 Task: Look for space in Qarshi, Uzbekistan from 10th July, 2023 to 15th July, 2023 for 7 adults in price range Rs.10000 to Rs.15000. Place can be entire place or shared room with 4 bedrooms having 7 beds and 4 bathrooms. Property type can be house, flat, guest house. Amenities needed are: wifi, TV, free parkinig on premises, gym, breakfast. Booking option can be shelf check-in. Required host language is English.
Action: Mouse moved to (515, 123)
Screenshot: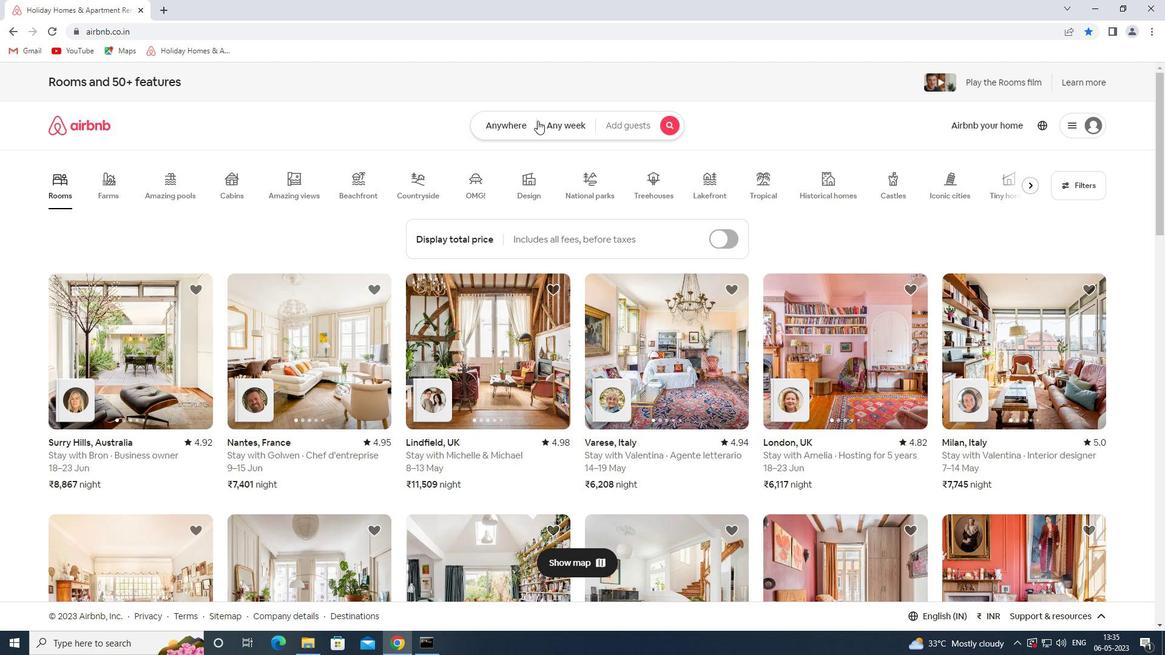 
Action: Mouse pressed left at (515, 123)
Screenshot: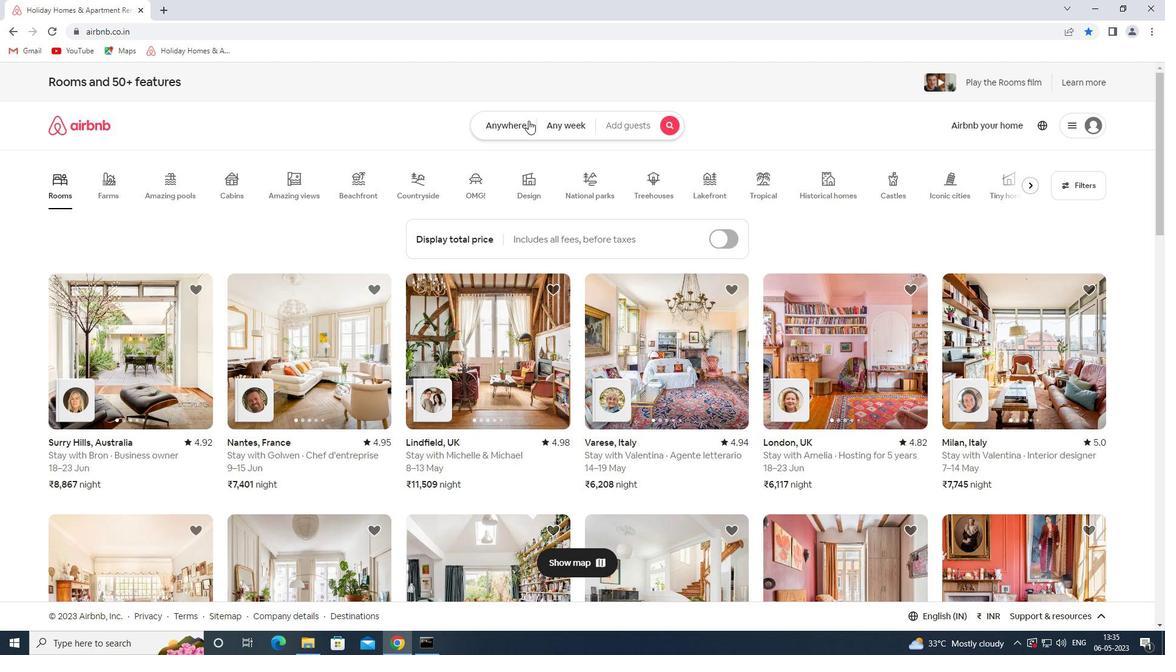 
Action: Mouse moved to (352, 180)
Screenshot: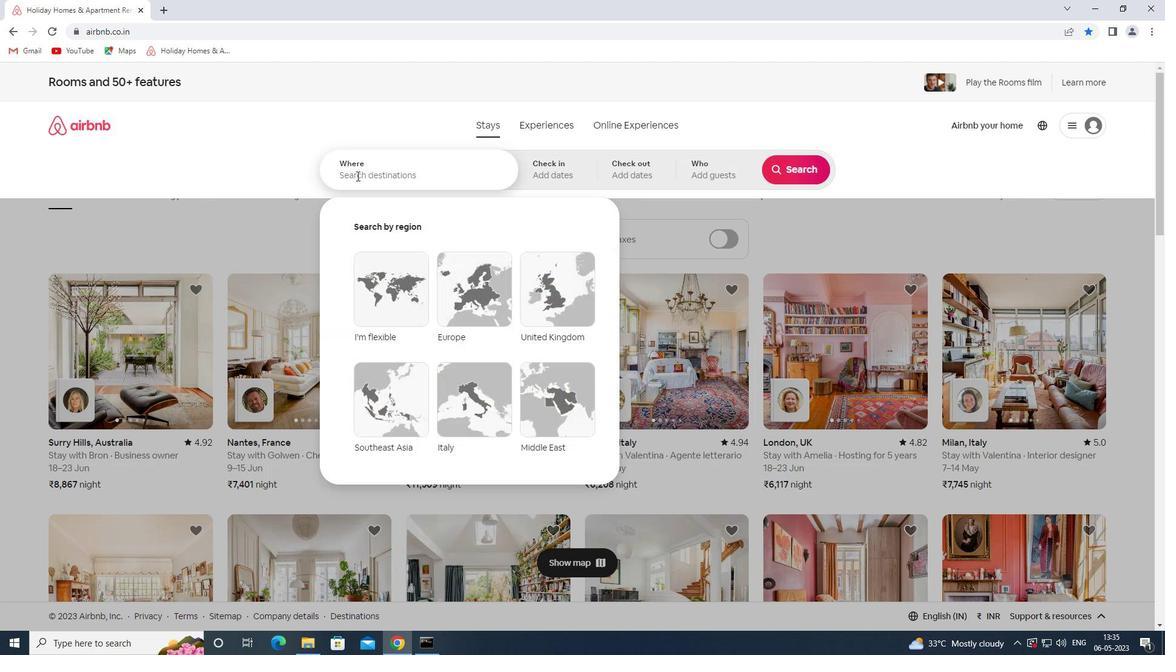 
Action: Mouse pressed left at (352, 180)
Screenshot: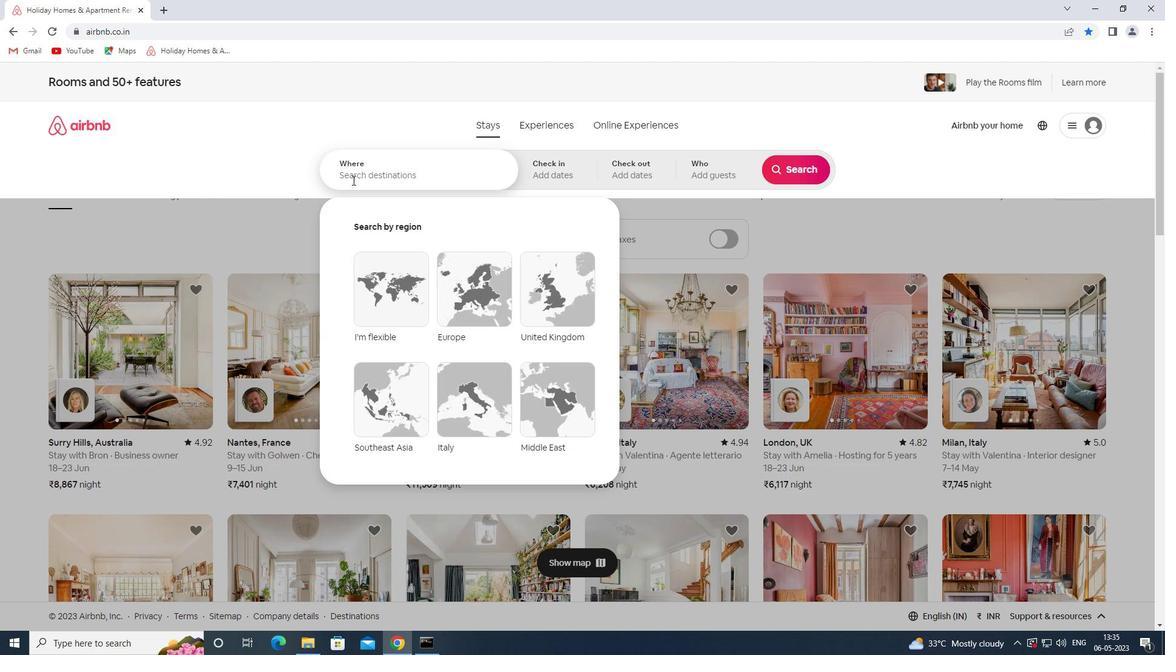 
Action: Mouse moved to (343, 183)
Screenshot: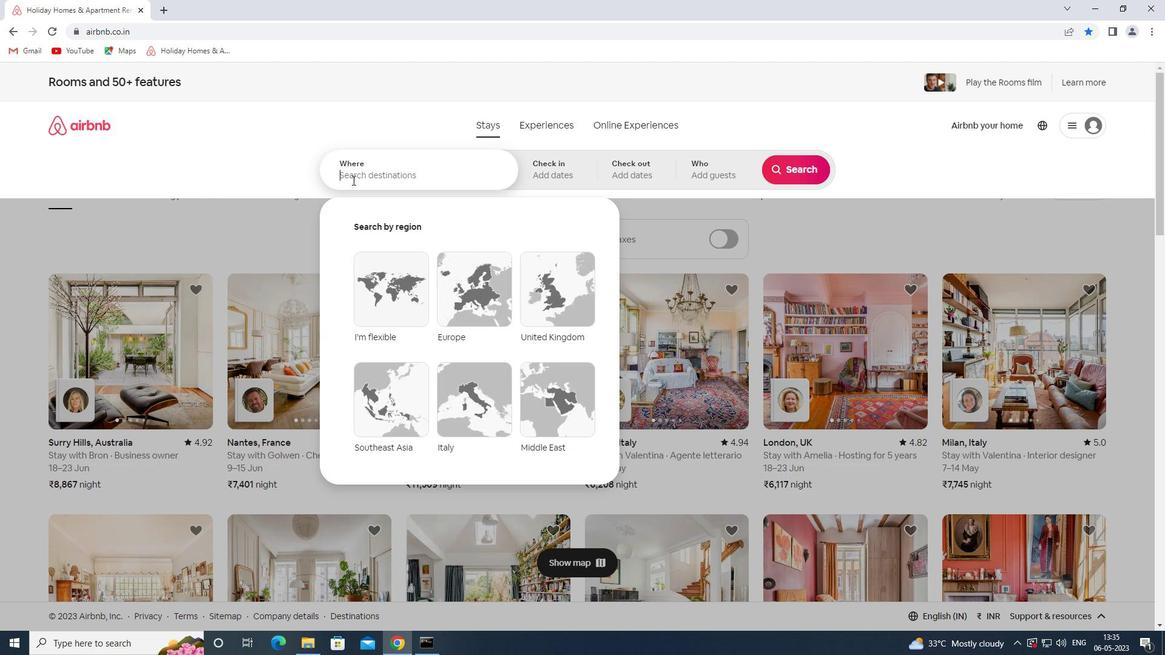 
Action: Key pressed qarshi<Key.space>
Screenshot: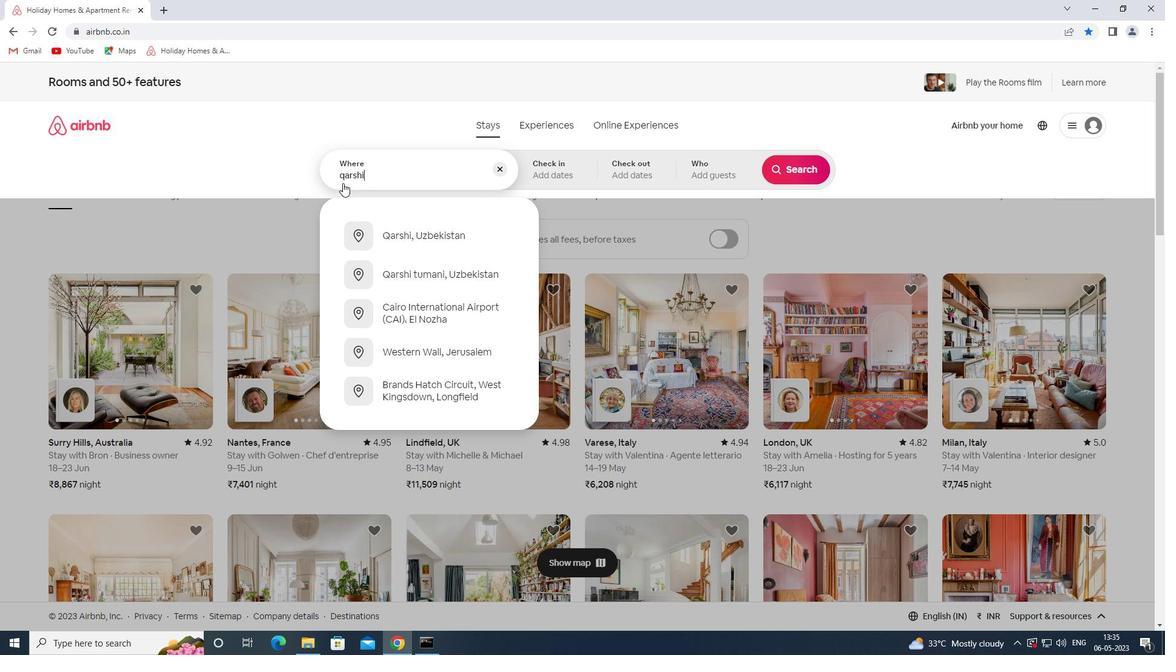 
Action: Mouse moved to (403, 231)
Screenshot: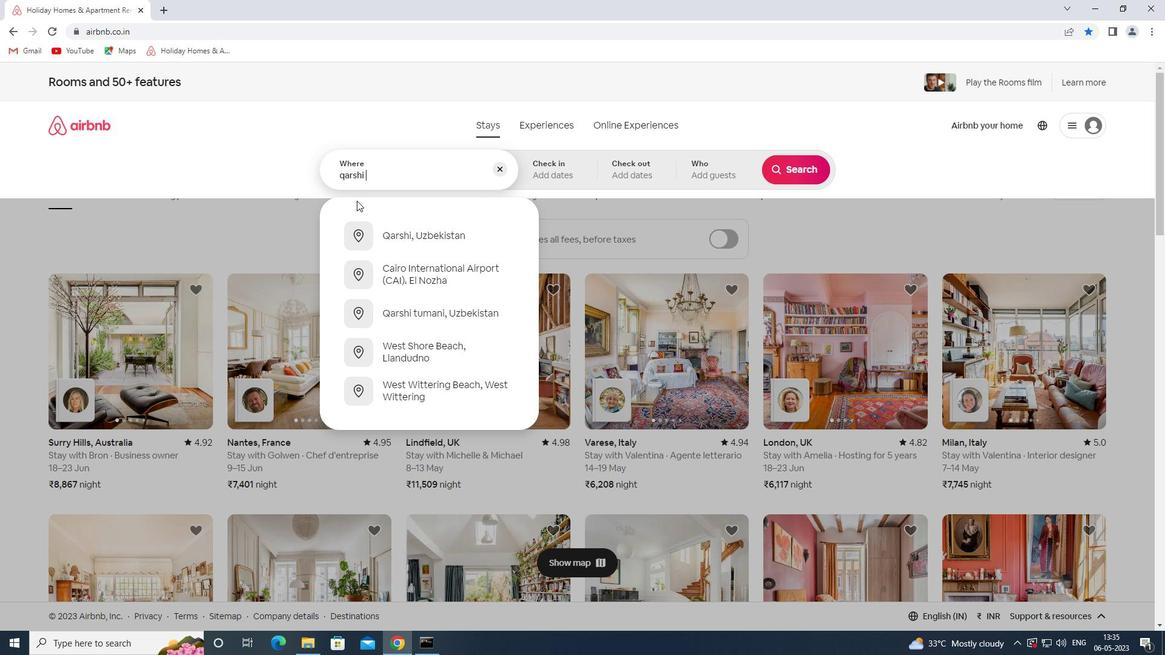 
Action: Mouse pressed left at (403, 231)
Screenshot: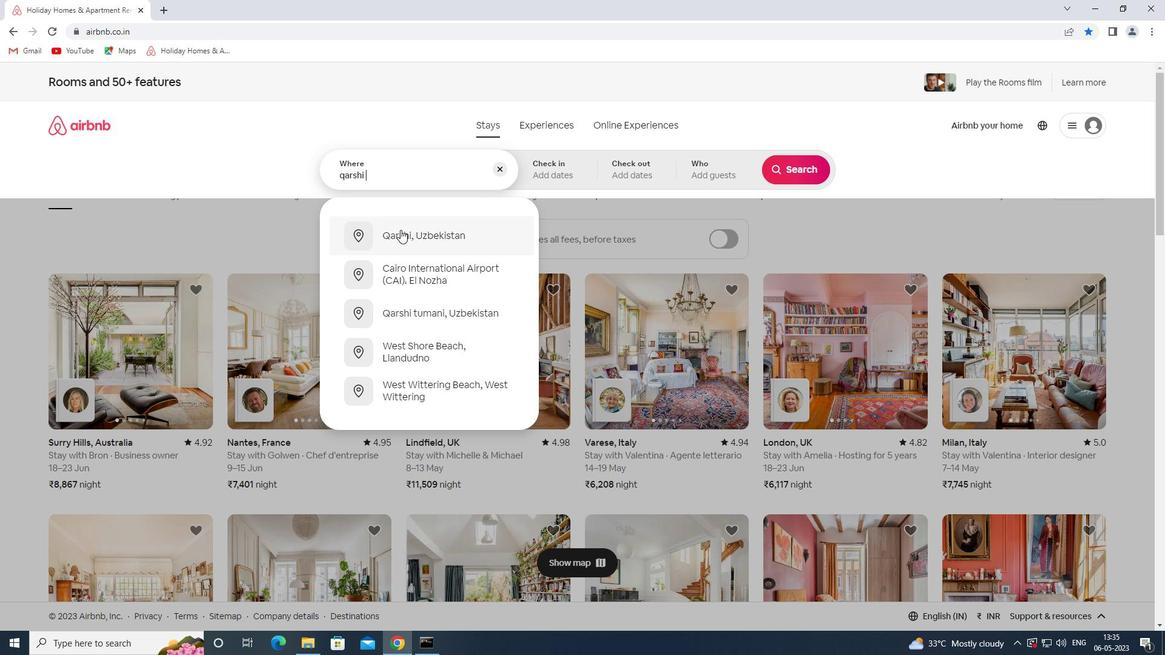 
Action: Mouse moved to (789, 270)
Screenshot: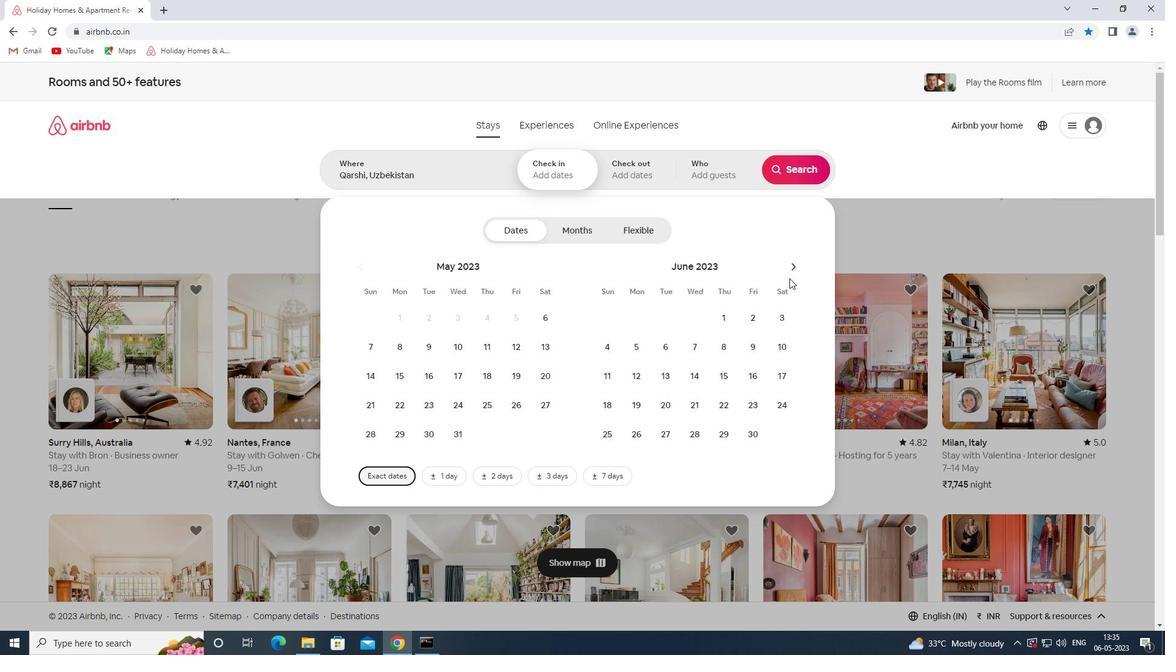 
Action: Mouse pressed left at (789, 270)
Screenshot: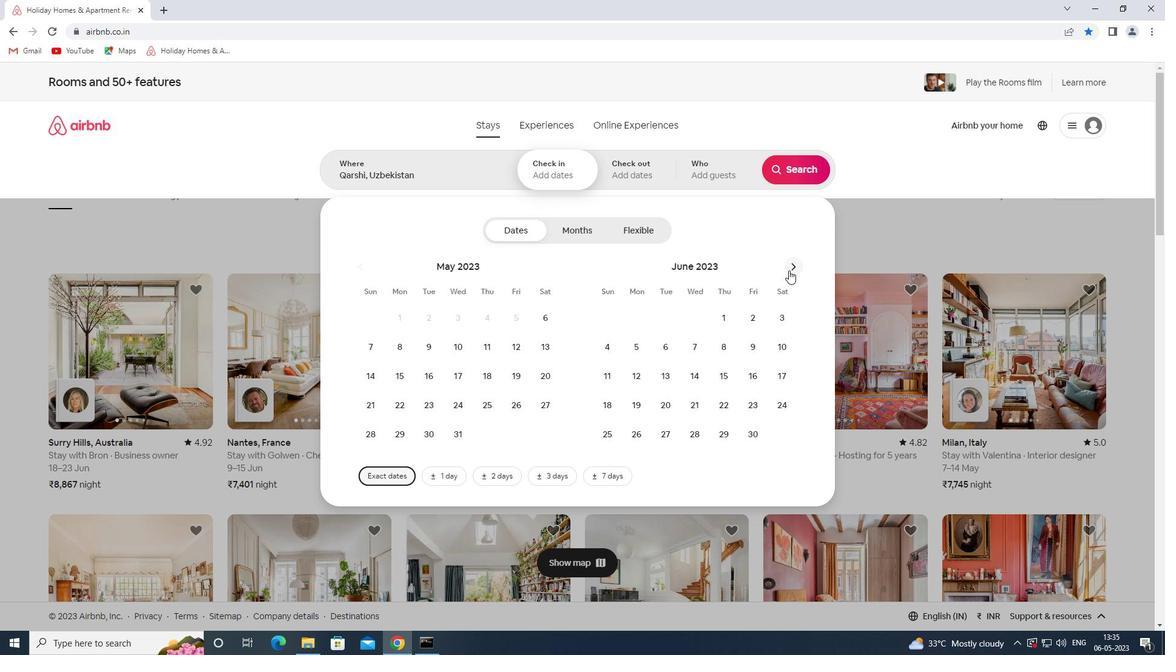 
Action: Mouse moved to (637, 378)
Screenshot: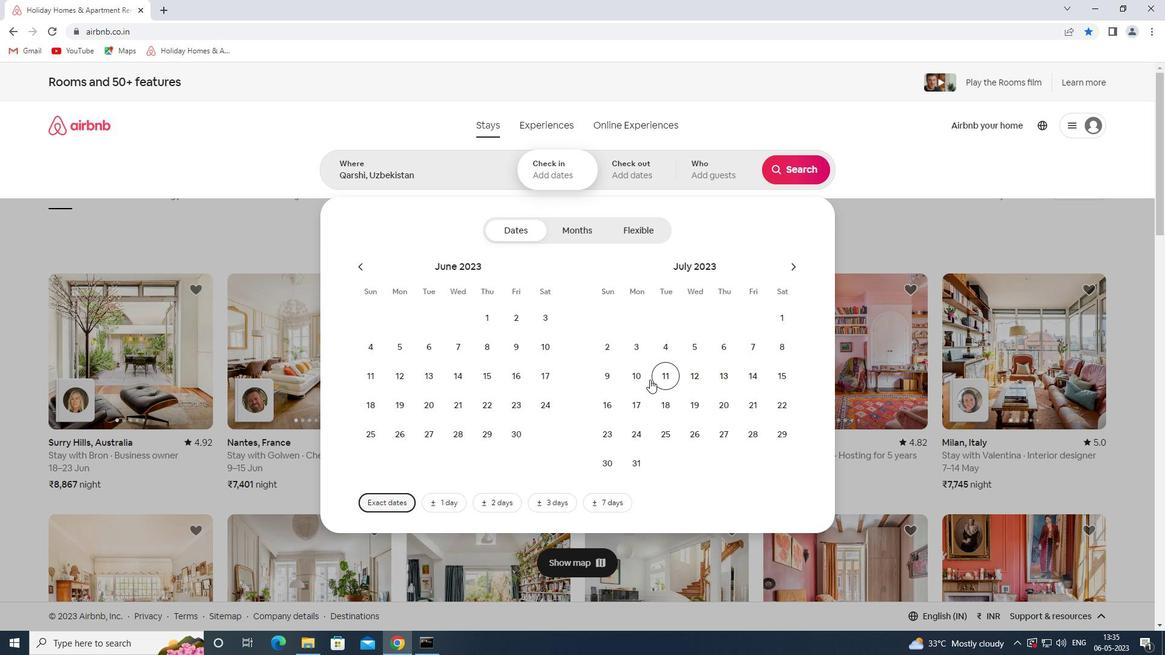 
Action: Mouse pressed left at (637, 378)
Screenshot: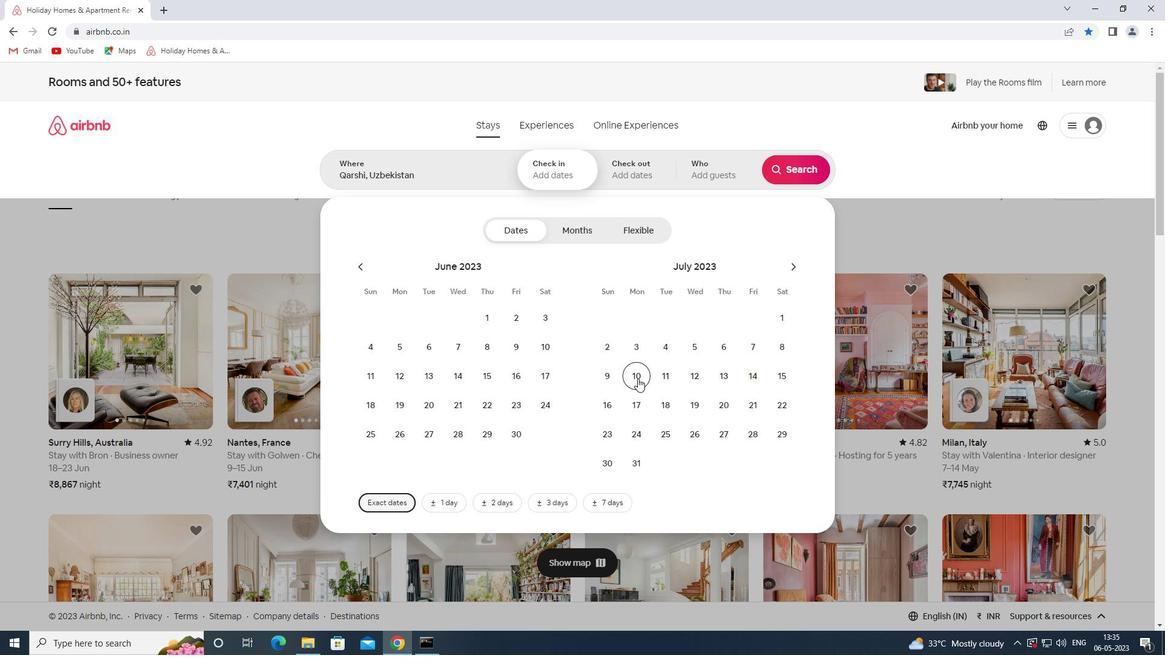 
Action: Mouse moved to (782, 380)
Screenshot: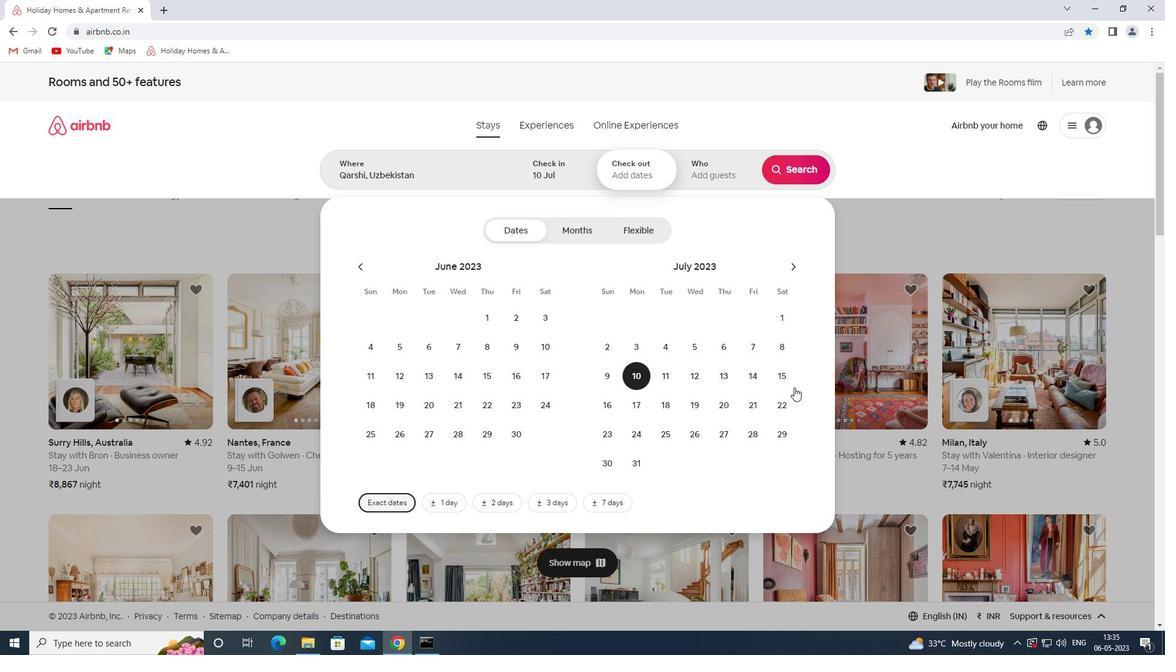 
Action: Mouse pressed left at (782, 380)
Screenshot: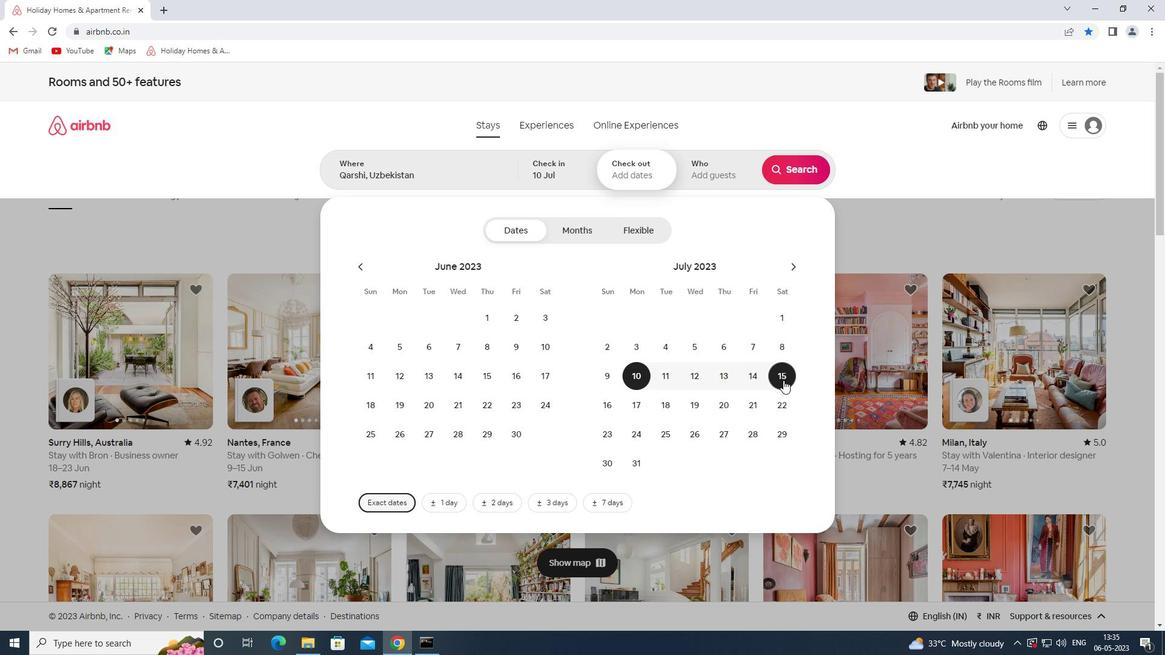 
Action: Mouse moved to (722, 184)
Screenshot: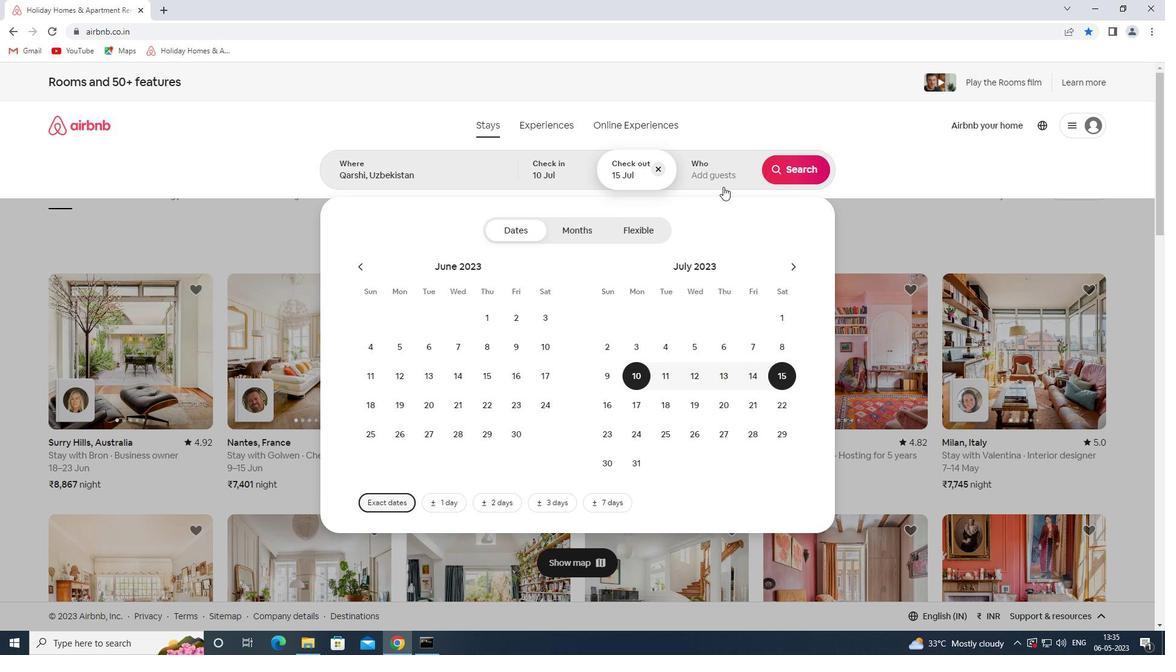 
Action: Mouse pressed left at (722, 184)
Screenshot: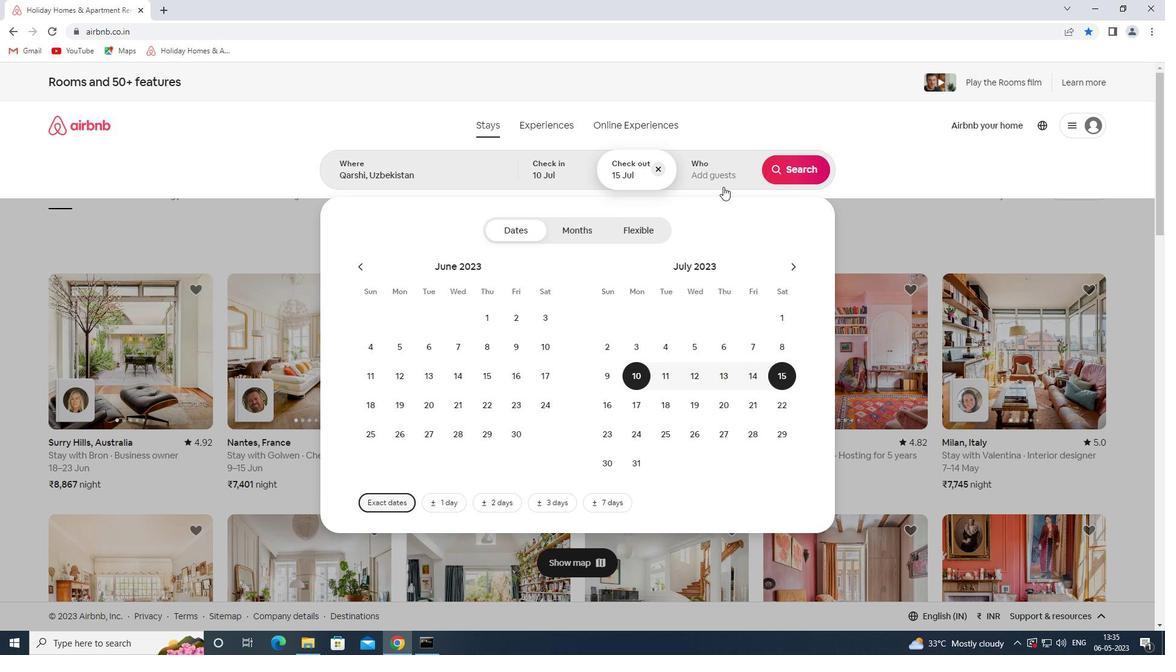 
Action: Mouse moved to (798, 234)
Screenshot: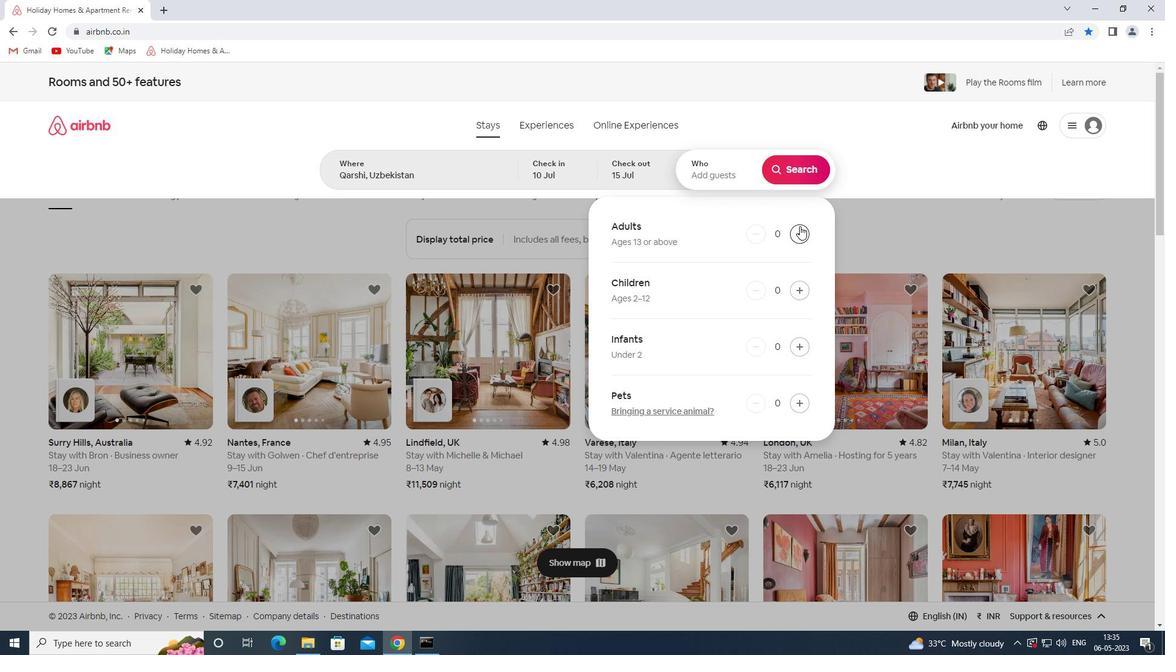 
Action: Mouse pressed left at (798, 234)
Screenshot: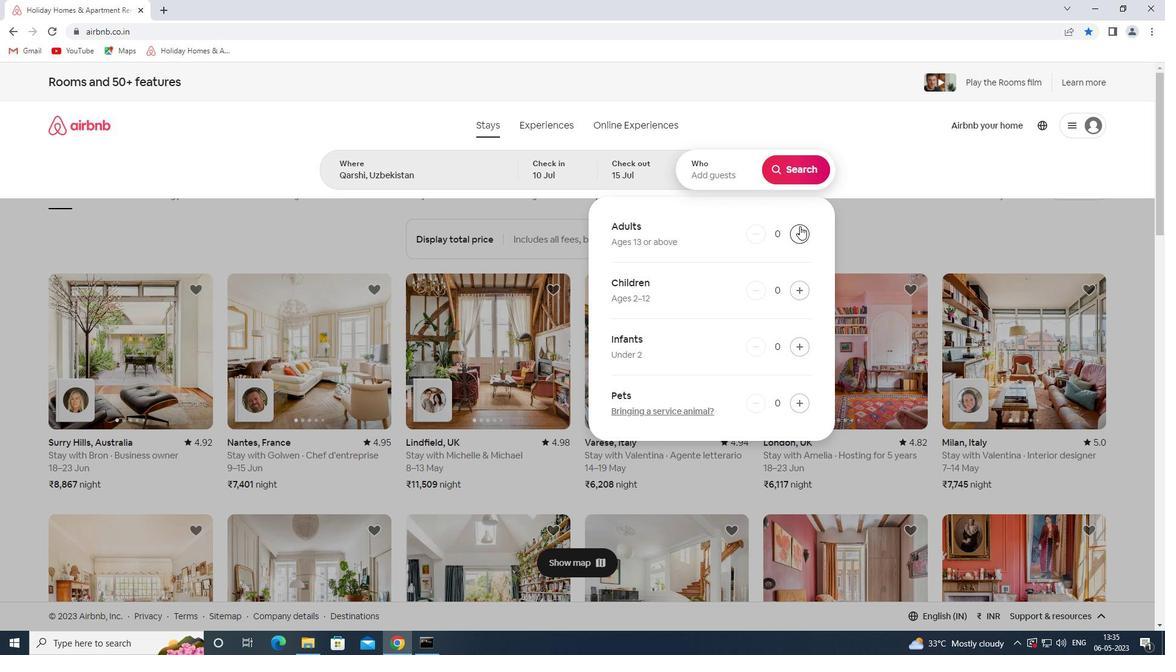 
Action: Mouse pressed left at (798, 234)
Screenshot: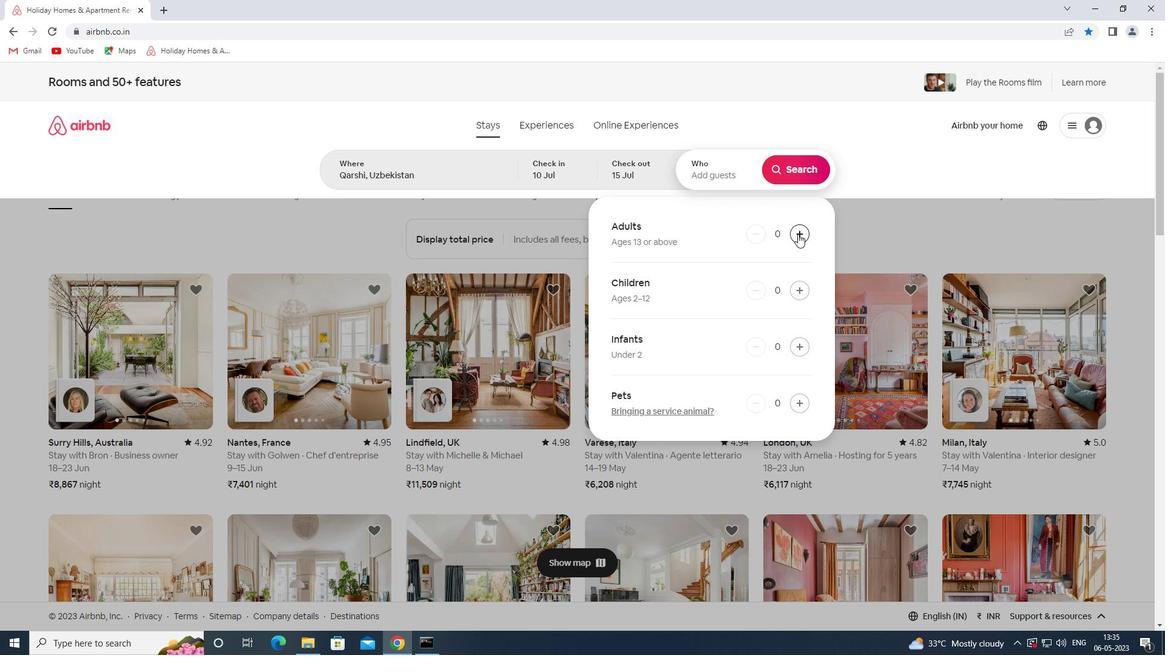 
Action: Mouse pressed left at (798, 234)
Screenshot: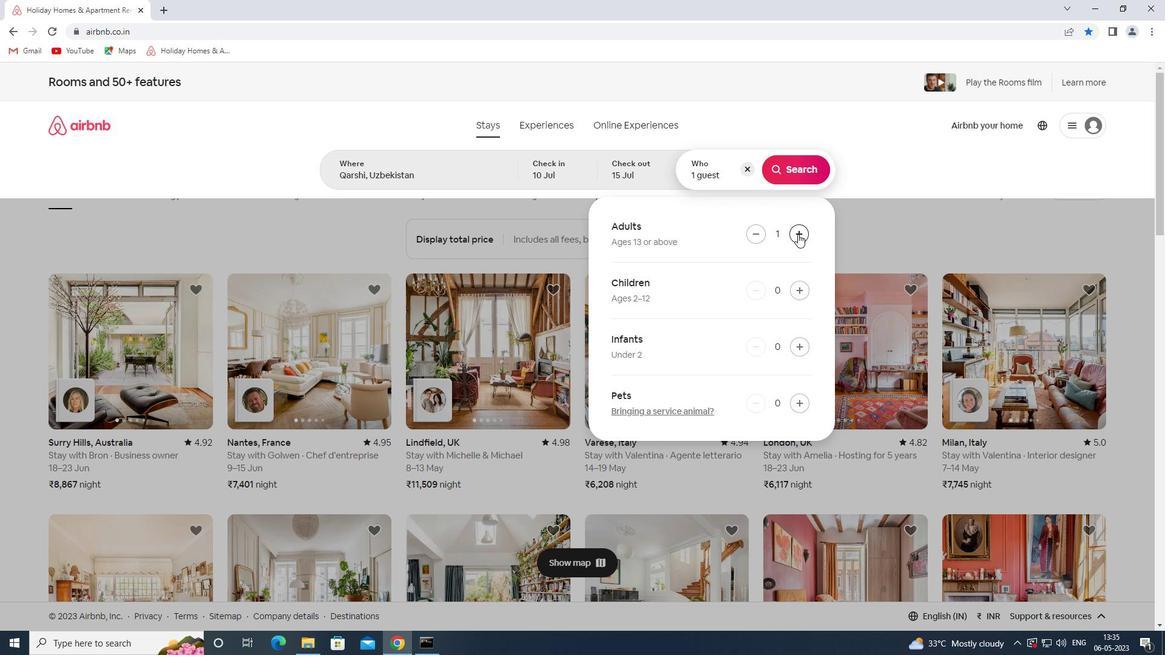 
Action: Mouse pressed left at (798, 234)
Screenshot: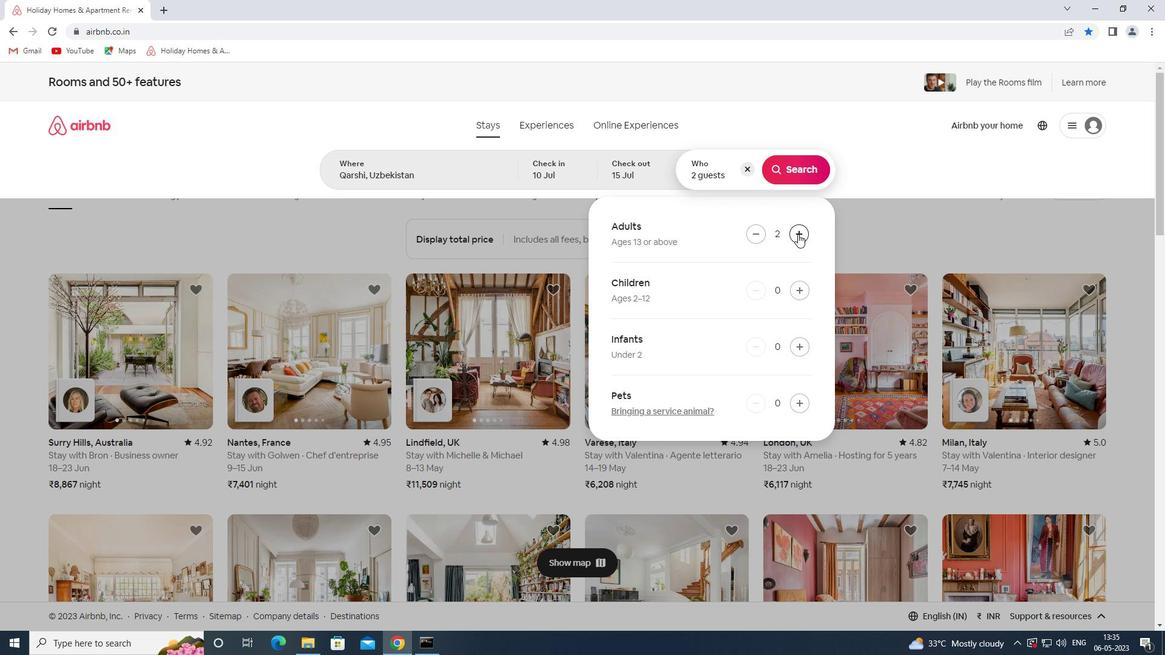 
Action: Mouse pressed left at (798, 234)
Screenshot: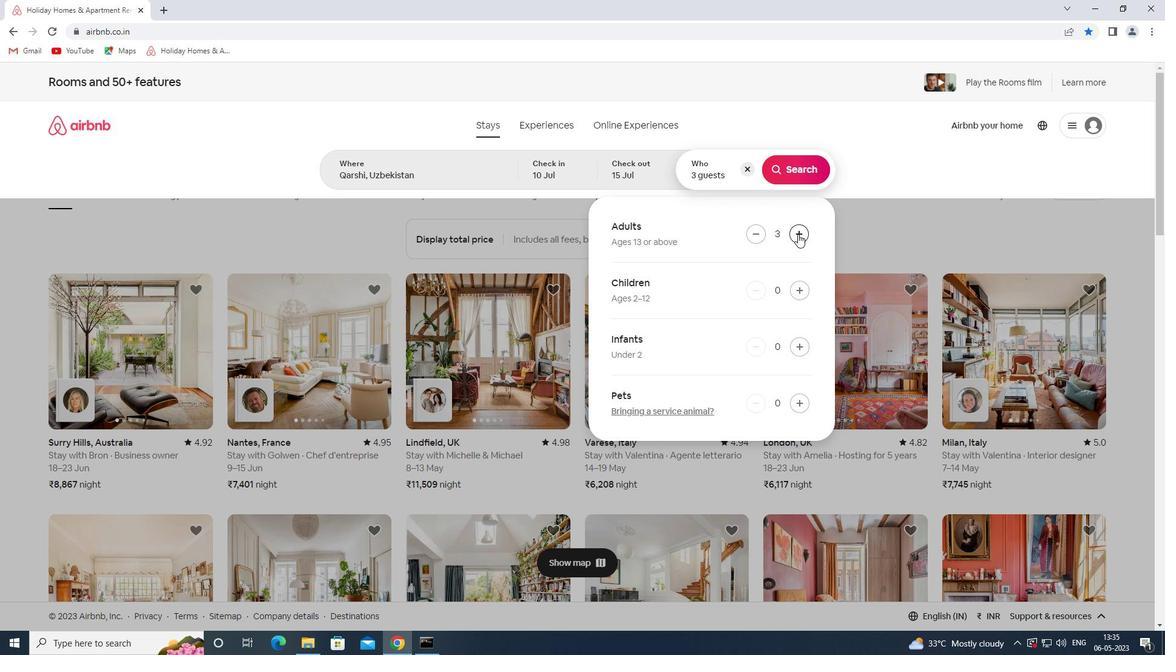 
Action: Mouse moved to (797, 235)
Screenshot: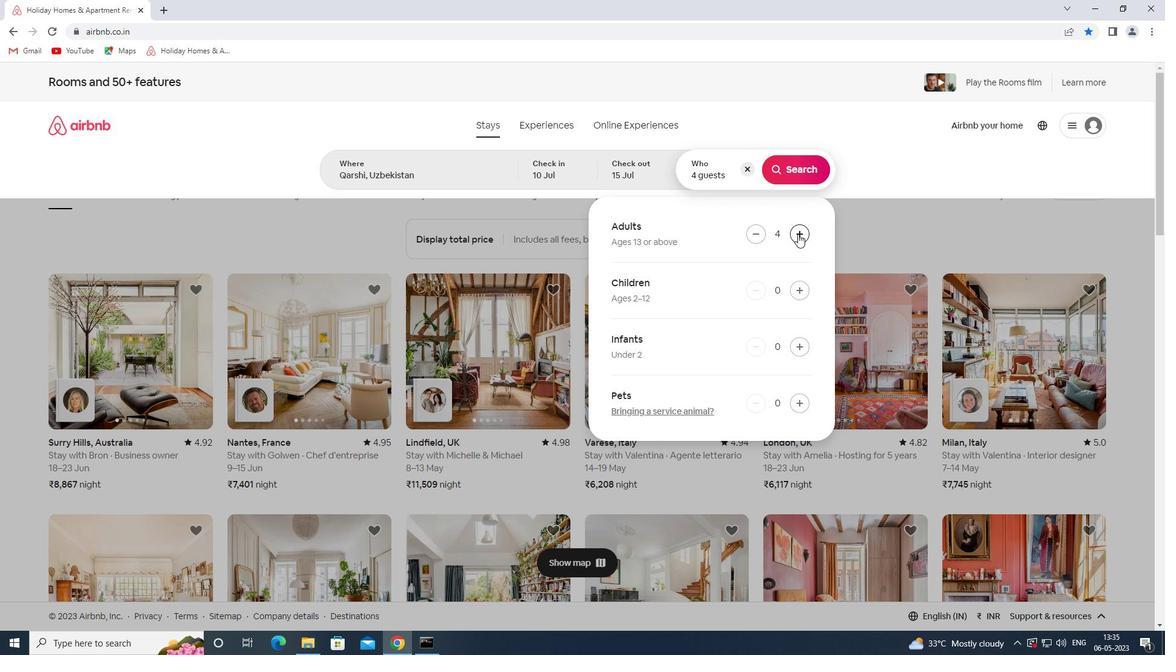 
Action: Mouse pressed left at (797, 235)
Screenshot: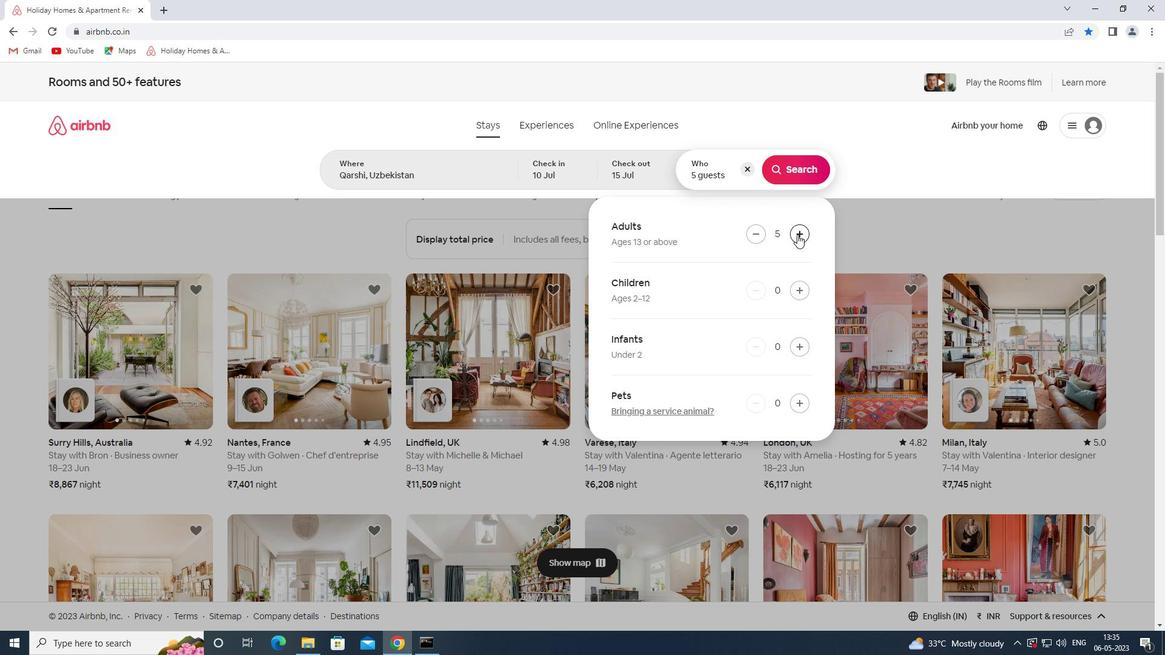 
Action: Mouse pressed left at (797, 235)
Screenshot: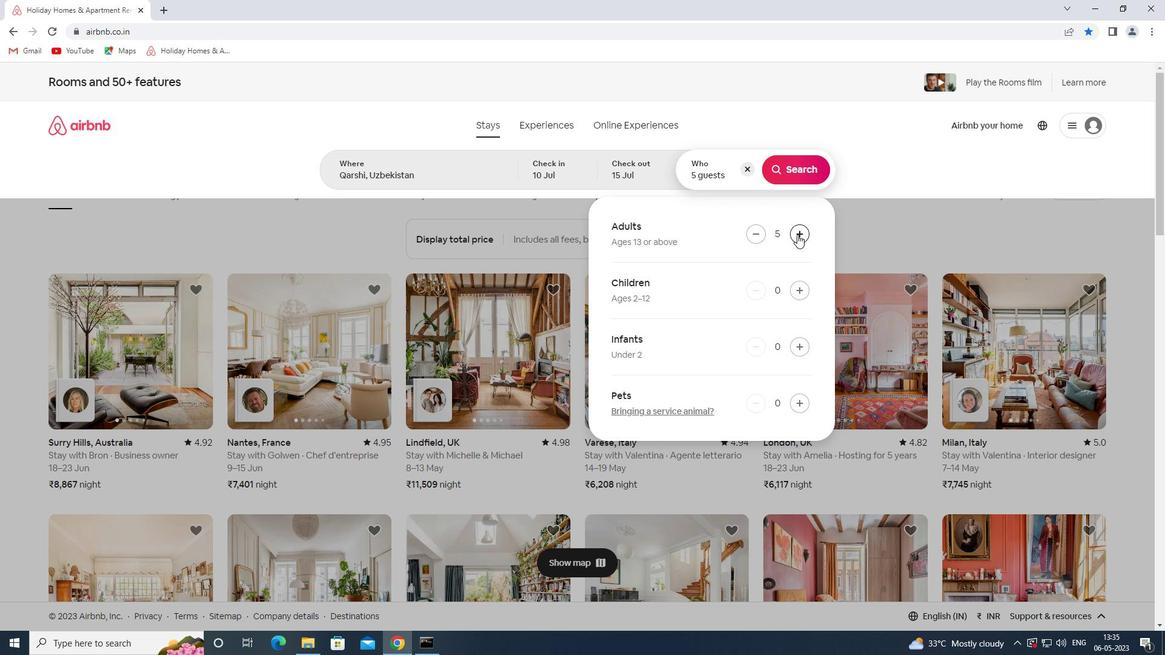 
Action: Mouse moved to (778, 181)
Screenshot: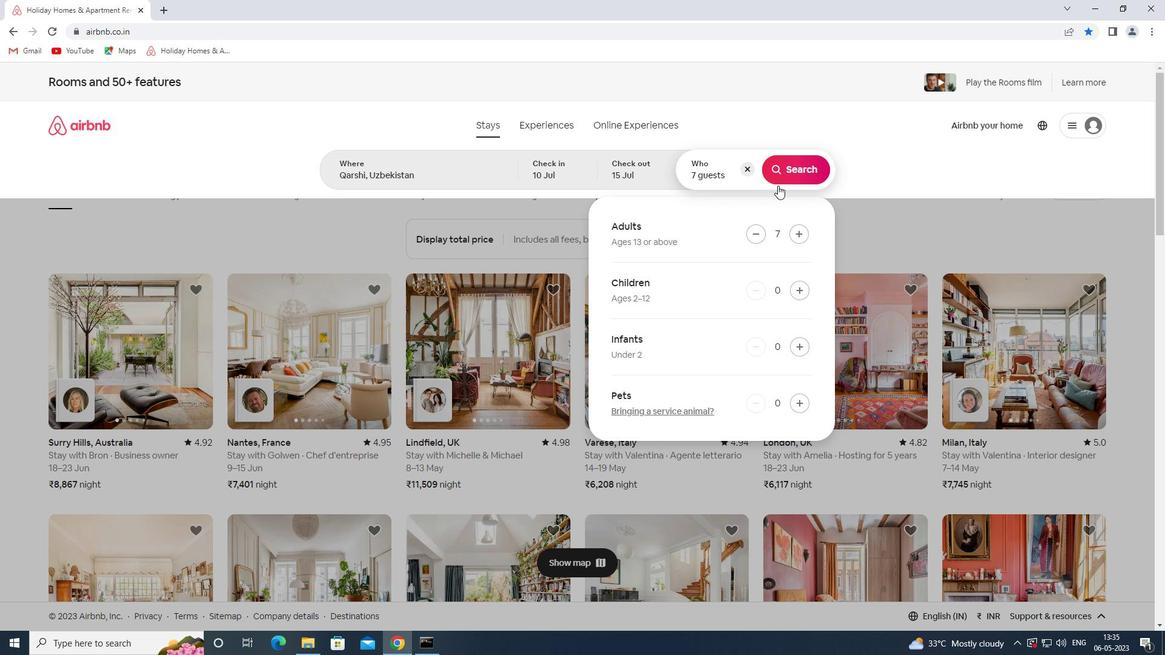 
Action: Mouse pressed left at (778, 181)
Screenshot: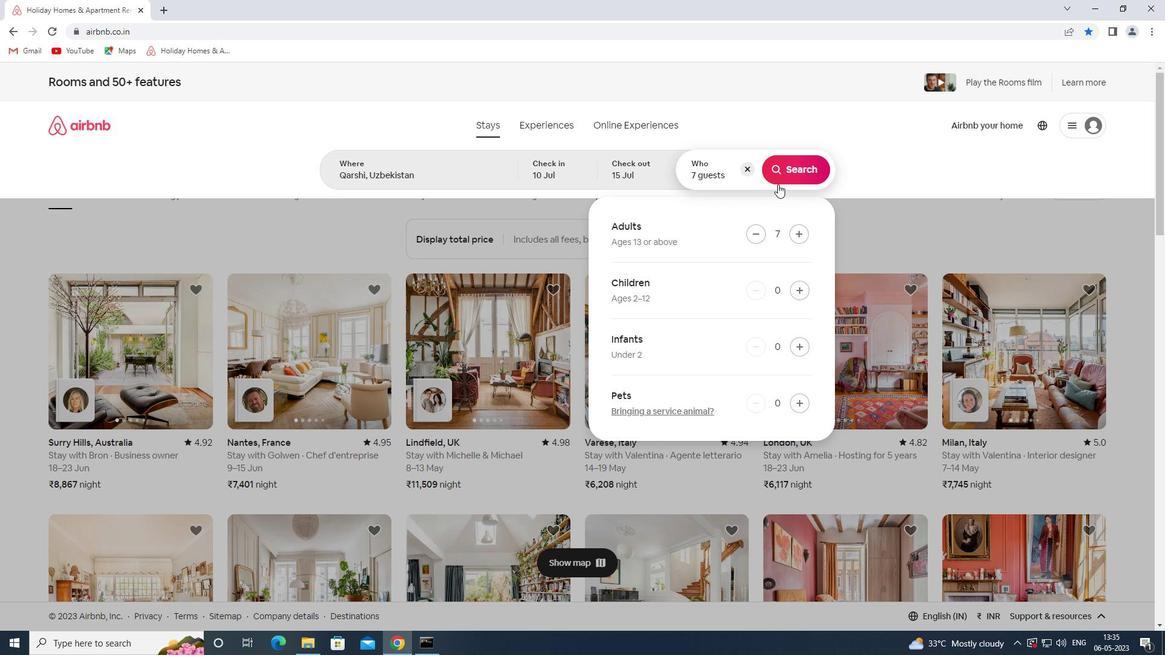 
Action: Mouse moved to (1125, 128)
Screenshot: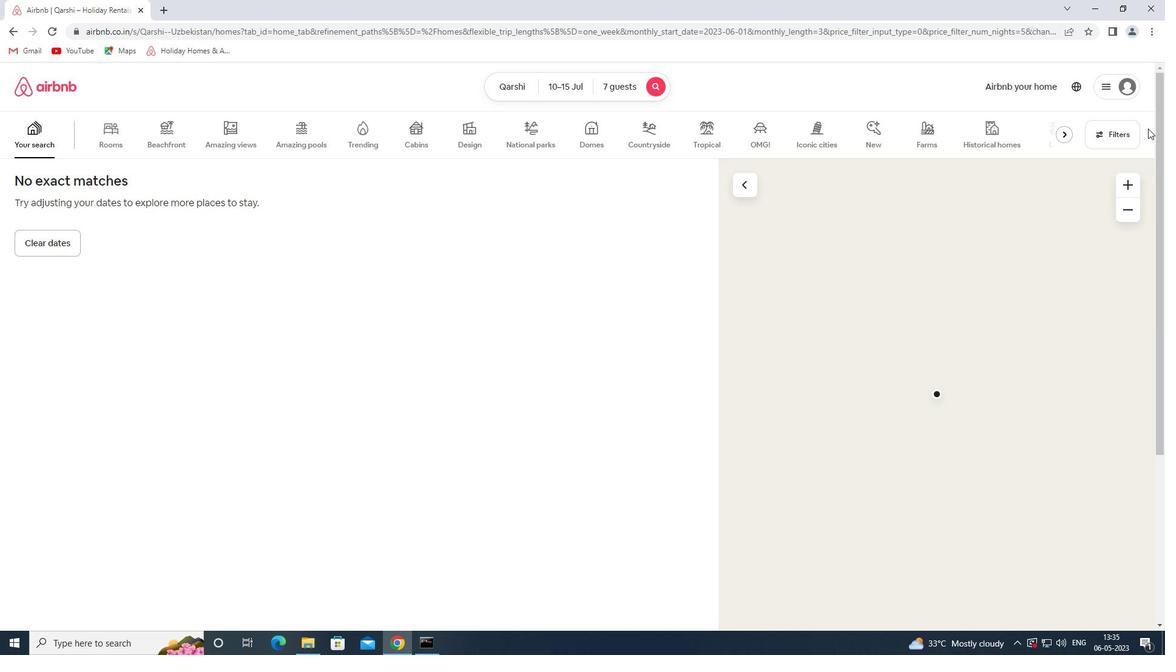 
Action: Mouse pressed left at (1125, 128)
Screenshot: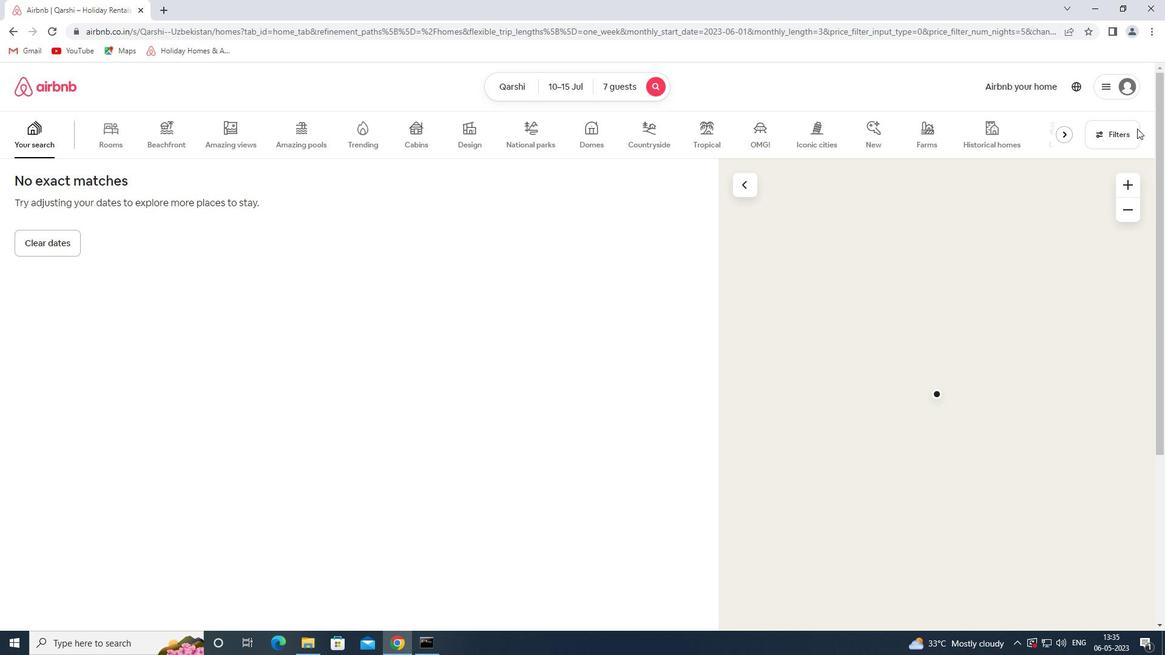 
Action: Mouse moved to (434, 429)
Screenshot: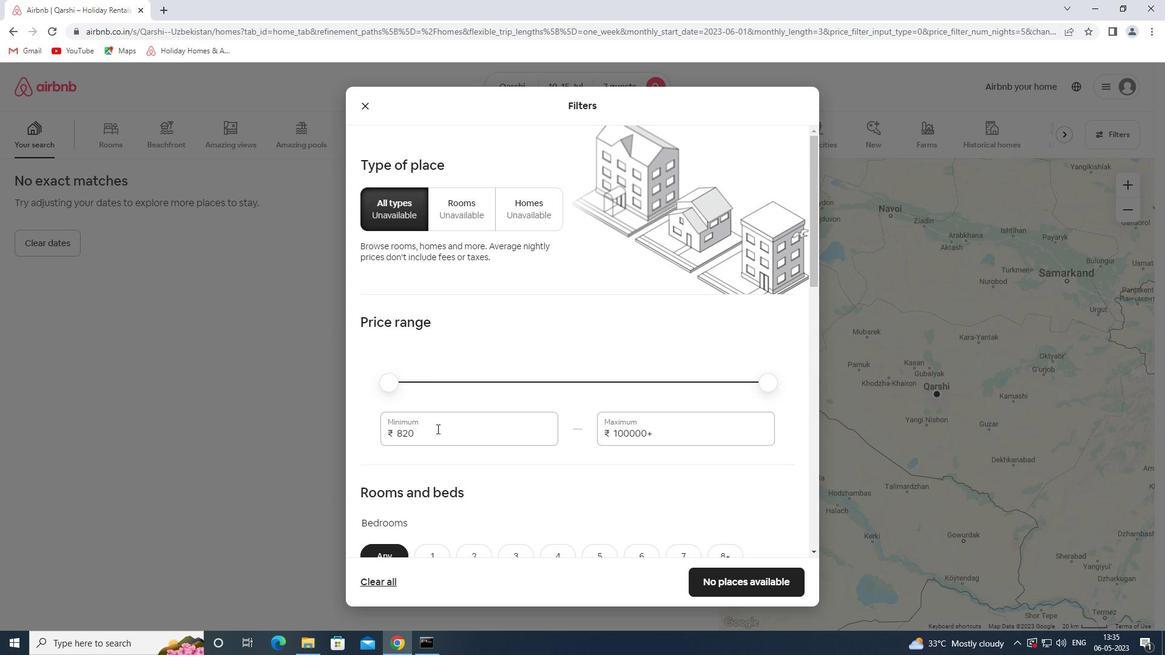 
Action: Mouse pressed left at (434, 429)
Screenshot: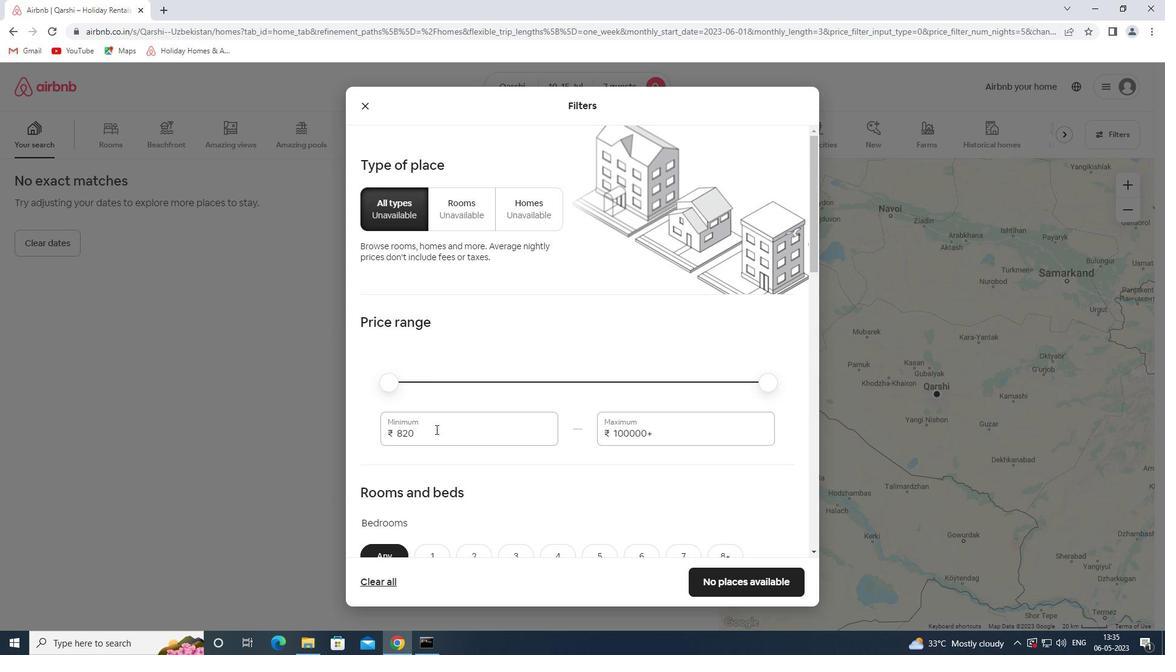 
Action: Mouse pressed left at (434, 429)
Screenshot: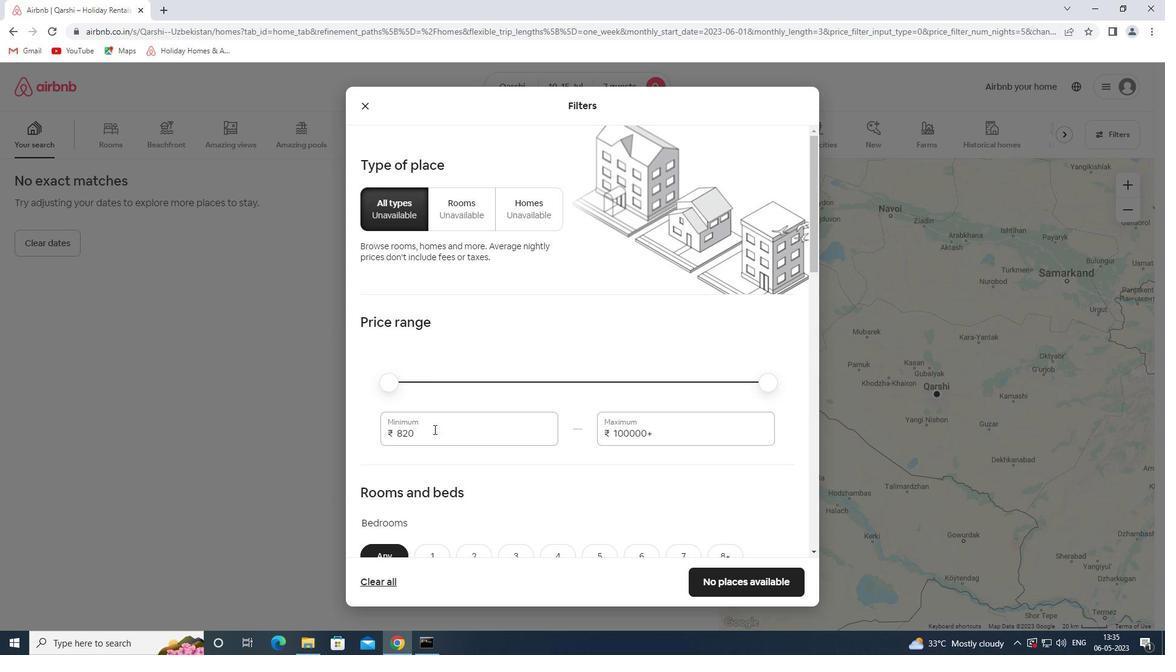 
Action: Key pressed 10000<Key.tab>15000
Screenshot: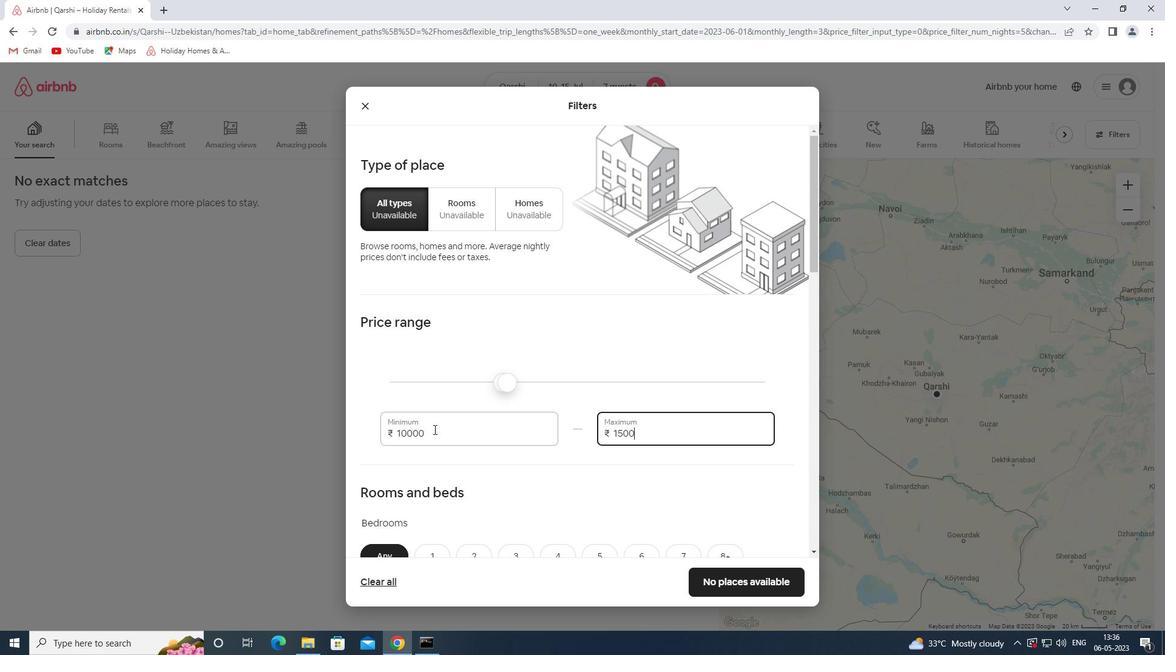 
Action: Mouse moved to (412, 407)
Screenshot: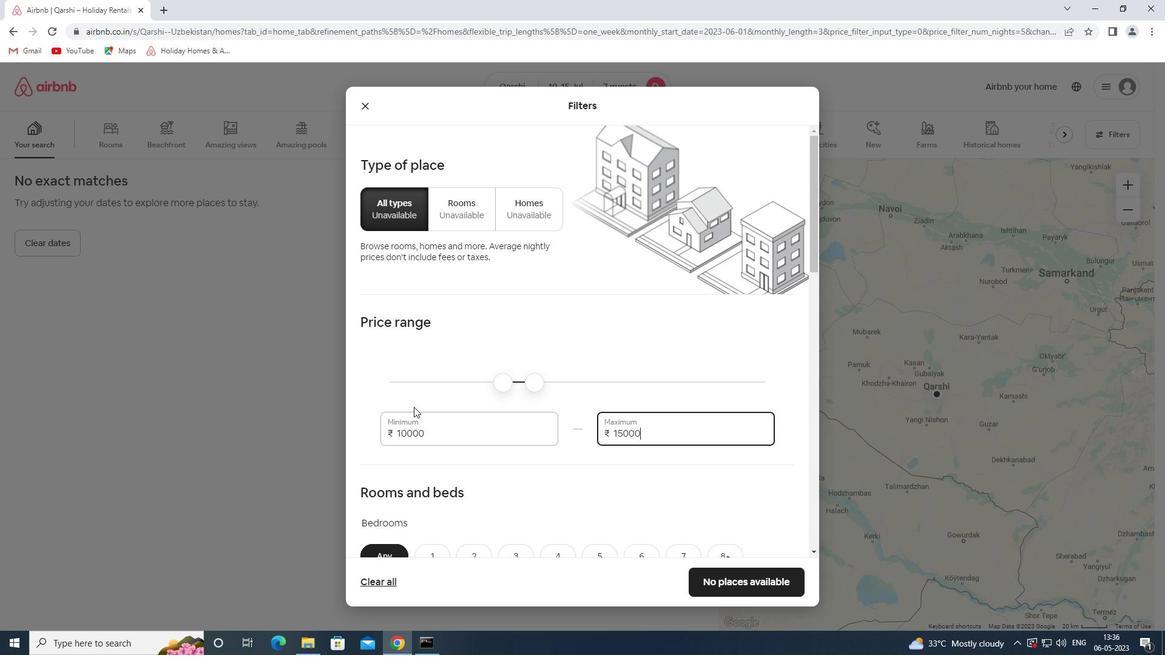 
Action: Mouse scrolled (412, 406) with delta (0, 0)
Screenshot: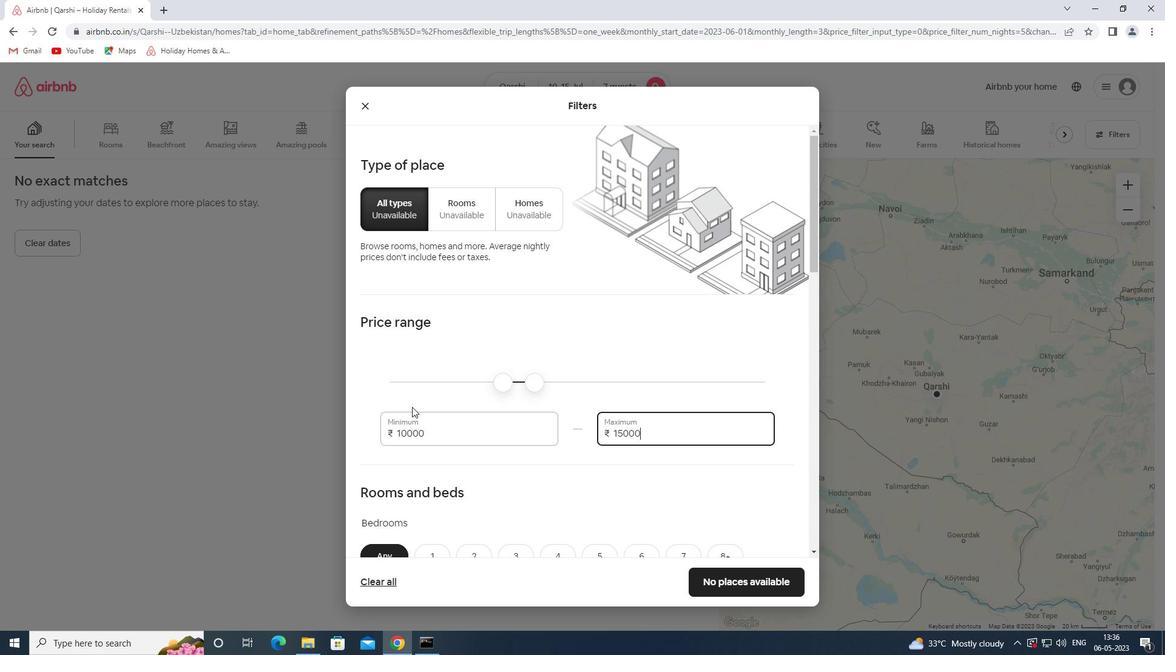 
Action: Mouse moved to (409, 407)
Screenshot: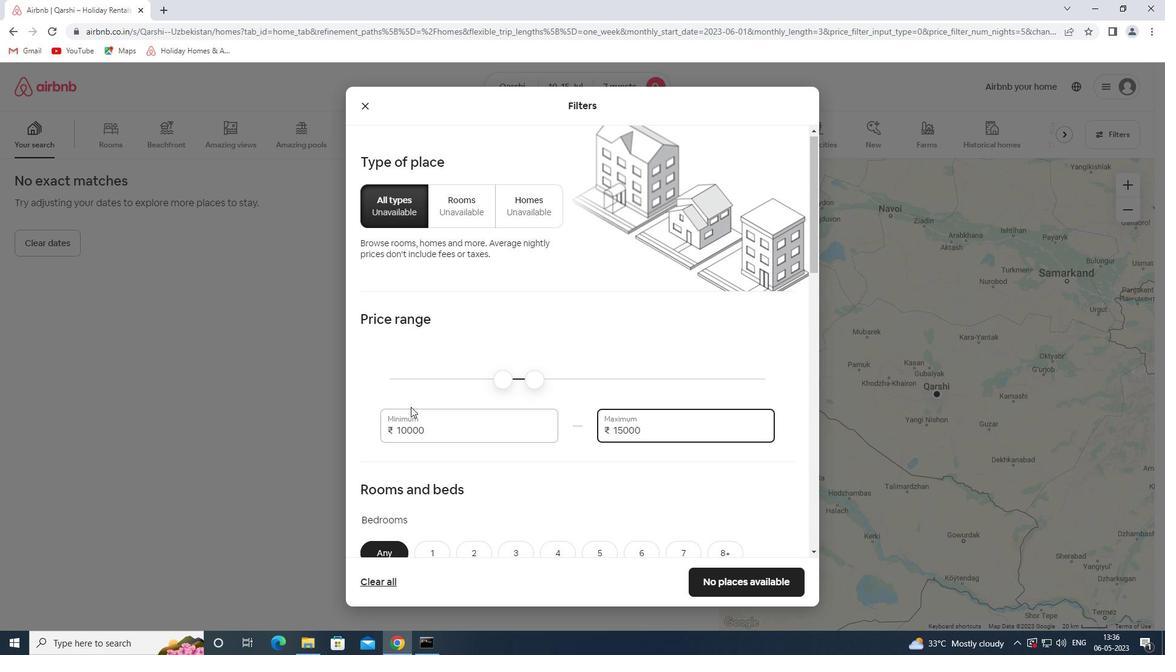 
Action: Mouse scrolled (409, 406) with delta (0, 0)
Screenshot: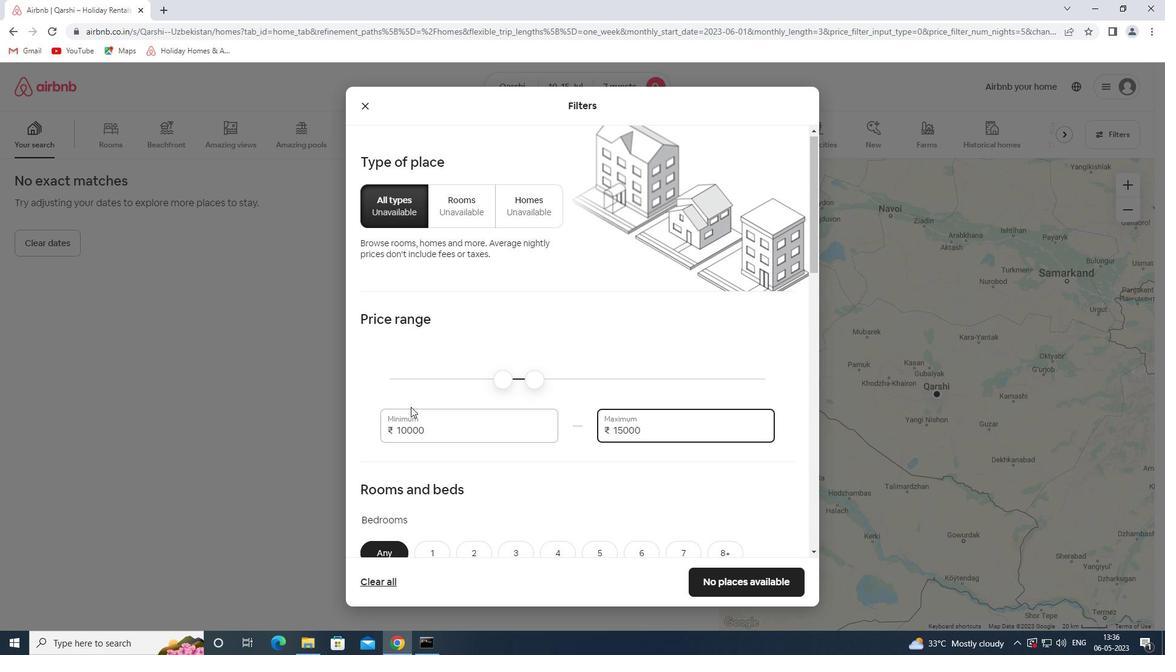 
Action: Mouse moved to (406, 407)
Screenshot: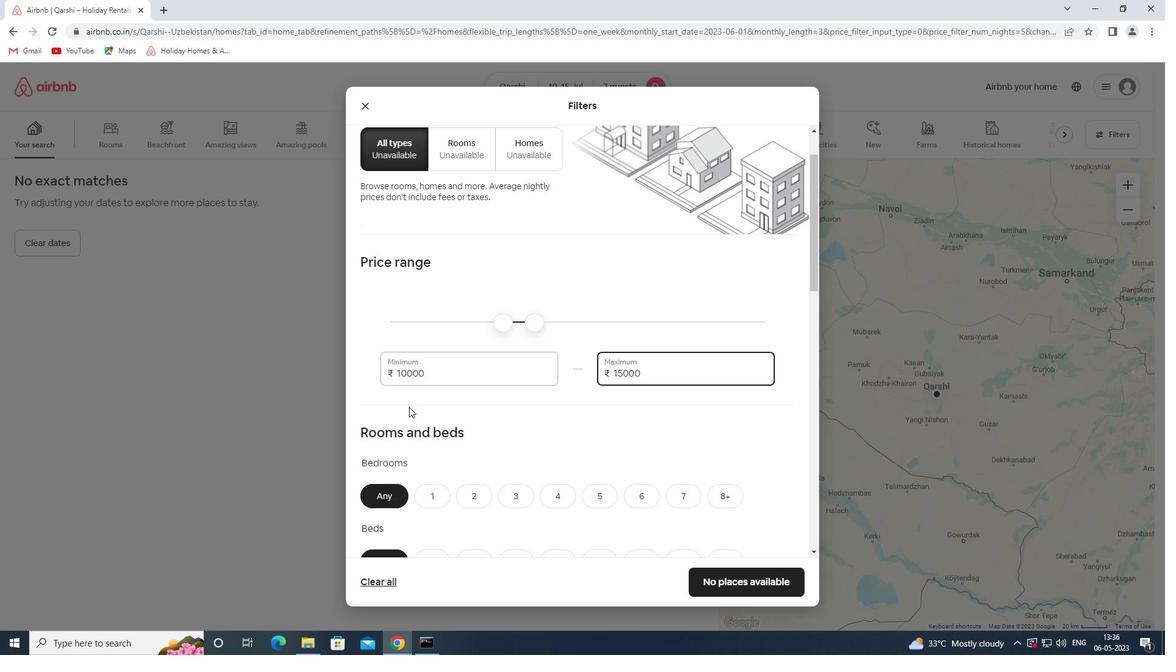 
Action: Mouse scrolled (406, 406) with delta (0, 0)
Screenshot: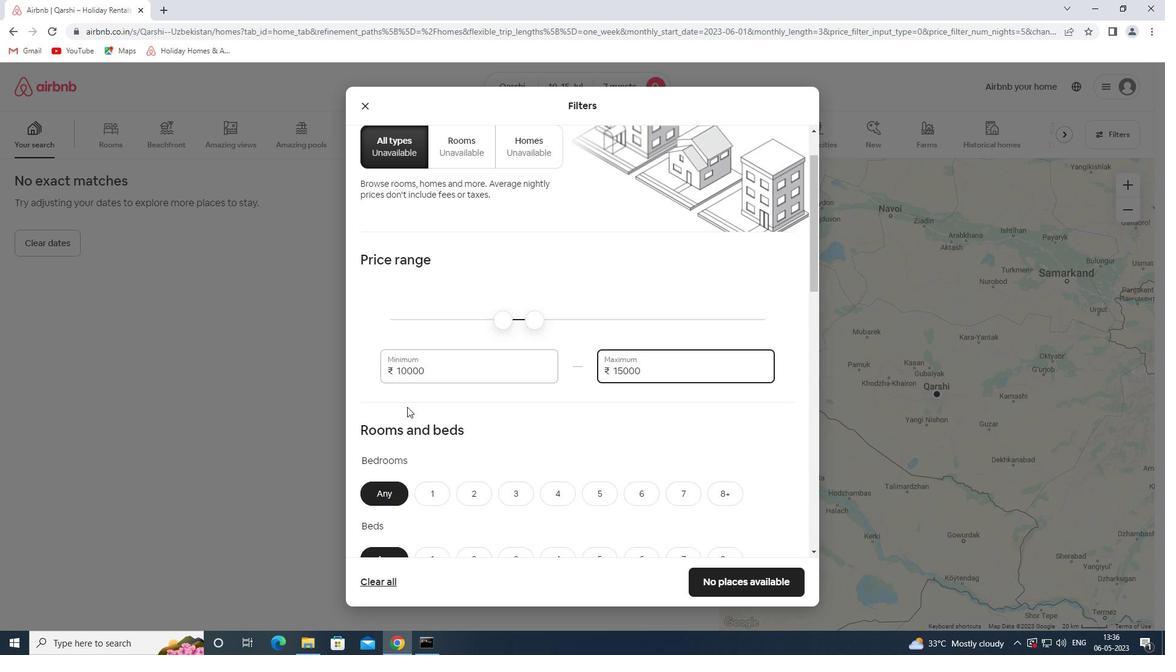 
Action: Mouse moved to (404, 407)
Screenshot: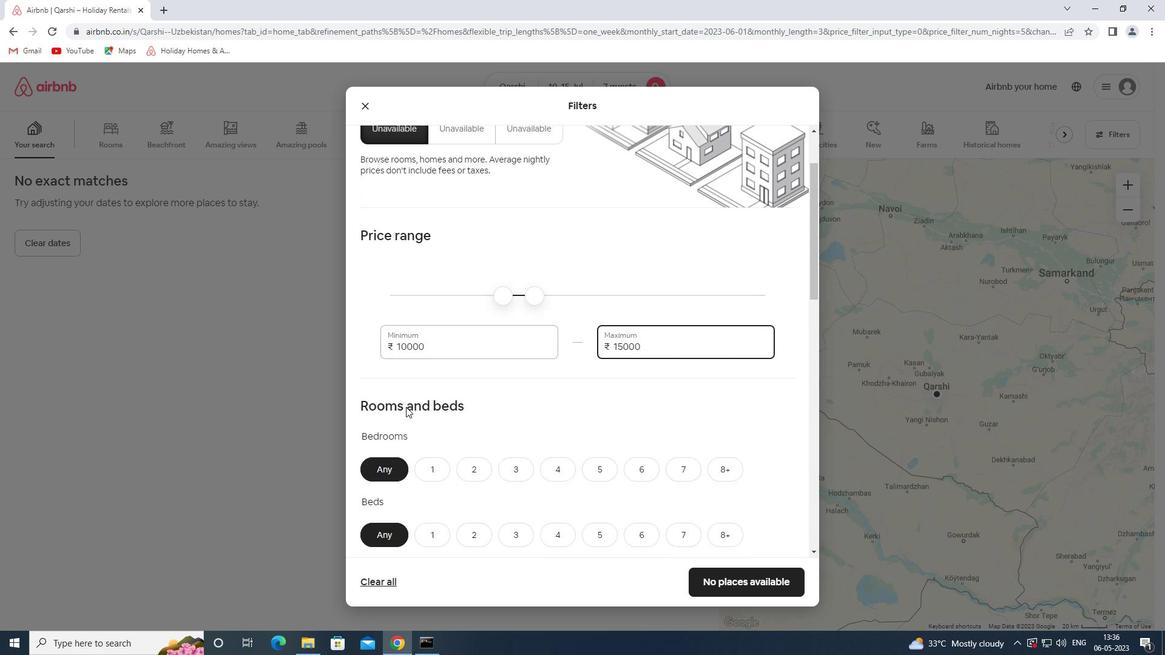 
Action: Mouse scrolled (404, 406) with delta (0, 0)
Screenshot: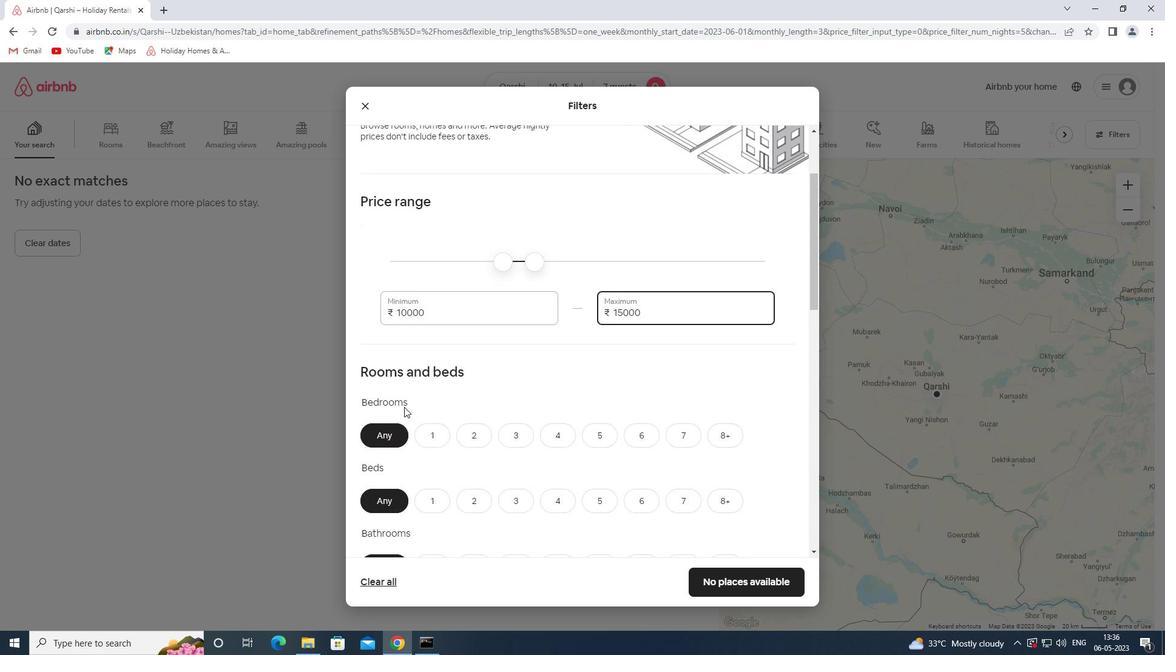 
Action: Mouse moved to (548, 310)
Screenshot: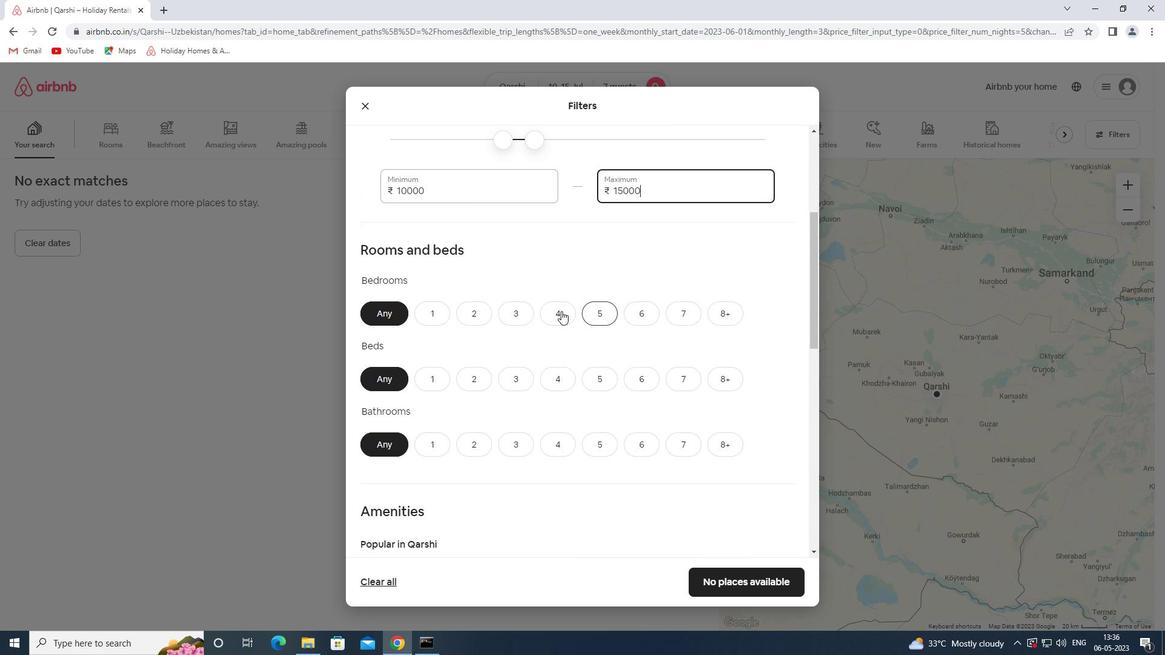 
Action: Mouse pressed left at (548, 310)
Screenshot: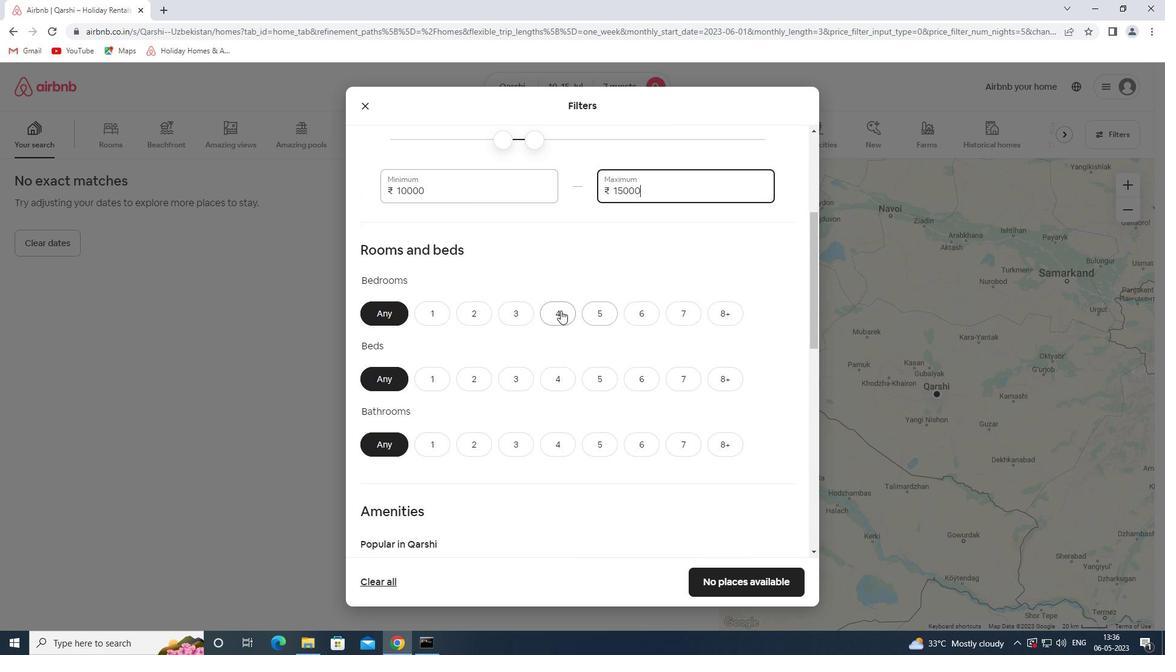 
Action: Mouse moved to (689, 384)
Screenshot: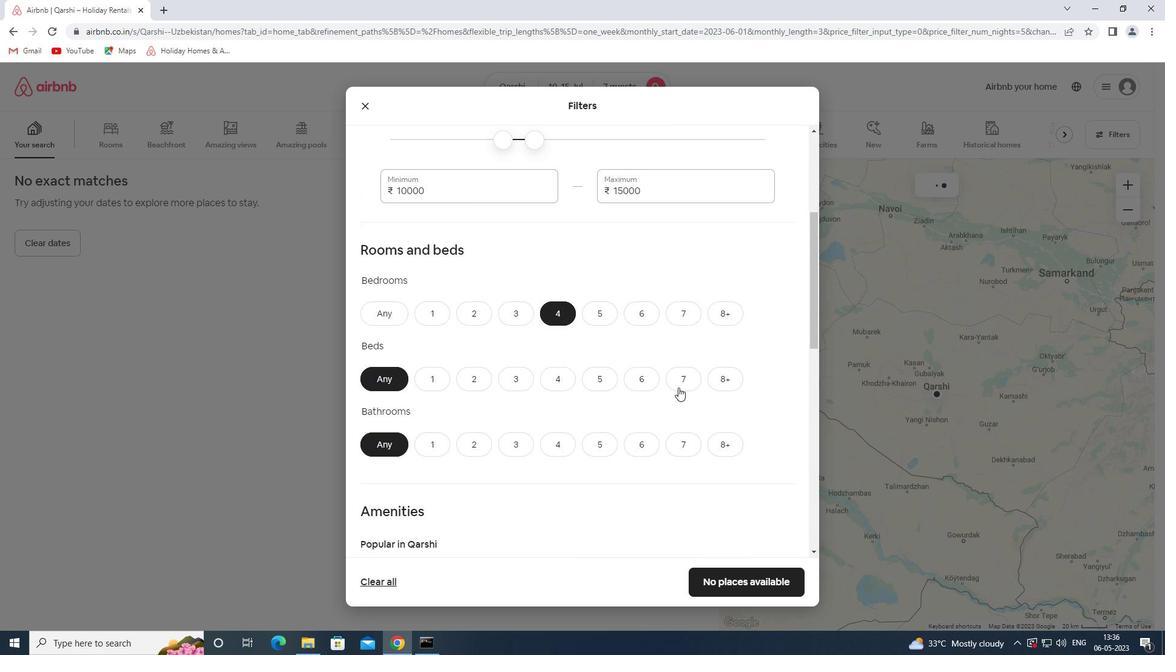 
Action: Mouse pressed left at (689, 384)
Screenshot: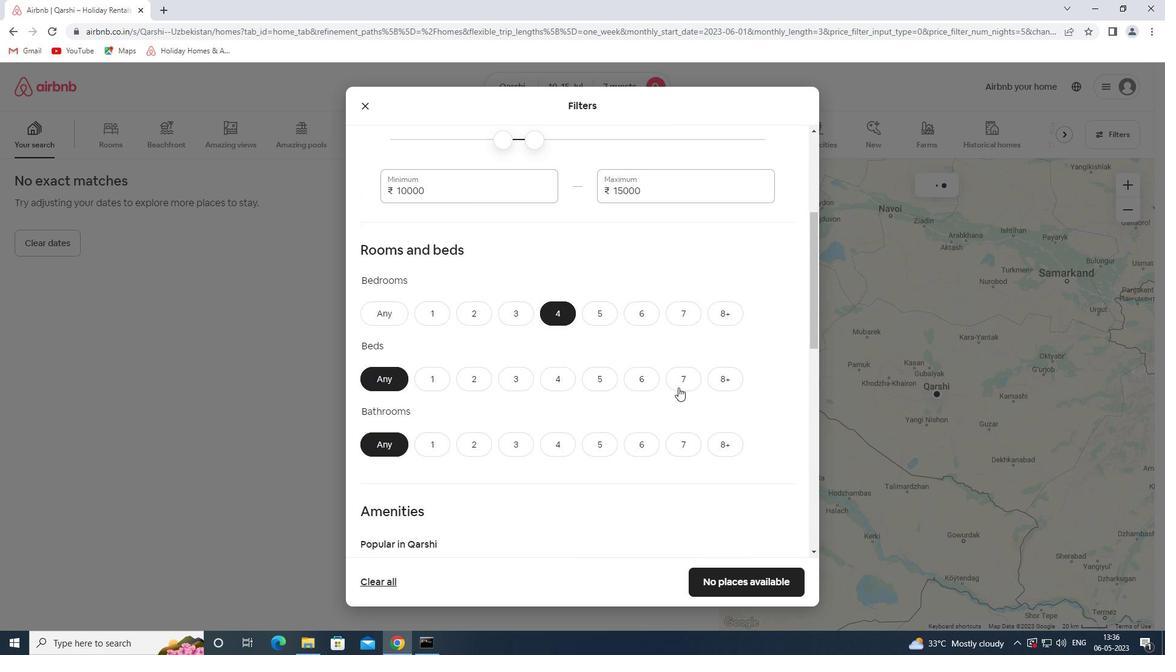 
Action: Mouse moved to (552, 442)
Screenshot: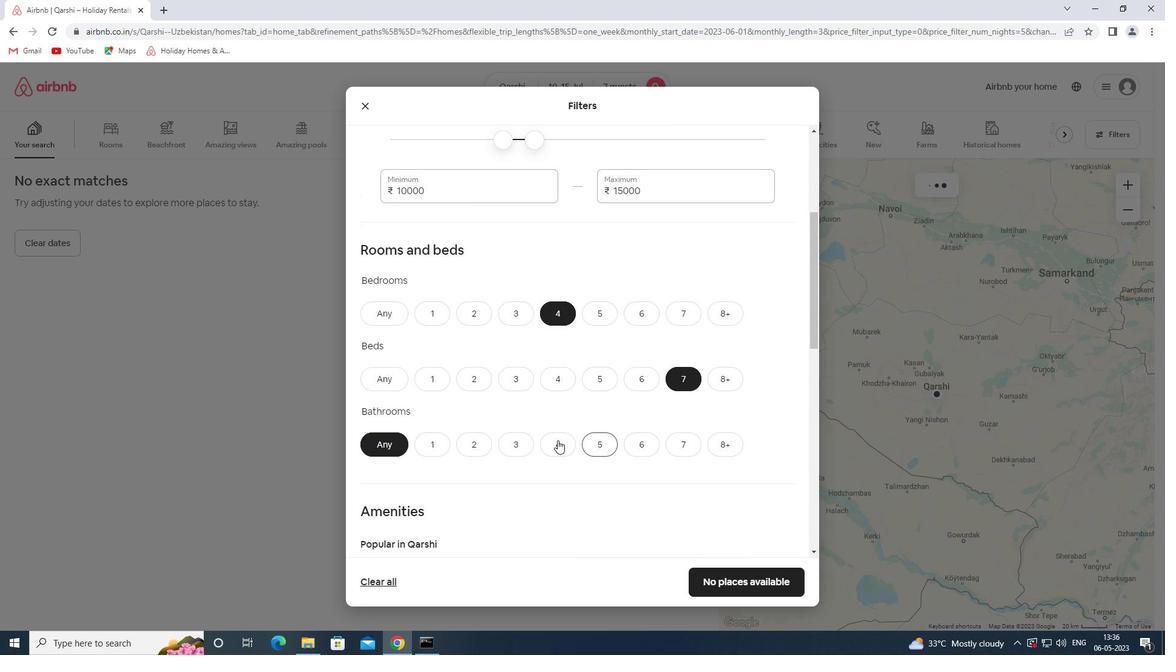 
Action: Mouse pressed left at (552, 442)
Screenshot: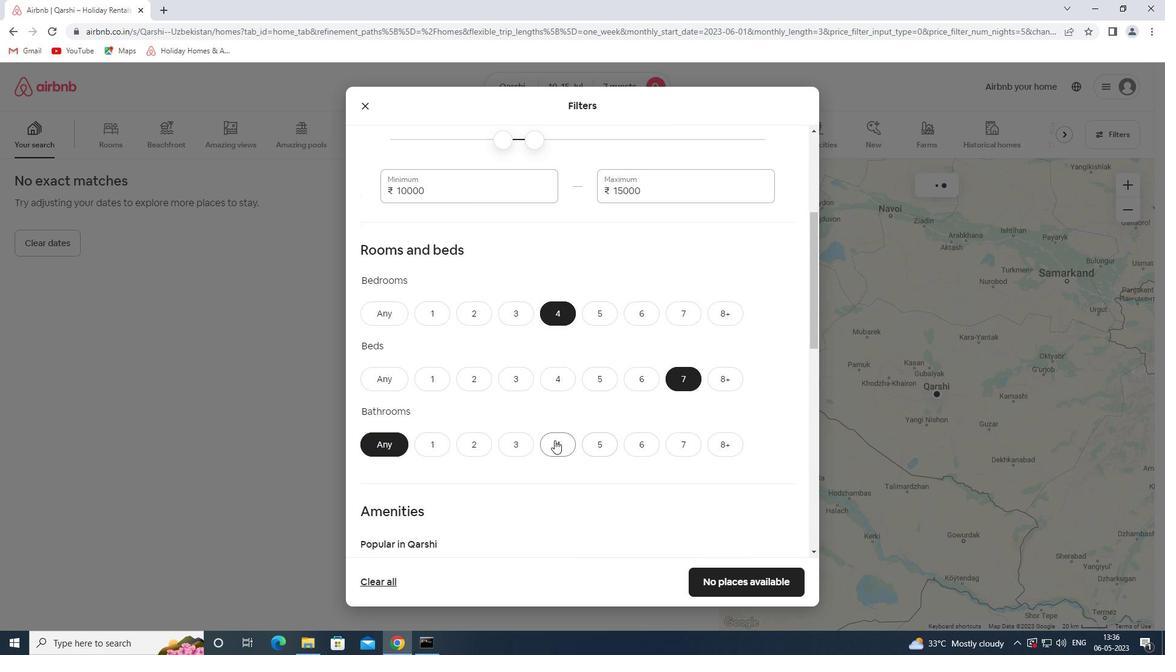 
Action: Mouse moved to (643, 473)
Screenshot: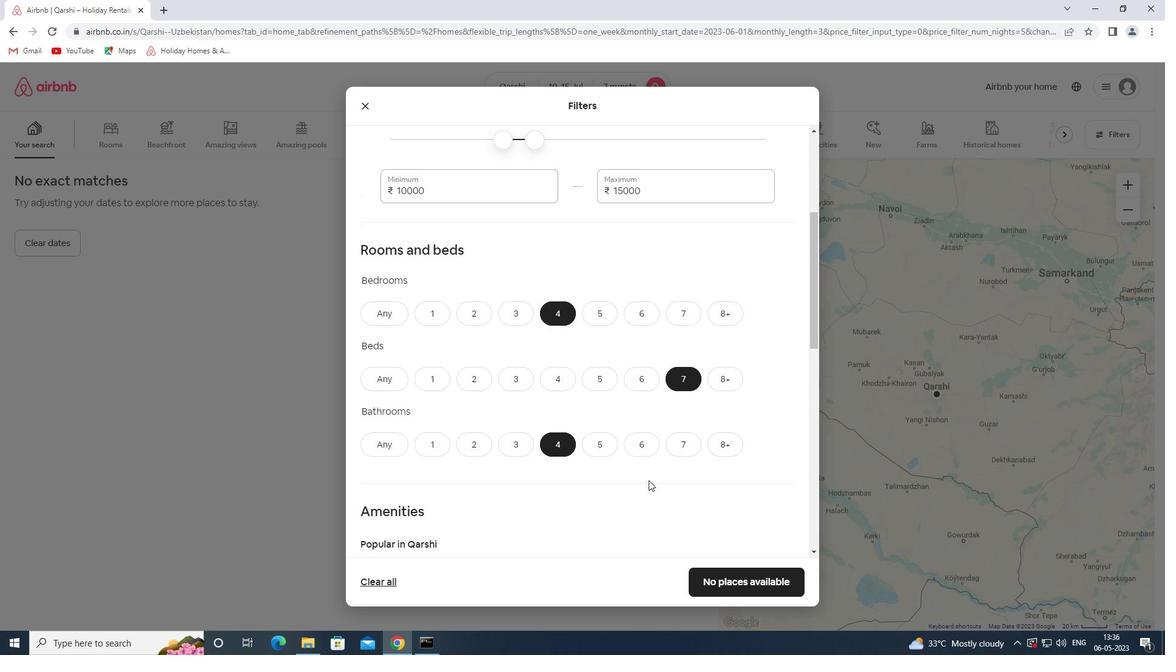 
Action: Mouse scrolled (643, 473) with delta (0, 0)
Screenshot: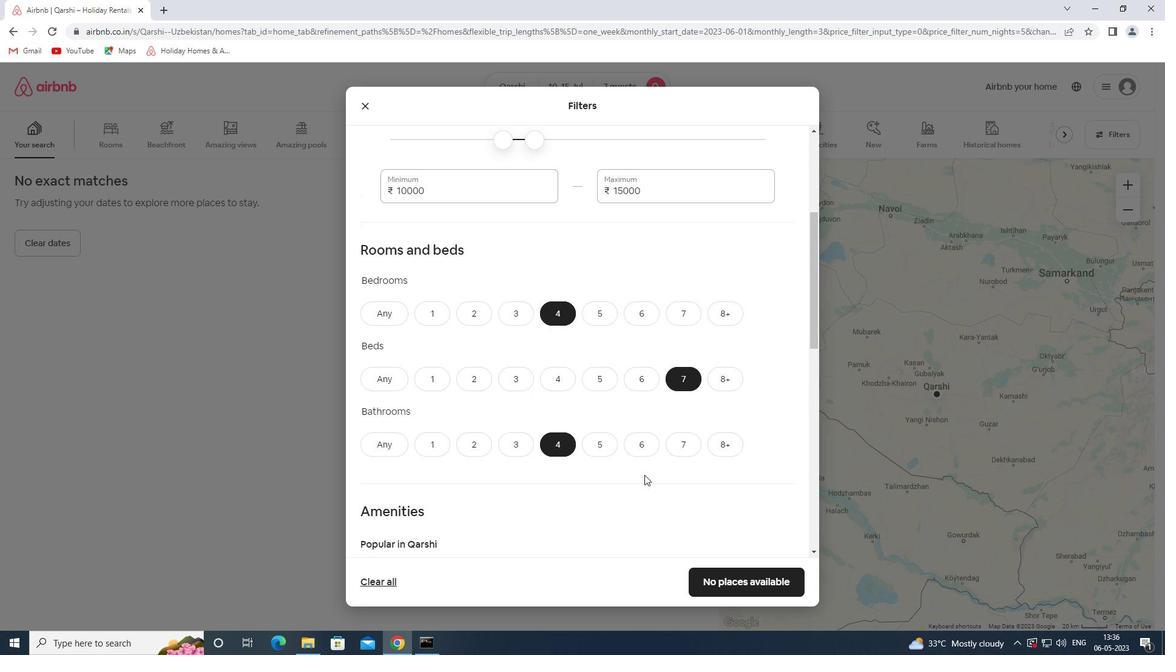 
Action: Mouse scrolled (643, 473) with delta (0, 0)
Screenshot: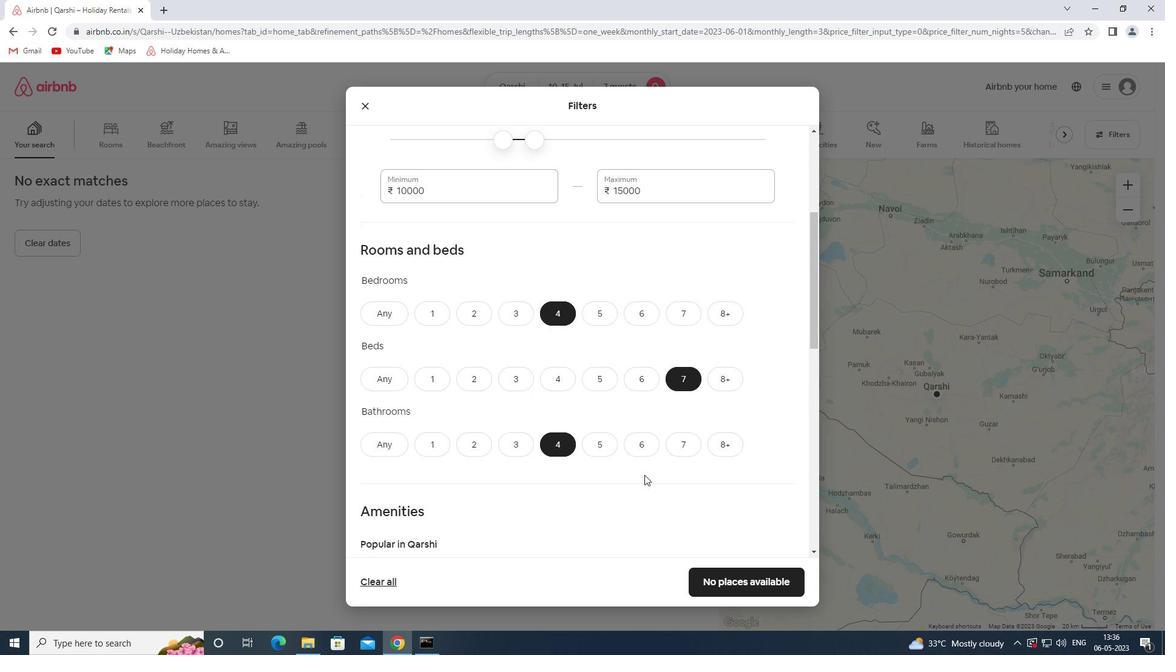 
Action: Mouse scrolled (643, 473) with delta (0, 0)
Screenshot: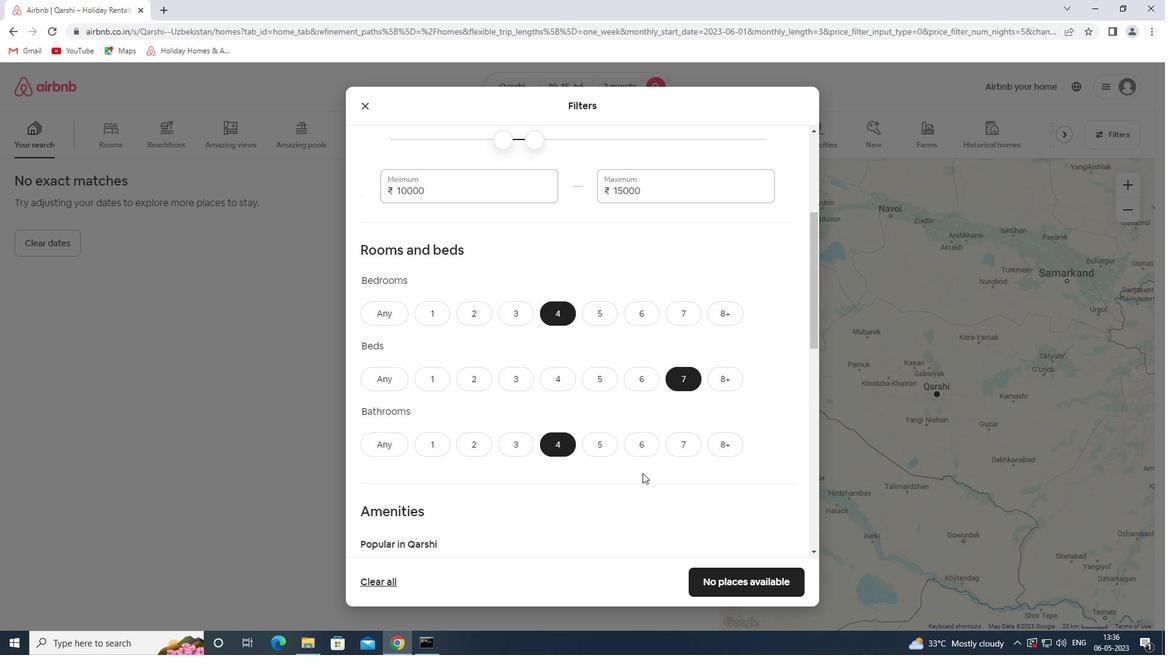 
Action: Mouse moved to (642, 473)
Screenshot: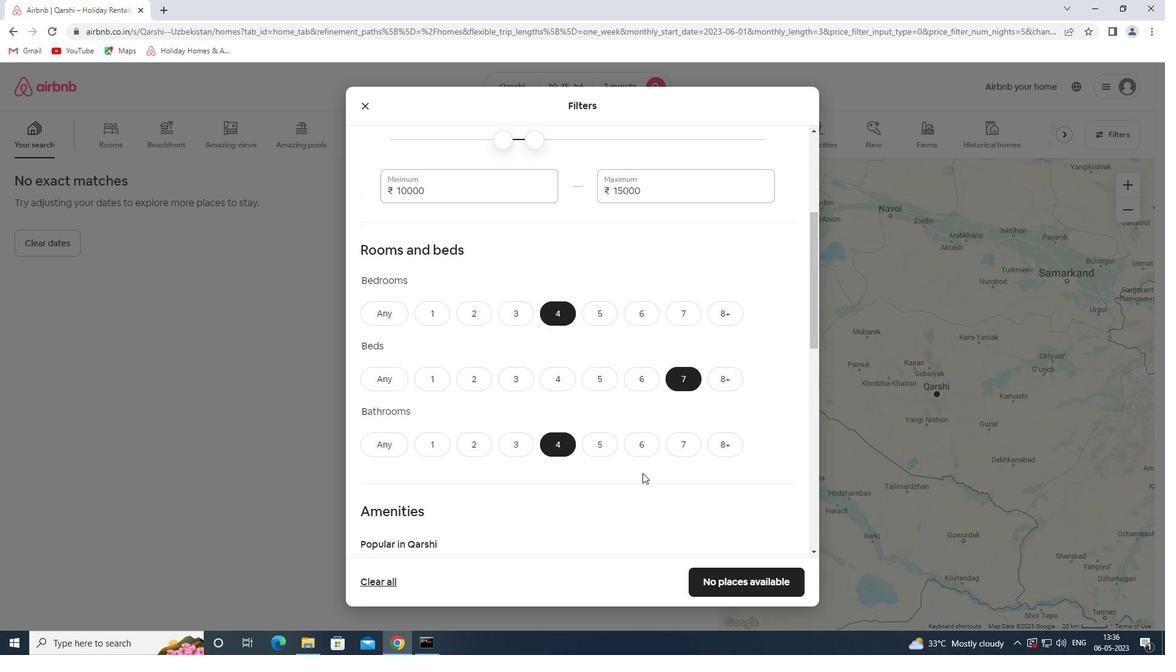 
Action: Mouse scrolled (642, 473) with delta (0, 0)
Screenshot: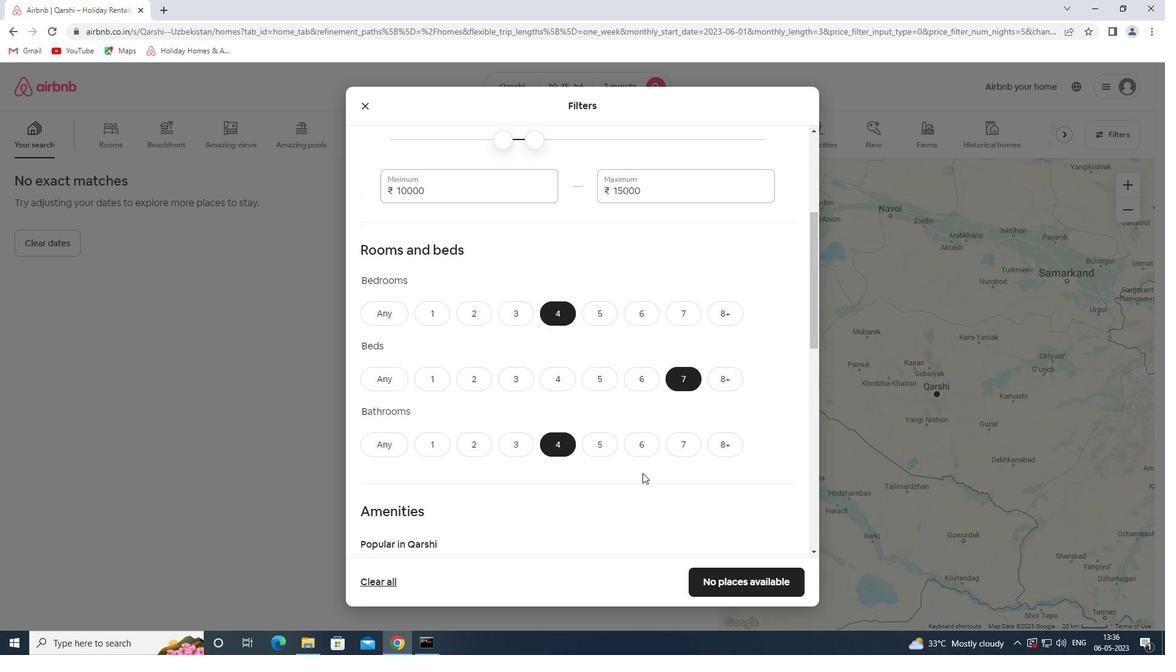 
Action: Mouse moved to (395, 358)
Screenshot: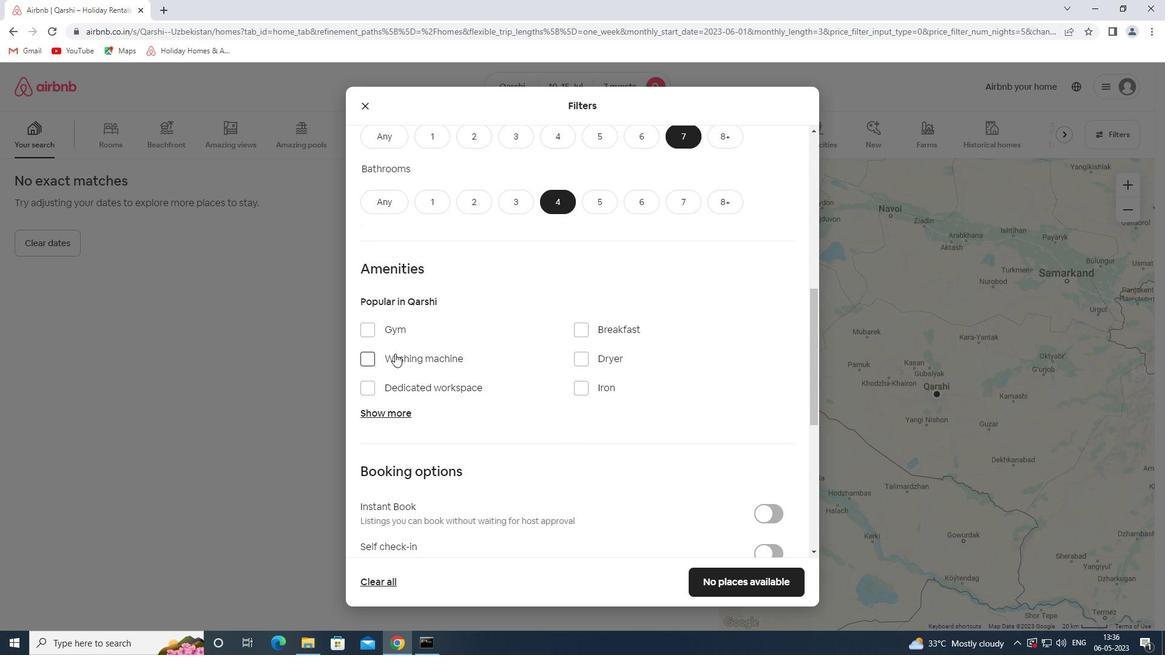 
Action: Mouse pressed left at (395, 358)
Screenshot: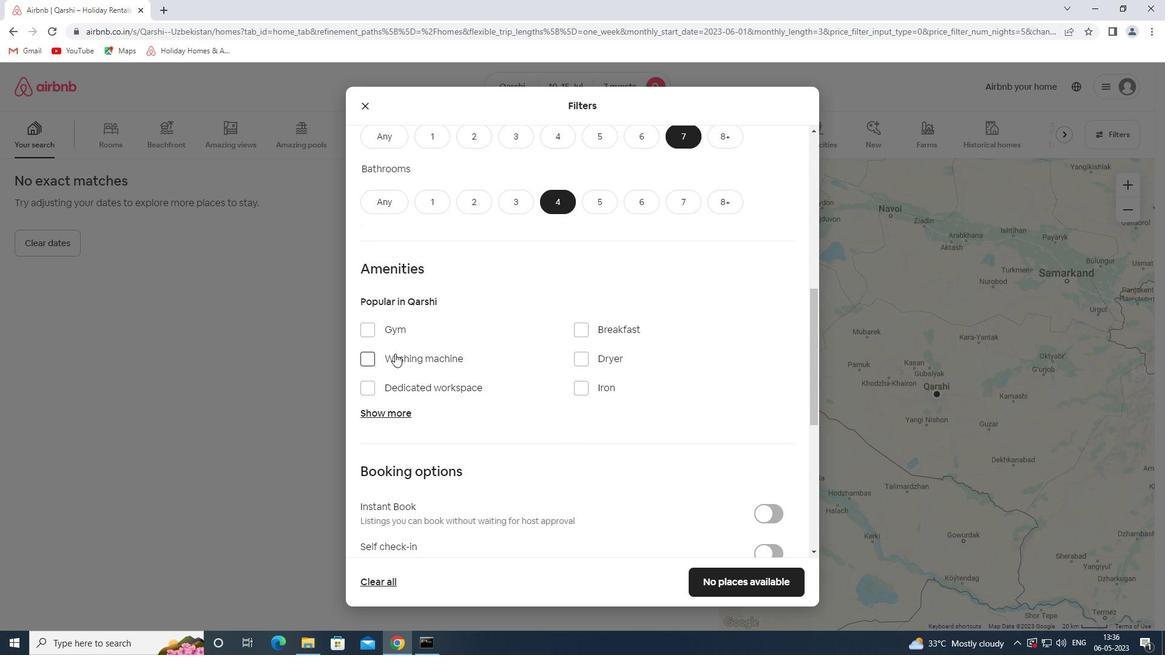 
Action: Mouse moved to (395, 358)
Screenshot: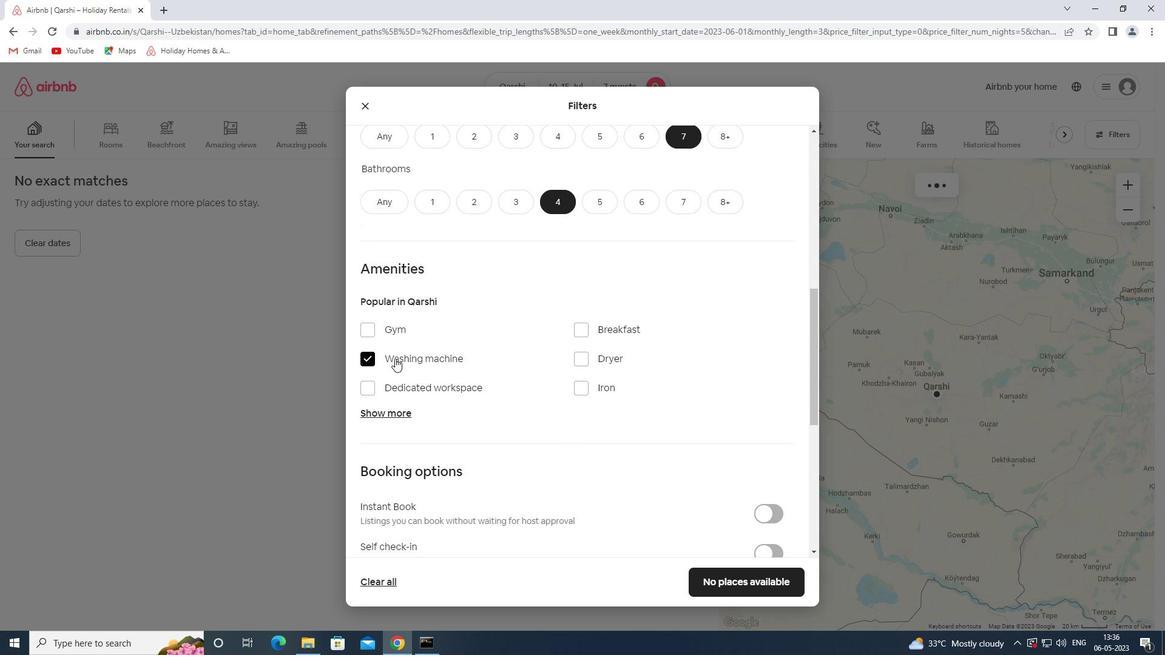 
Action: Mouse pressed left at (395, 358)
Screenshot: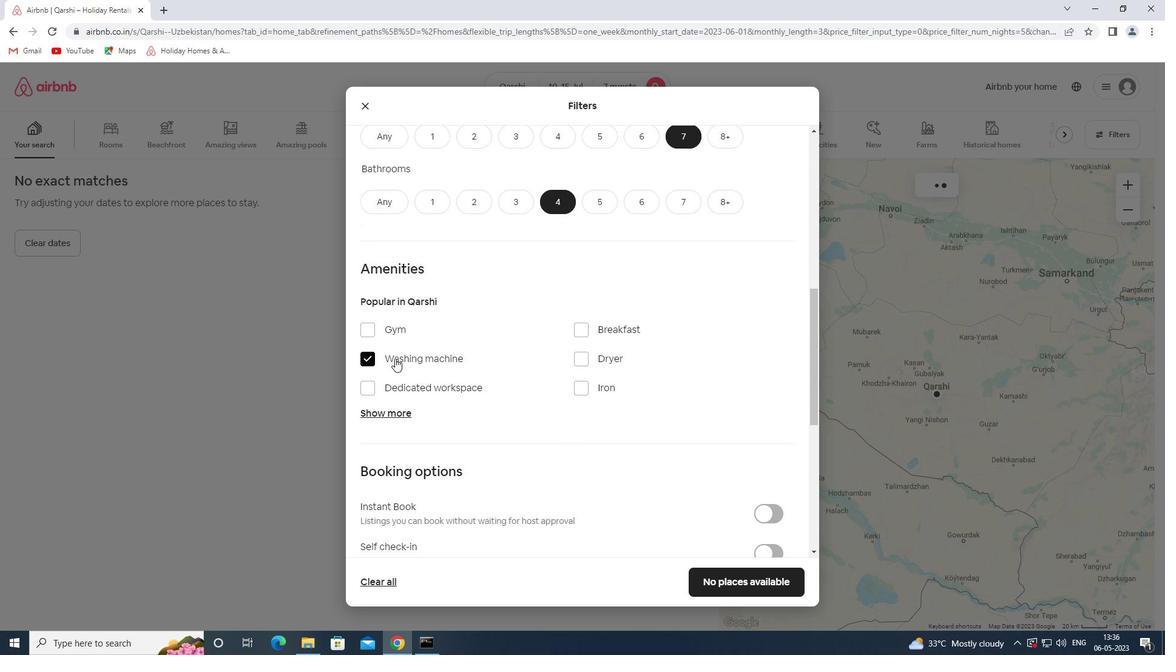
Action: Mouse moved to (397, 333)
Screenshot: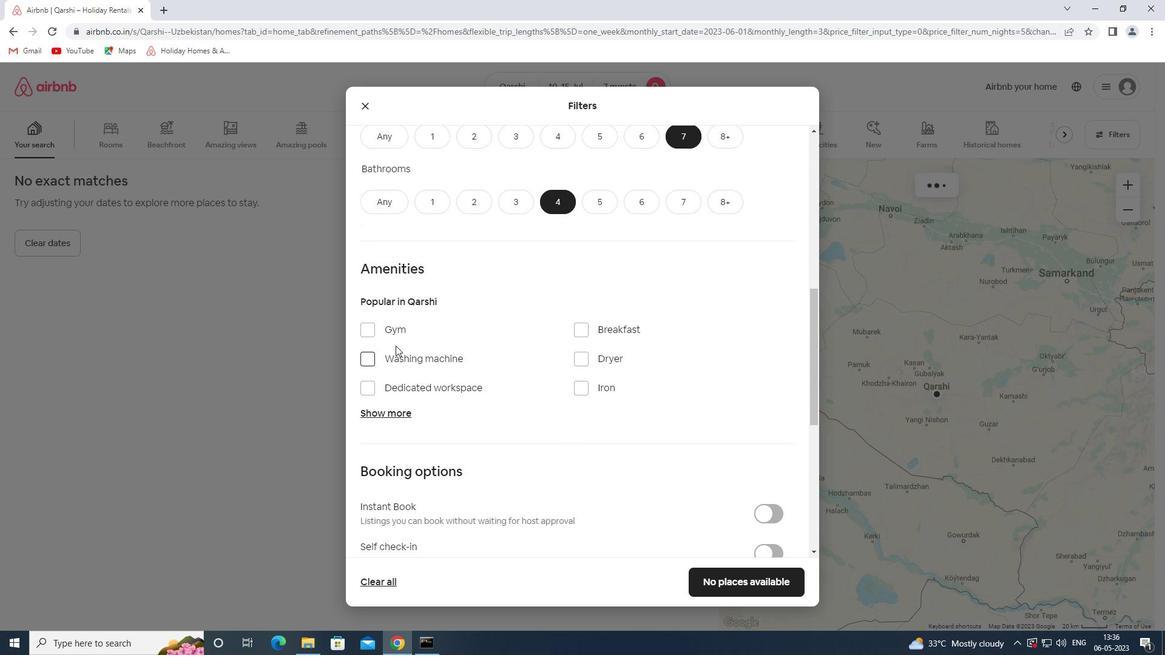 
Action: Mouse pressed left at (397, 333)
Screenshot: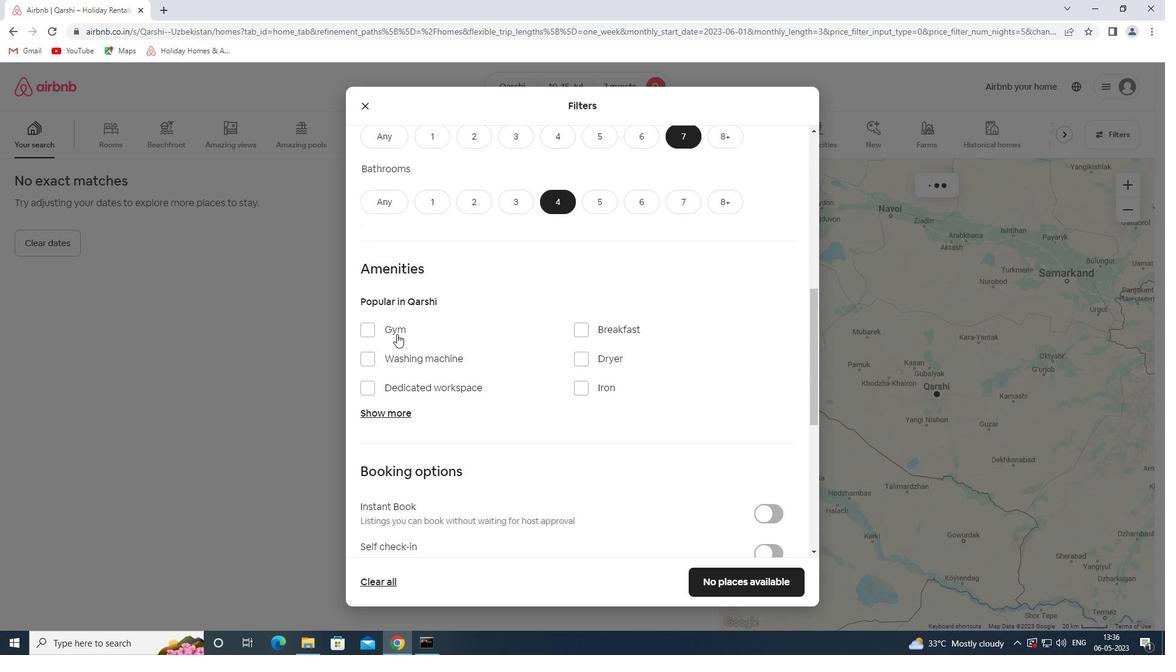 
Action: Mouse moved to (393, 409)
Screenshot: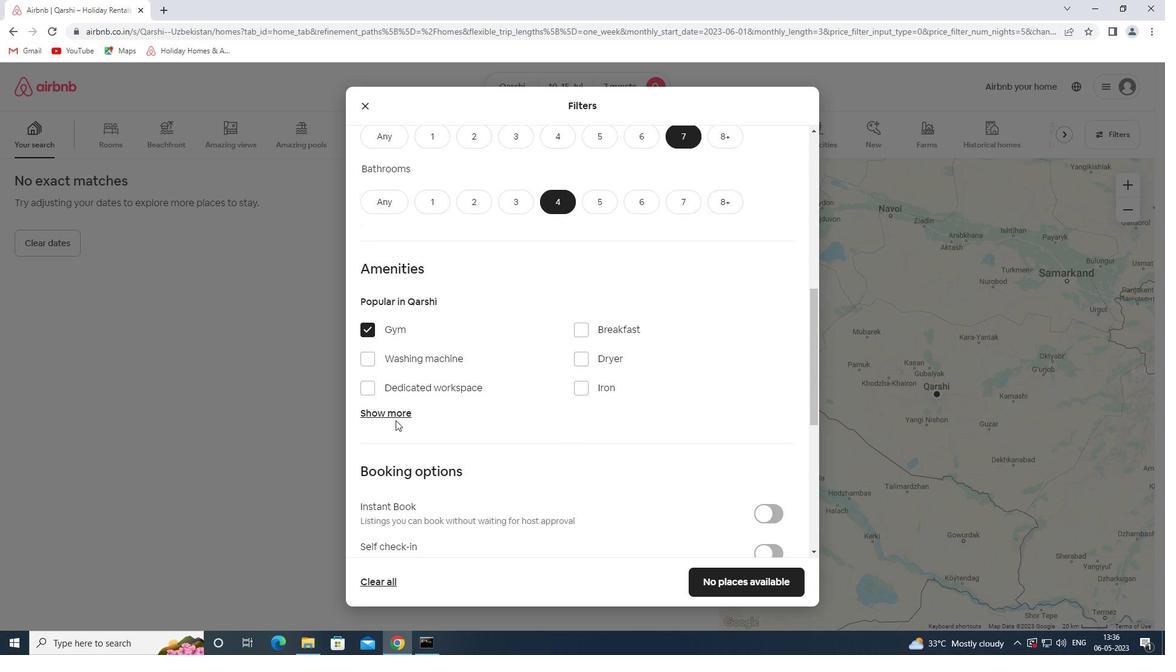 
Action: Mouse pressed left at (393, 409)
Screenshot: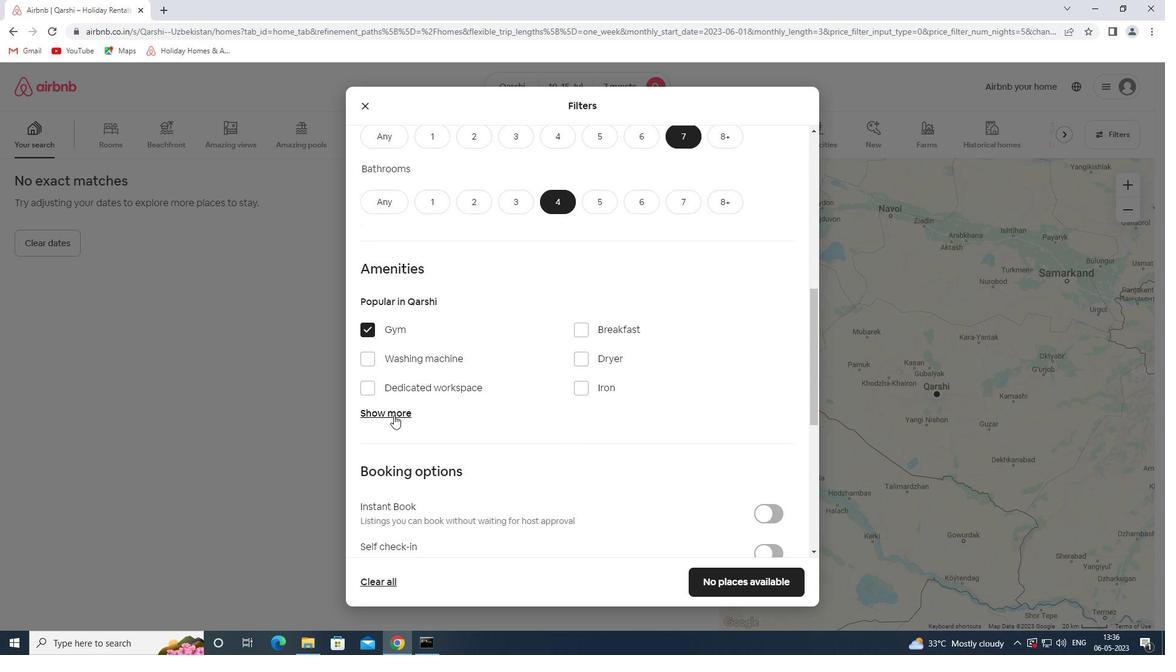 
Action: Mouse moved to (596, 331)
Screenshot: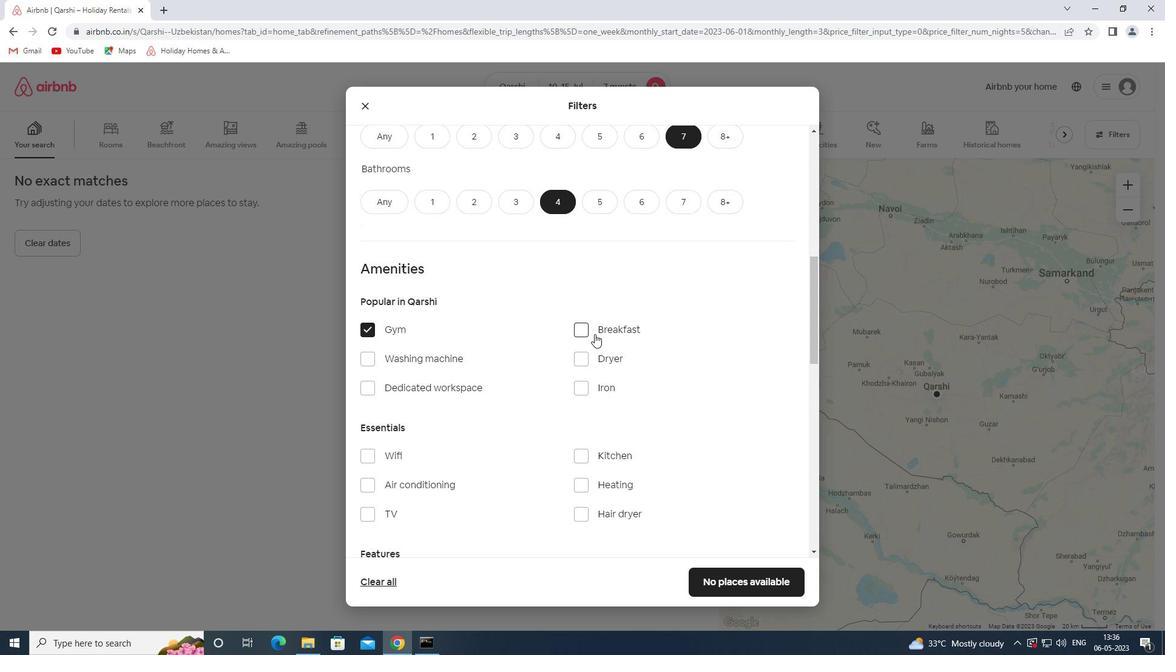 
Action: Mouse pressed left at (596, 331)
Screenshot: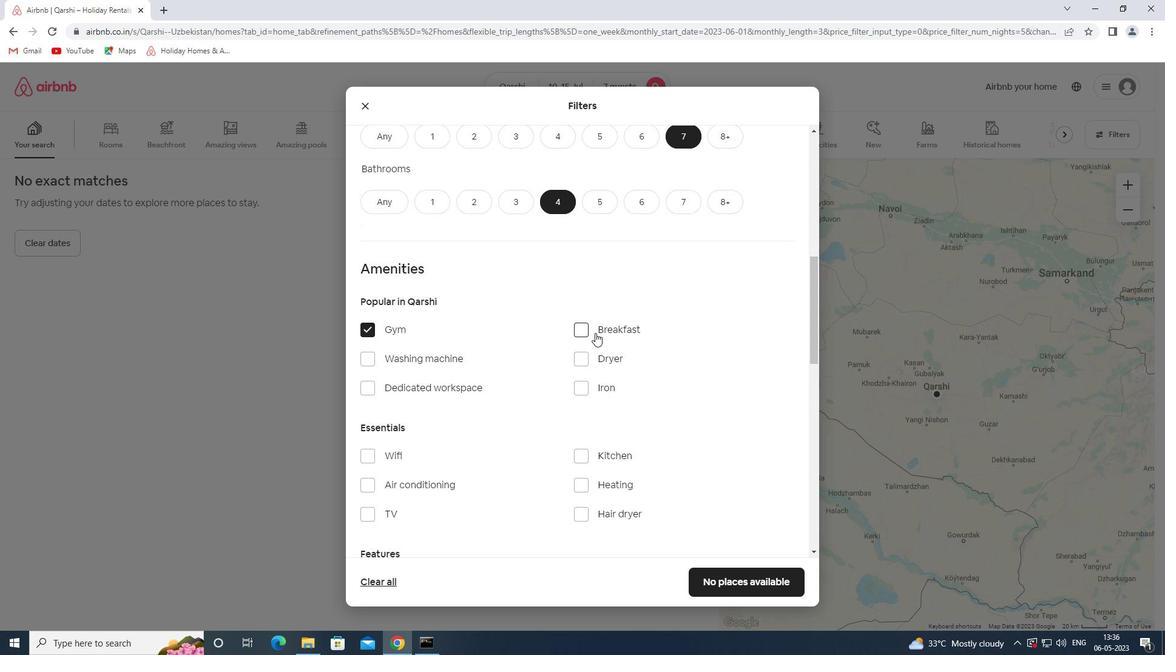 
Action: Mouse moved to (389, 460)
Screenshot: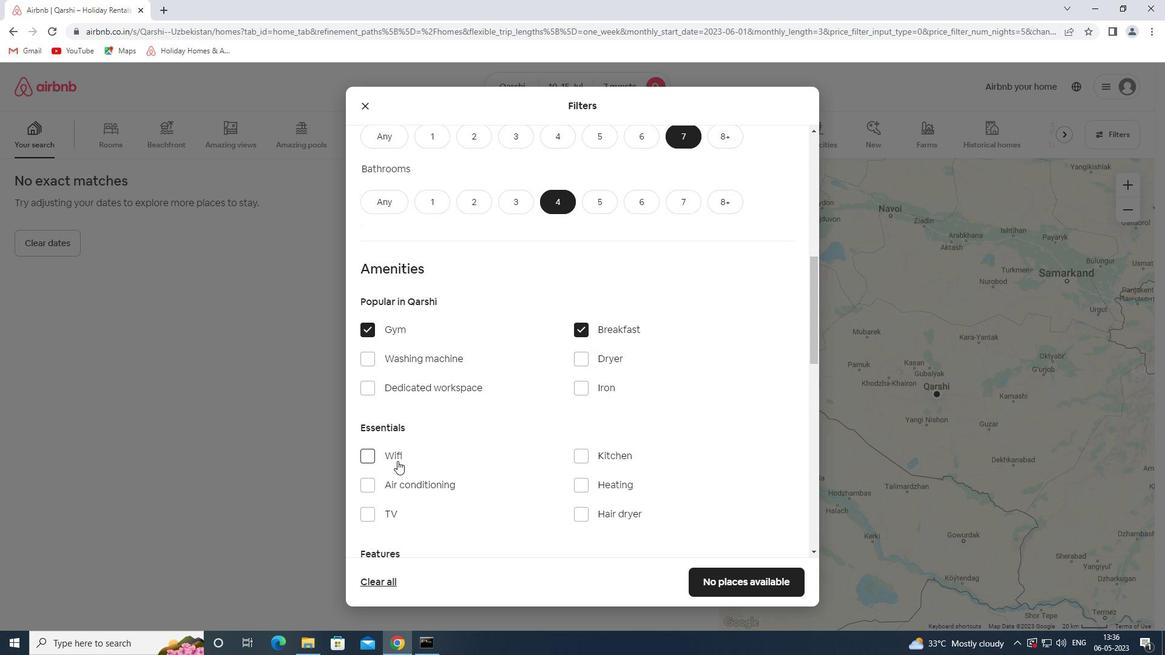 
Action: Mouse pressed left at (389, 460)
Screenshot: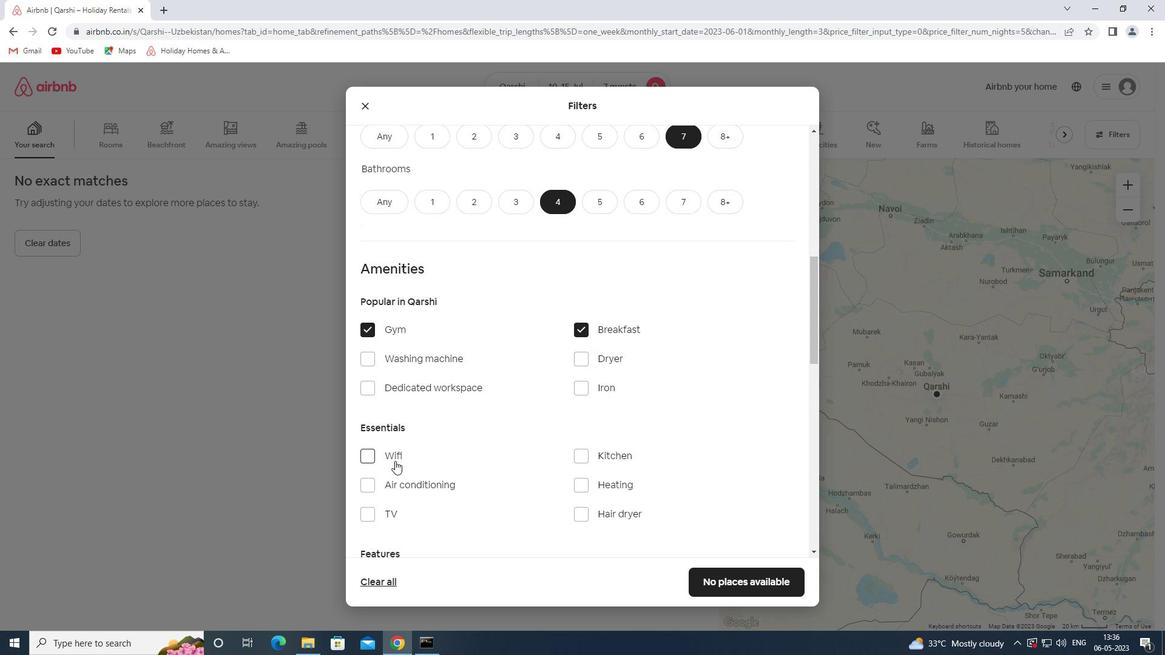 
Action: Mouse moved to (456, 490)
Screenshot: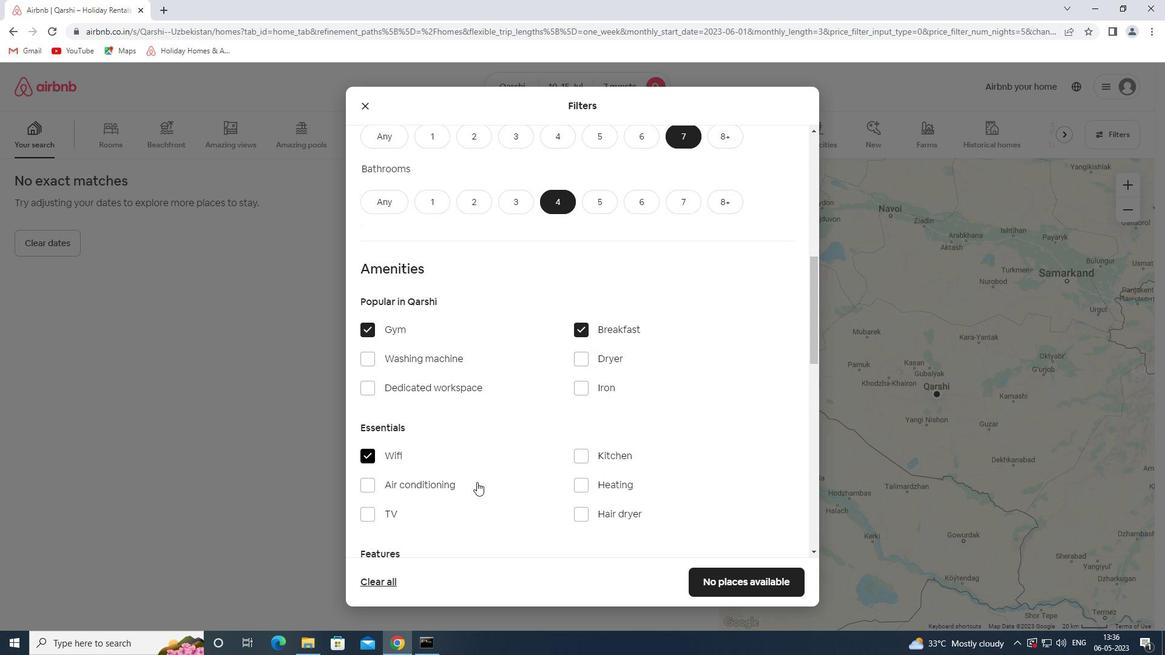 
Action: Mouse scrolled (456, 489) with delta (0, 0)
Screenshot: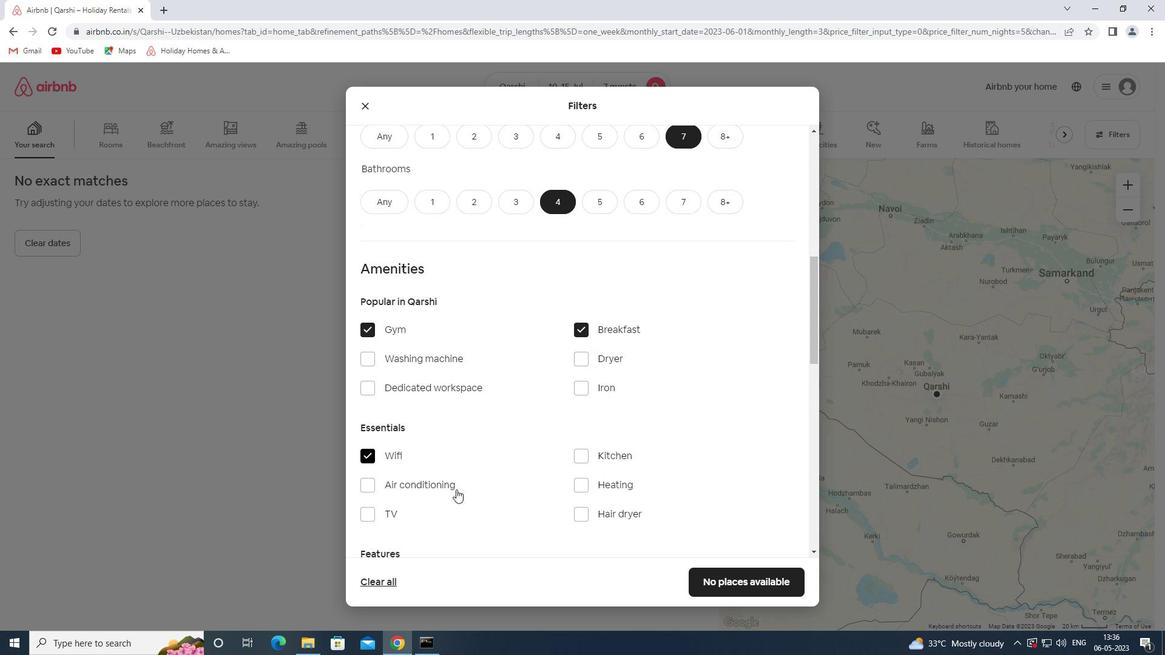 
Action: Mouse scrolled (456, 489) with delta (0, 0)
Screenshot: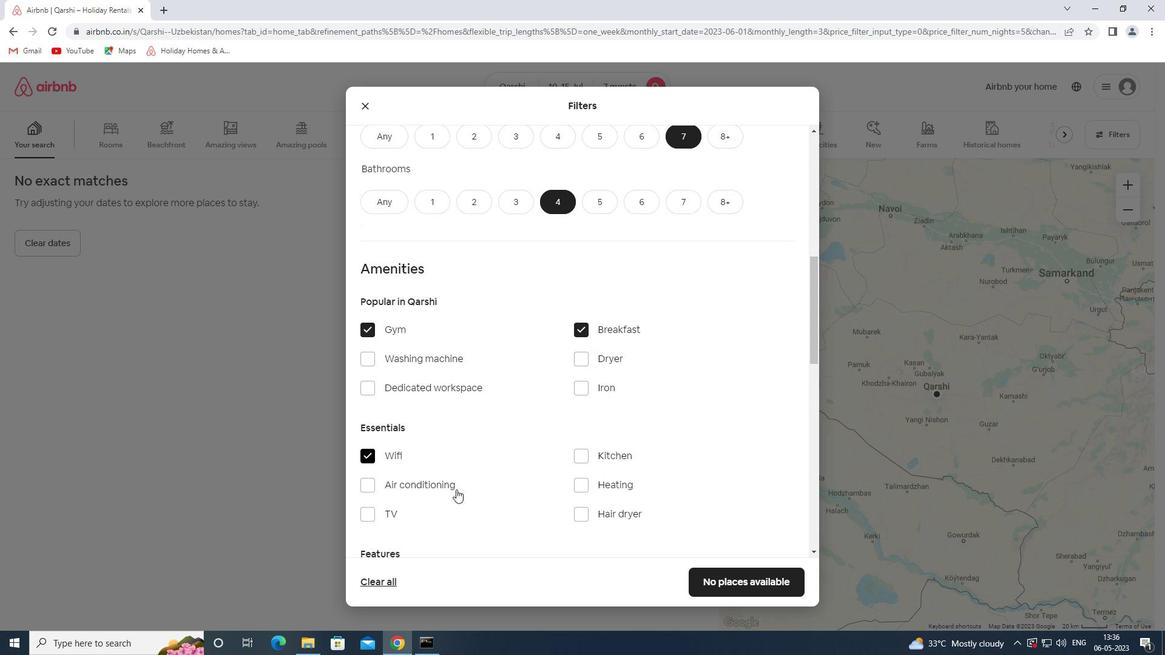 
Action: Mouse scrolled (456, 489) with delta (0, 0)
Screenshot: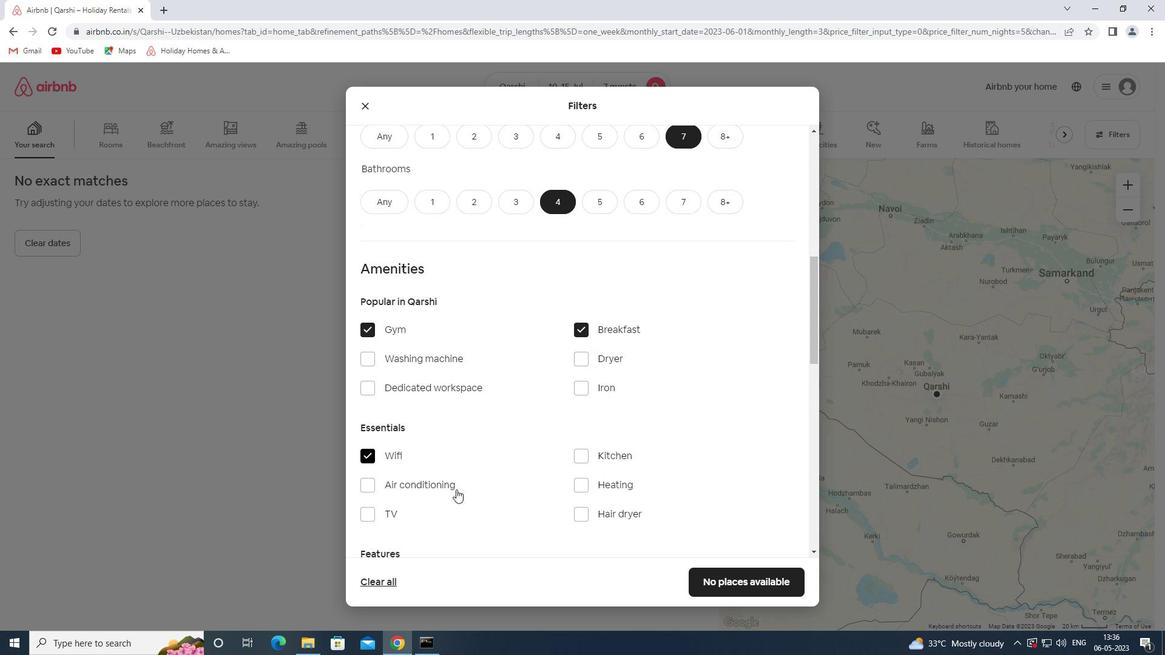 
Action: Mouse moved to (374, 333)
Screenshot: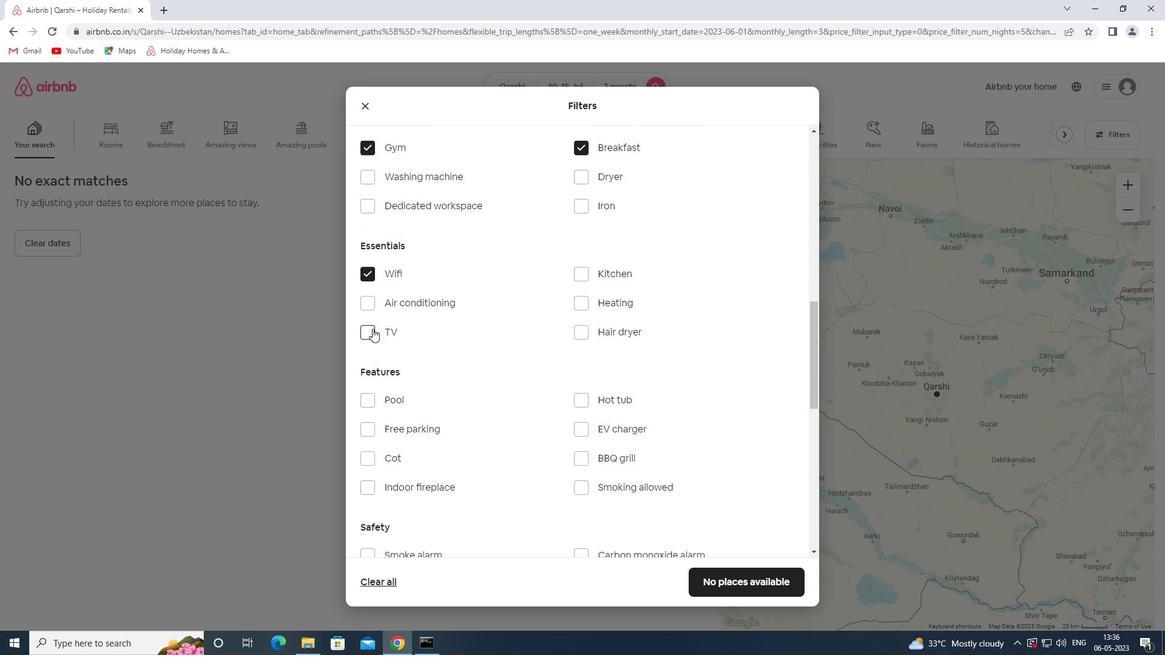 
Action: Mouse pressed left at (374, 333)
Screenshot: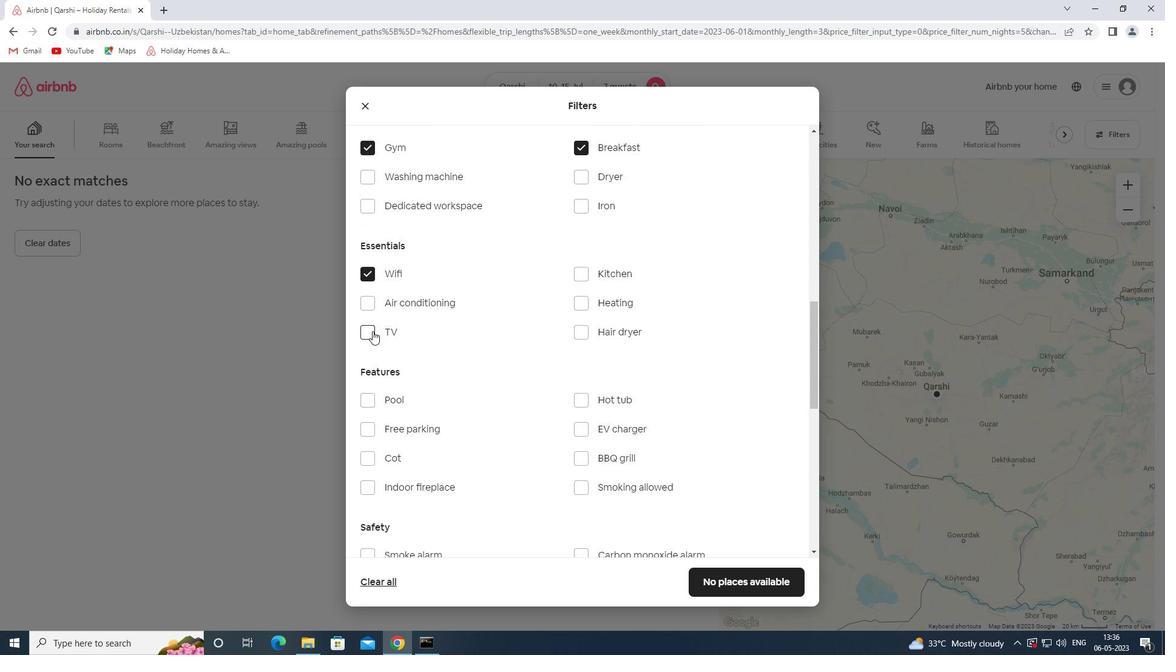 
Action: Mouse moved to (586, 437)
Screenshot: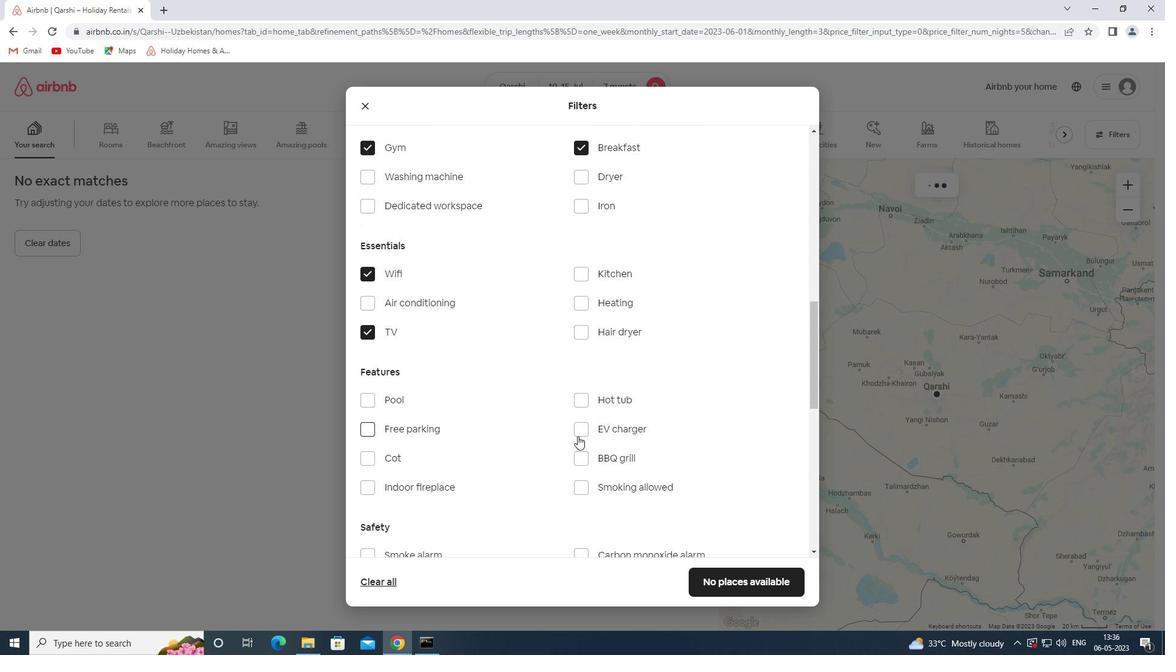 
Action: Mouse scrolled (586, 436) with delta (0, 0)
Screenshot: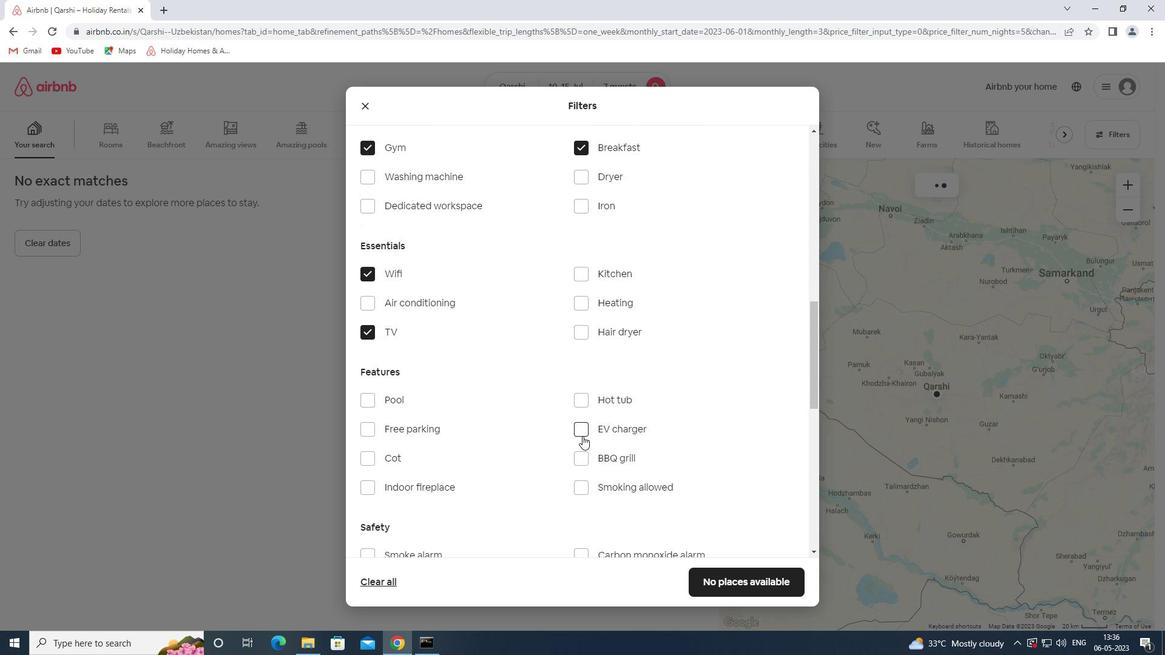 
Action: Mouse scrolled (586, 436) with delta (0, 0)
Screenshot: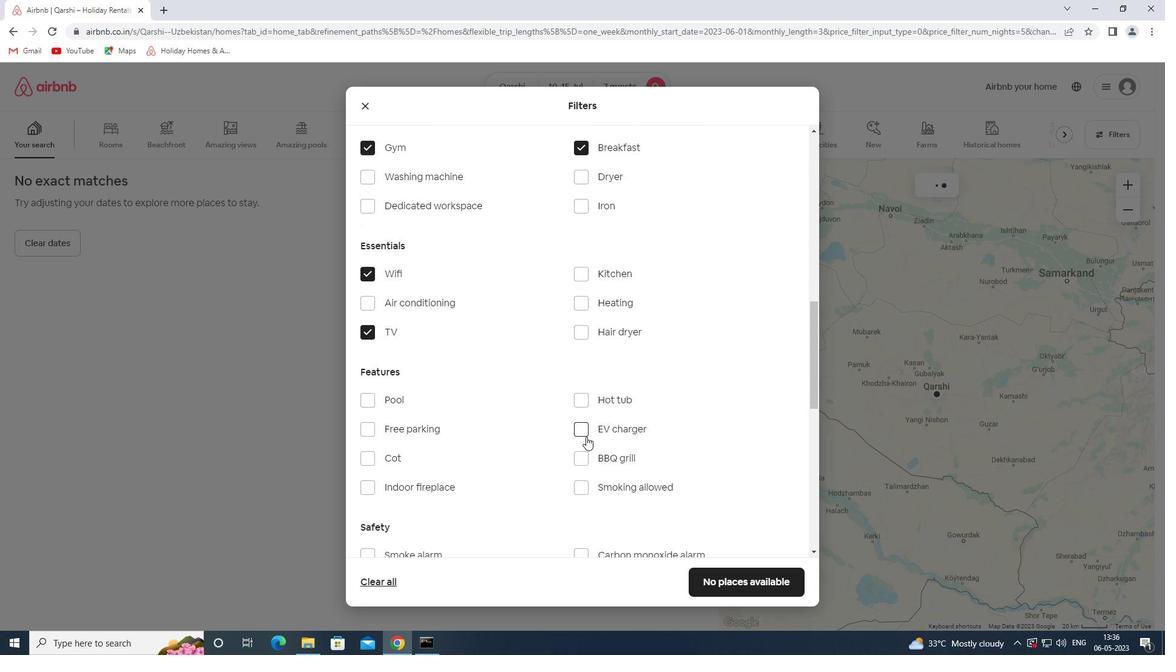 
Action: Mouse moved to (416, 307)
Screenshot: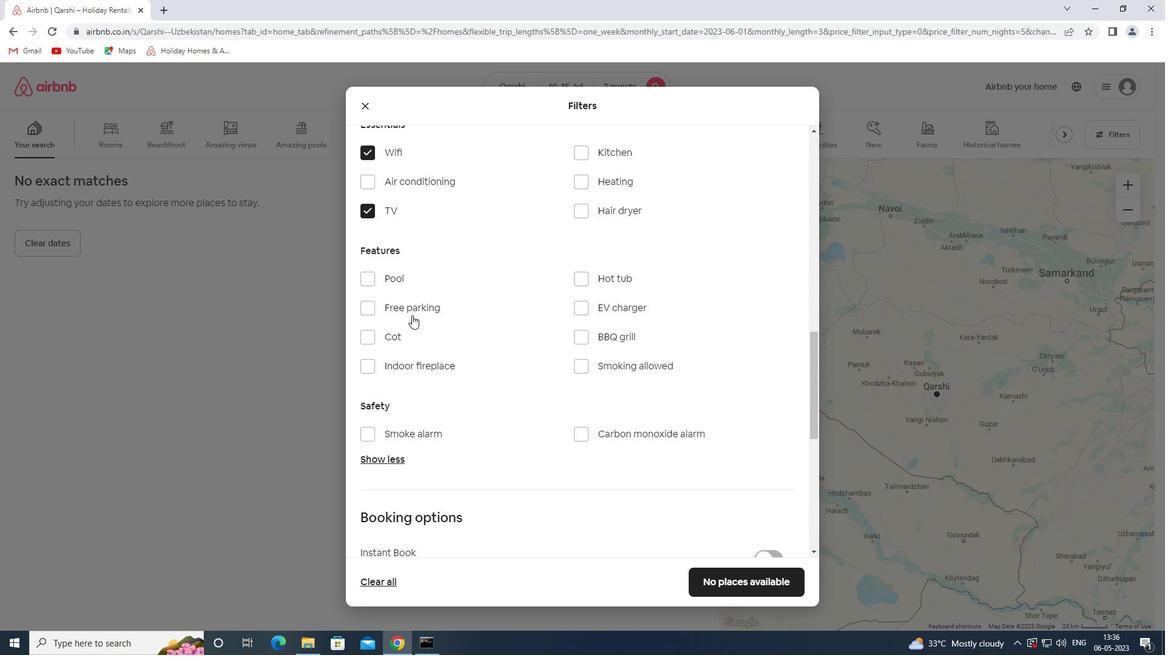 
Action: Mouse pressed left at (416, 307)
Screenshot: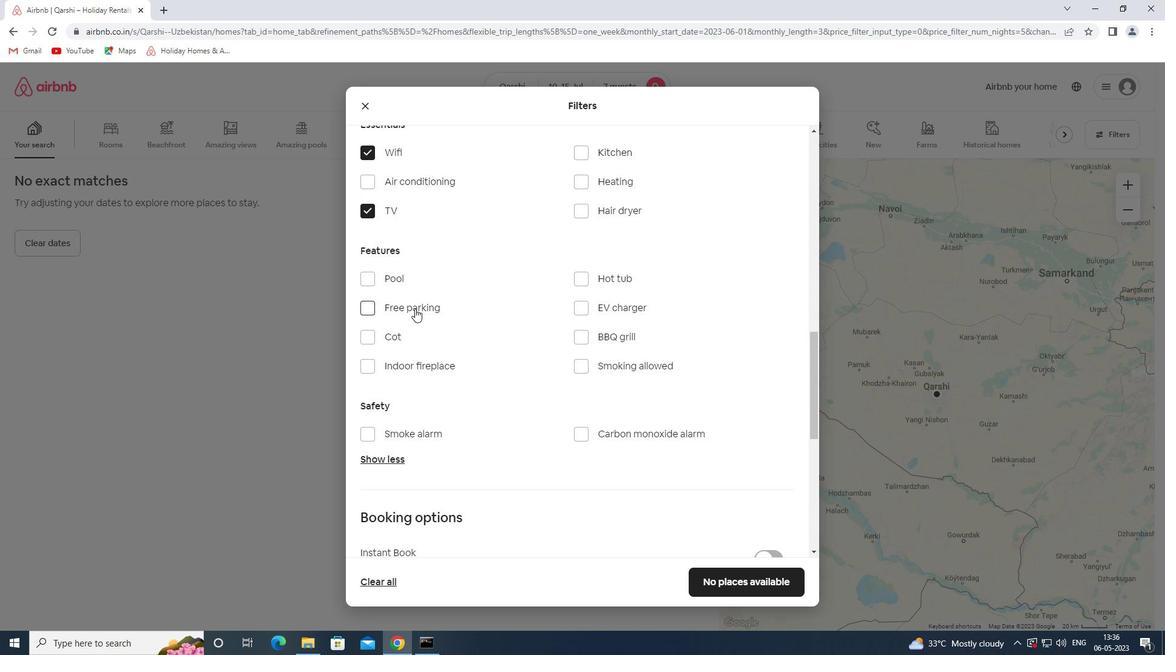 
Action: Mouse moved to (460, 357)
Screenshot: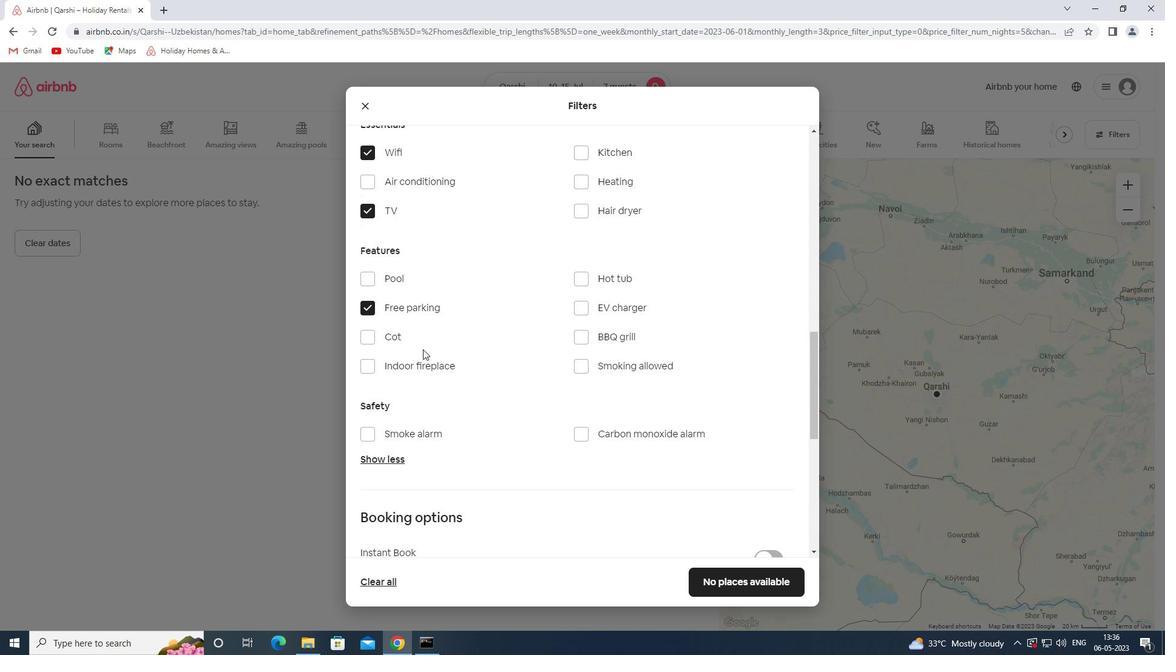 
Action: Mouse scrolled (460, 357) with delta (0, 0)
Screenshot: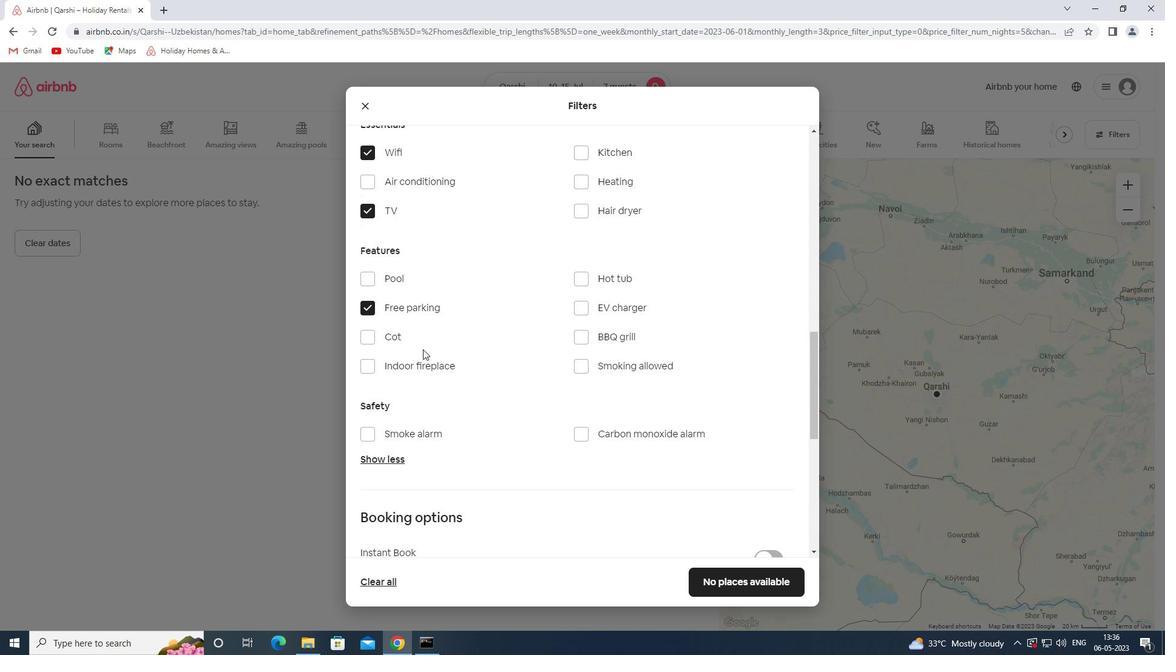 
Action: Mouse scrolled (460, 357) with delta (0, 0)
Screenshot: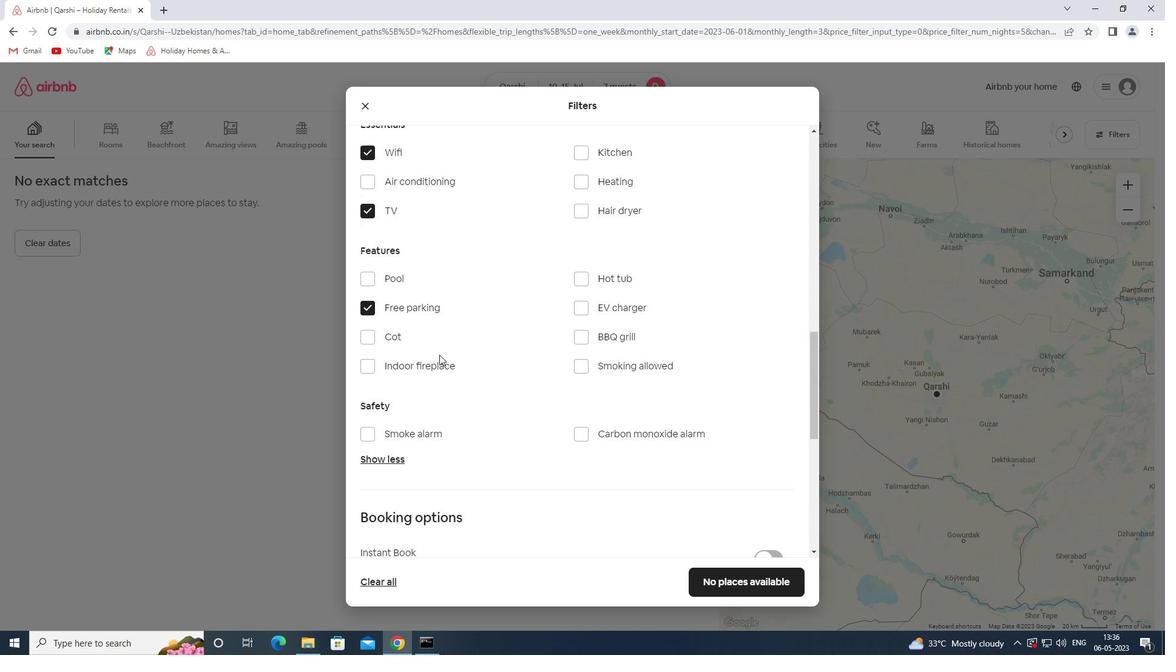 
Action: Mouse moved to (461, 357)
Screenshot: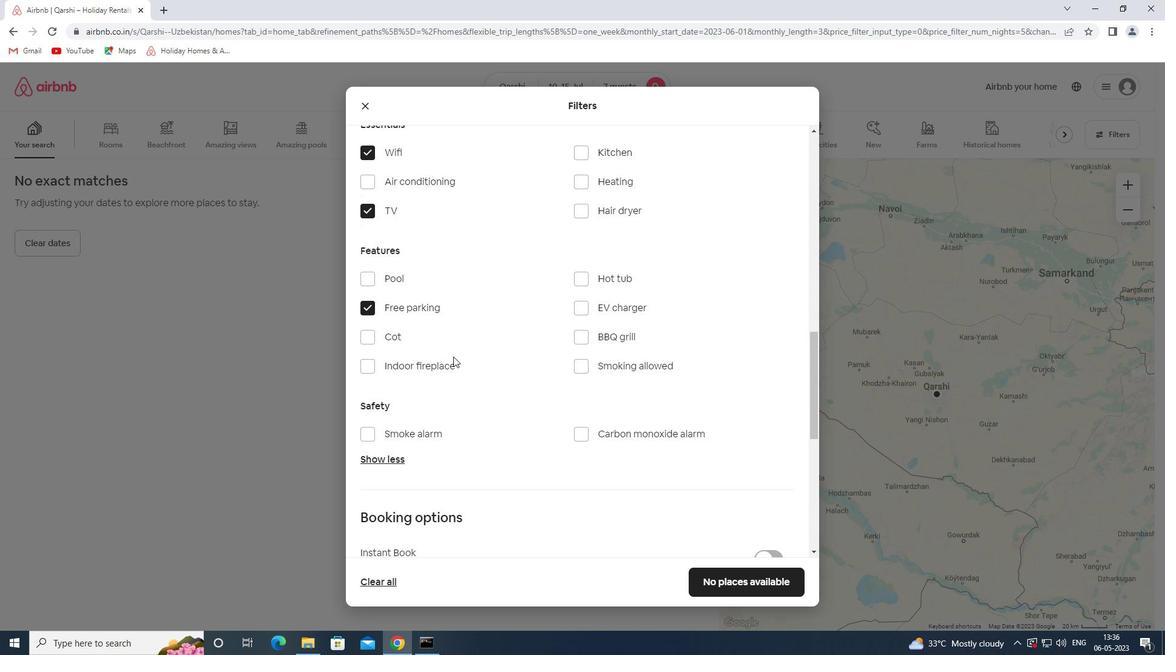 
Action: Mouse scrolled (461, 357) with delta (0, 0)
Screenshot: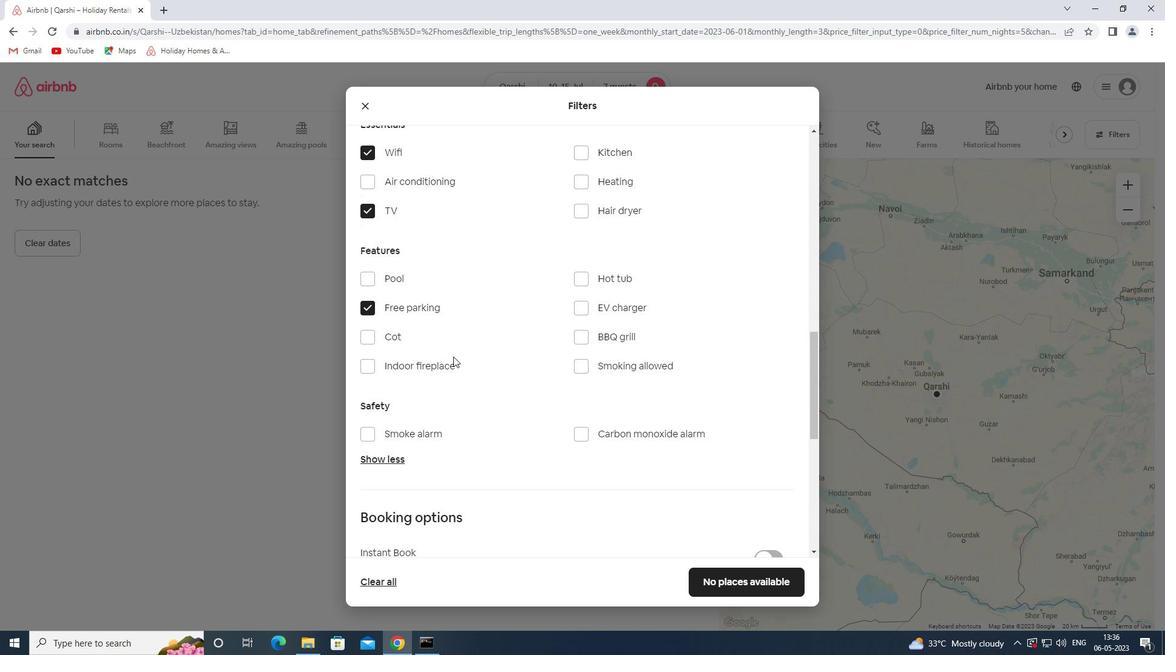 
Action: Mouse moved to (616, 397)
Screenshot: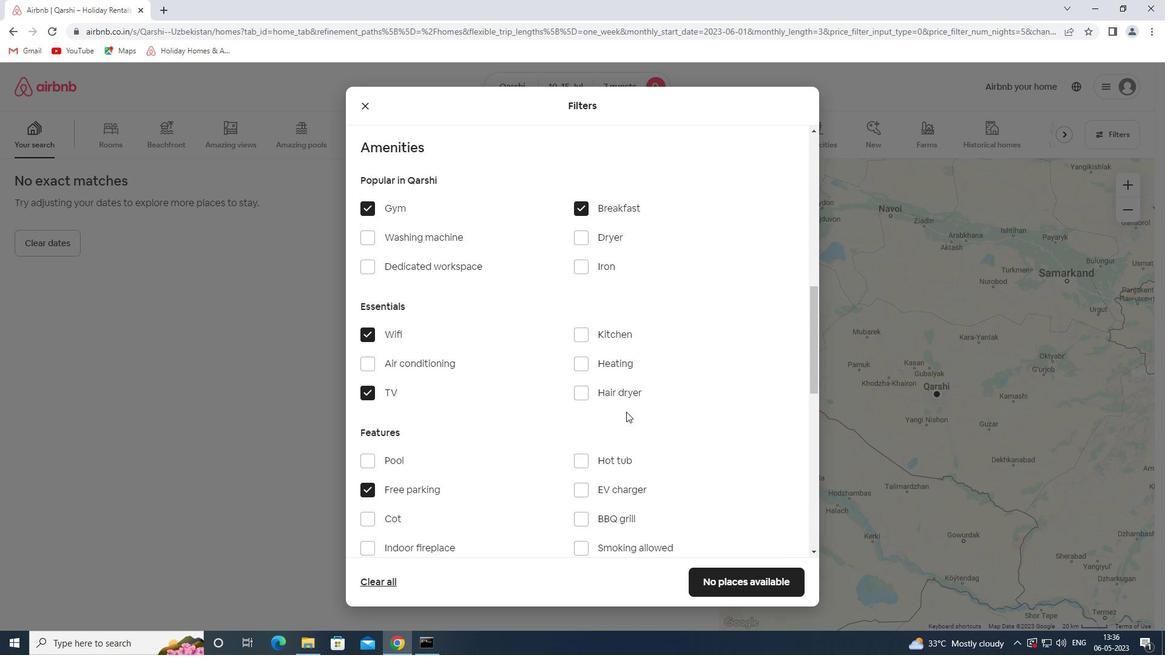 
Action: Mouse scrolled (616, 398) with delta (0, 0)
Screenshot: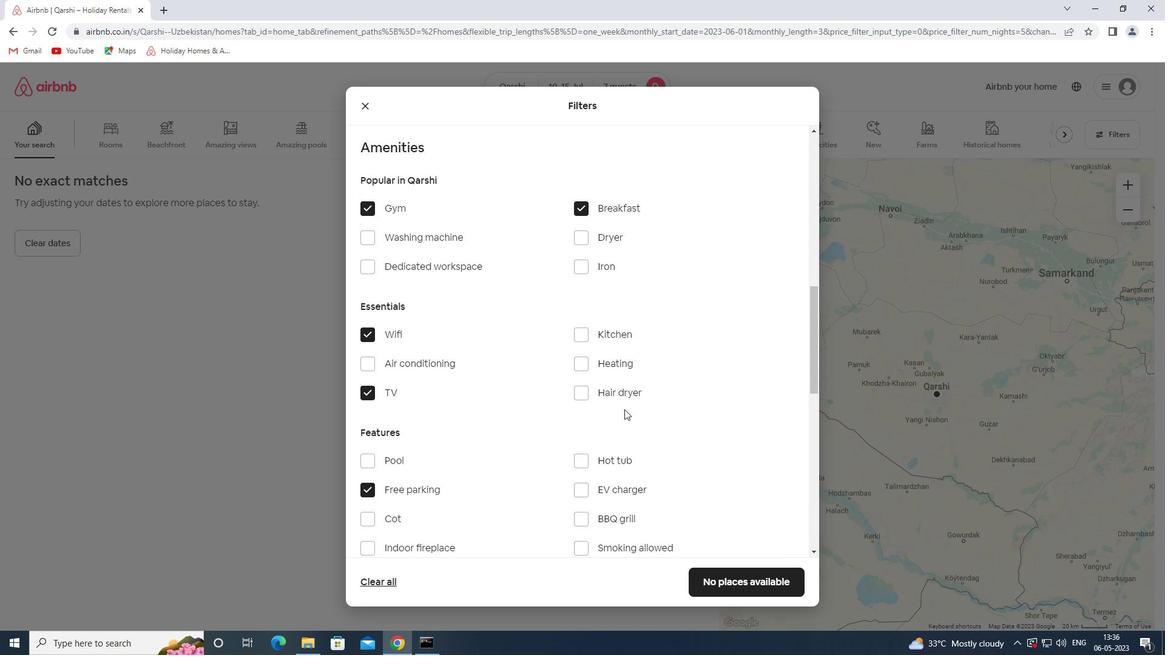 
Action: Mouse scrolled (616, 398) with delta (0, 0)
Screenshot: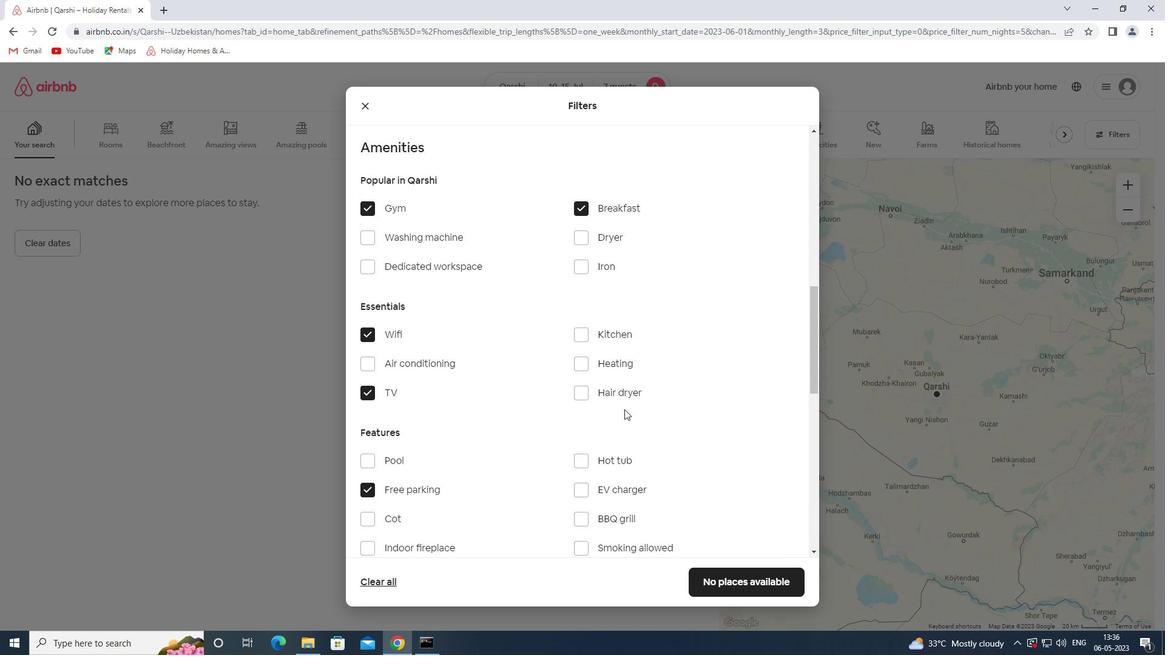 
Action: Mouse scrolled (616, 398) with delta (0, 0)
Screenshot: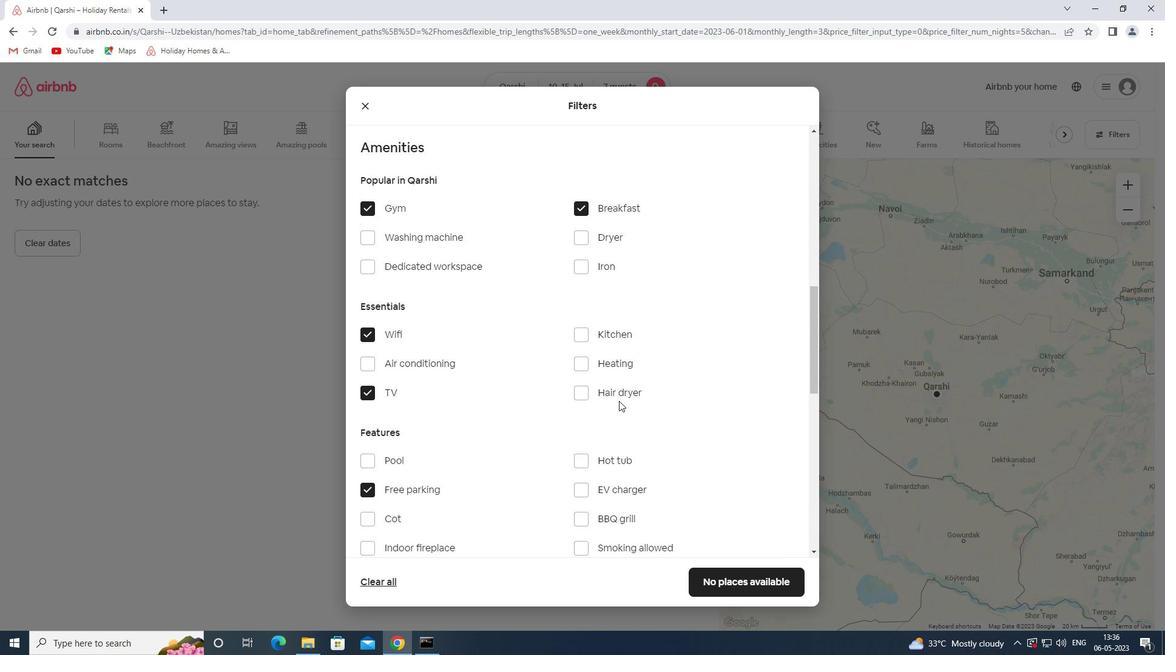 
Action: Mouse moved to (522, 413)
Screenshot: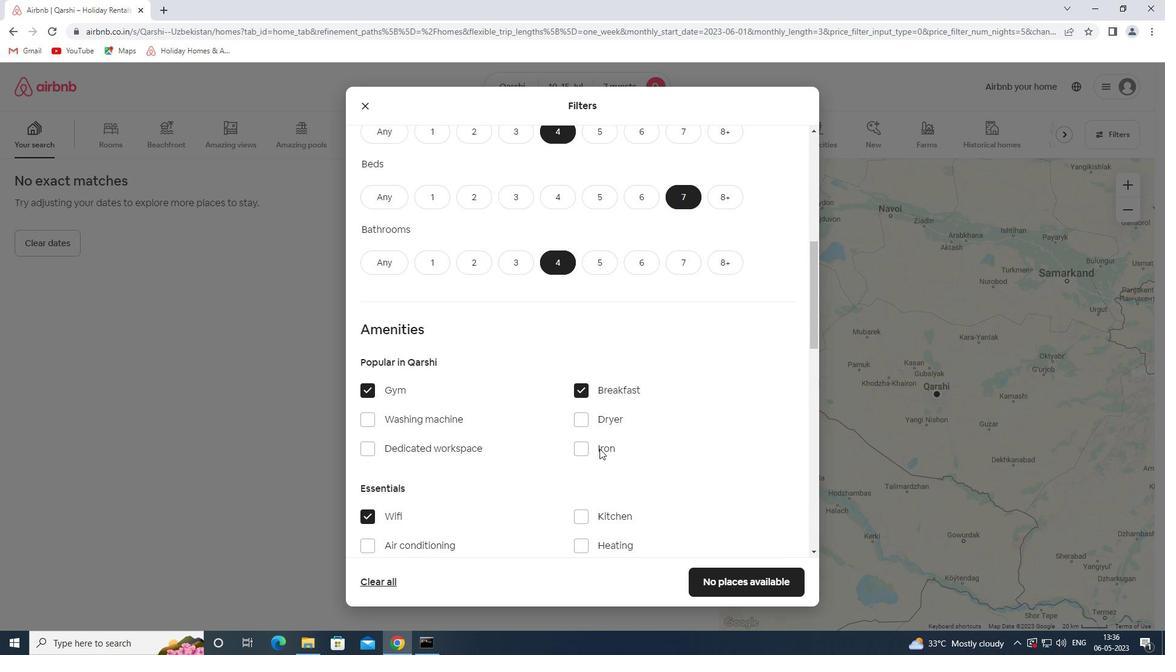 
Action: Mouse scrolled (522, 412) with delta (0, 0)
Screenshot: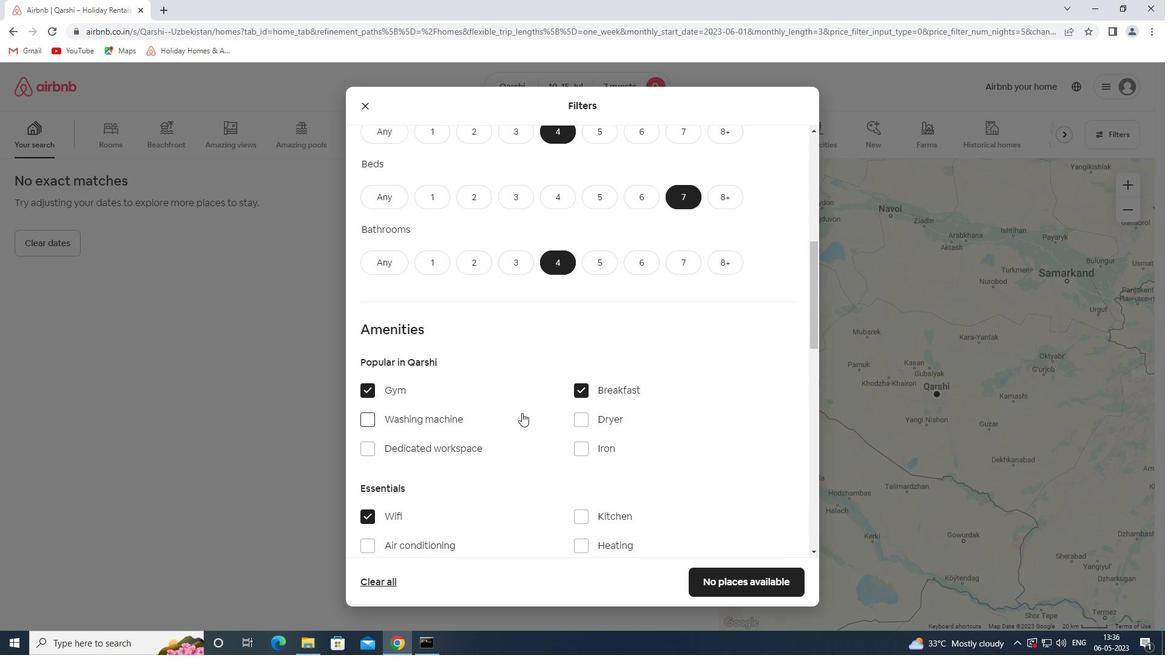 
Action: Mouse scrolled (522, 412) with delta (0, 0)
Screenshot: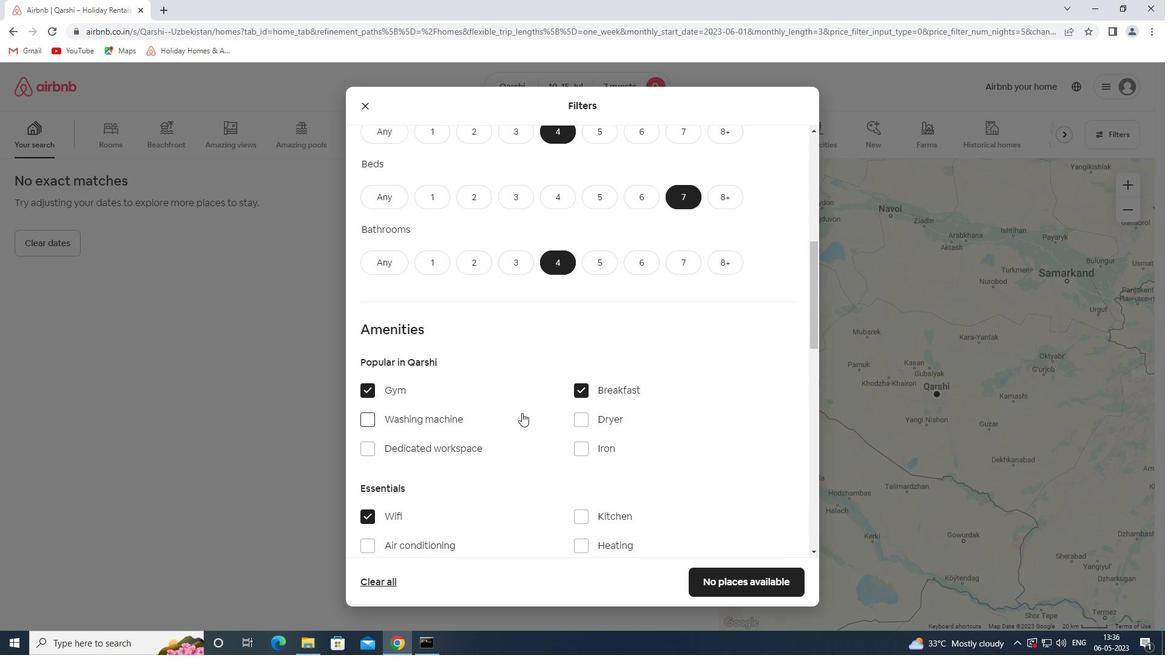 
Action: Mouse scrolled (522, 412) with delta (0, 0)
Screenshot: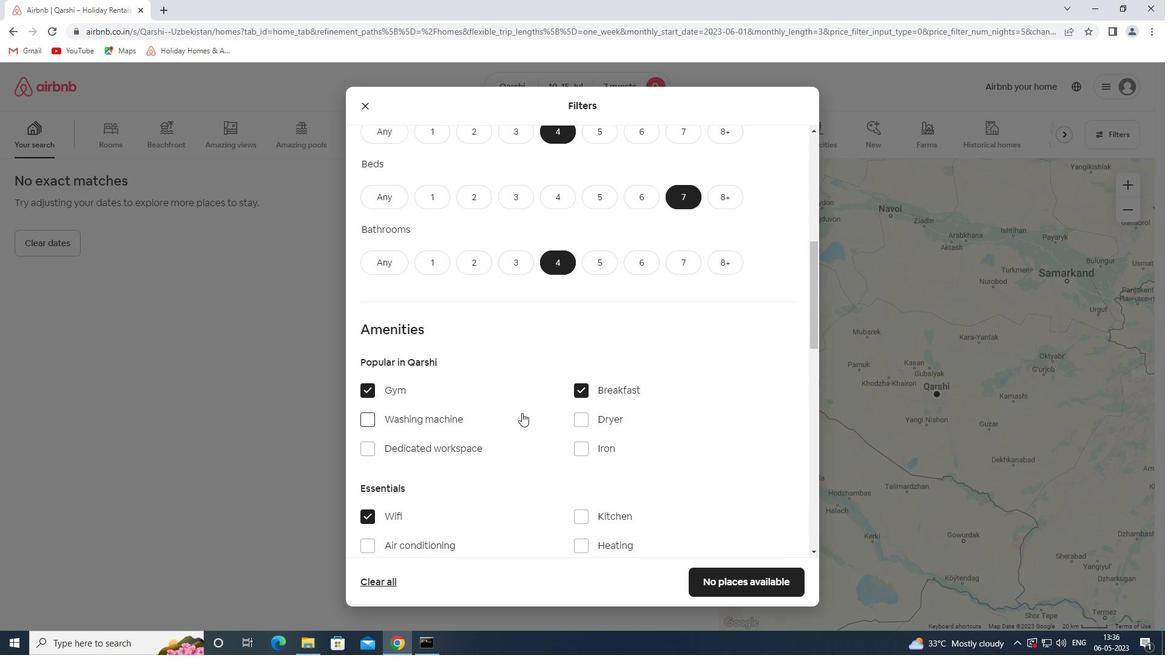 
Action: Mouse scrolled (522, 412) with delta (0, 0)
Screenshot: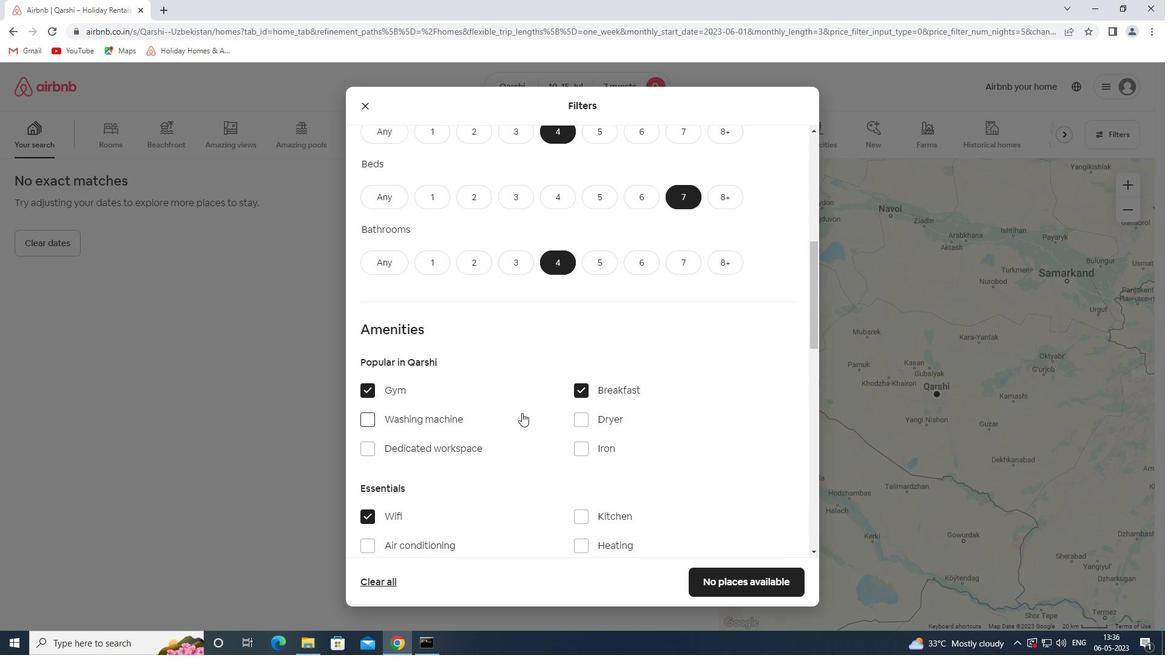 
Action: Mouse scrolled (522, 412) with delta (0, 0)
Screenshot: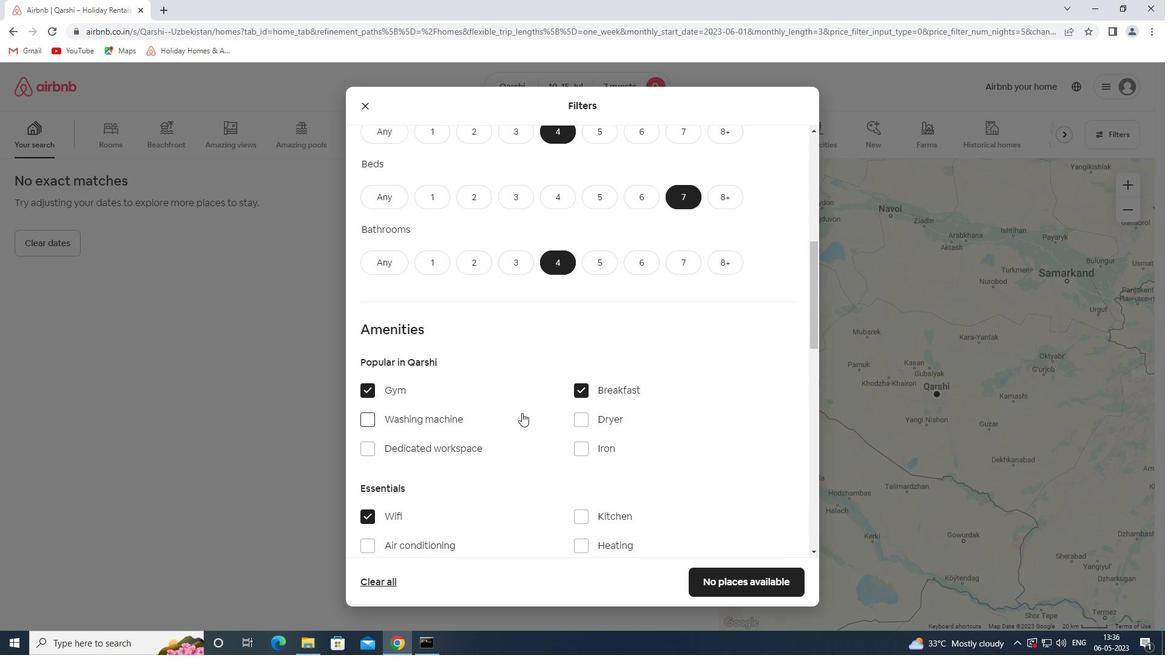 
Action: Mouse moved to (570, 412)
Screenshot: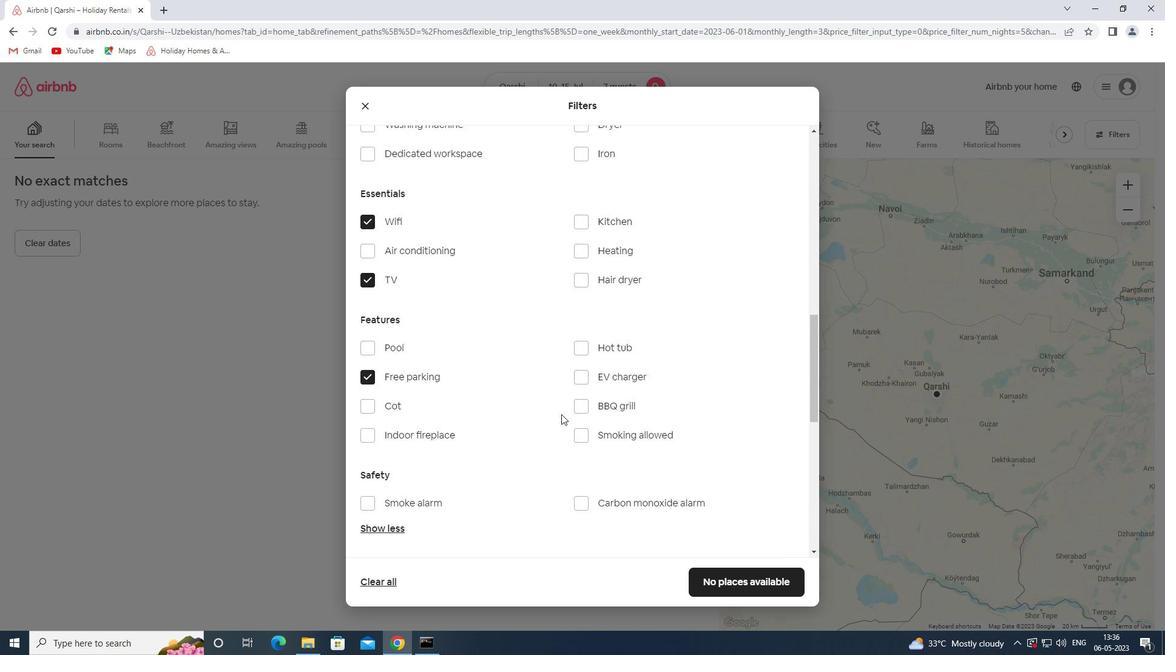 
Action: Mouse scrolled (570, 412) with delta (0, 0)
Screenshot: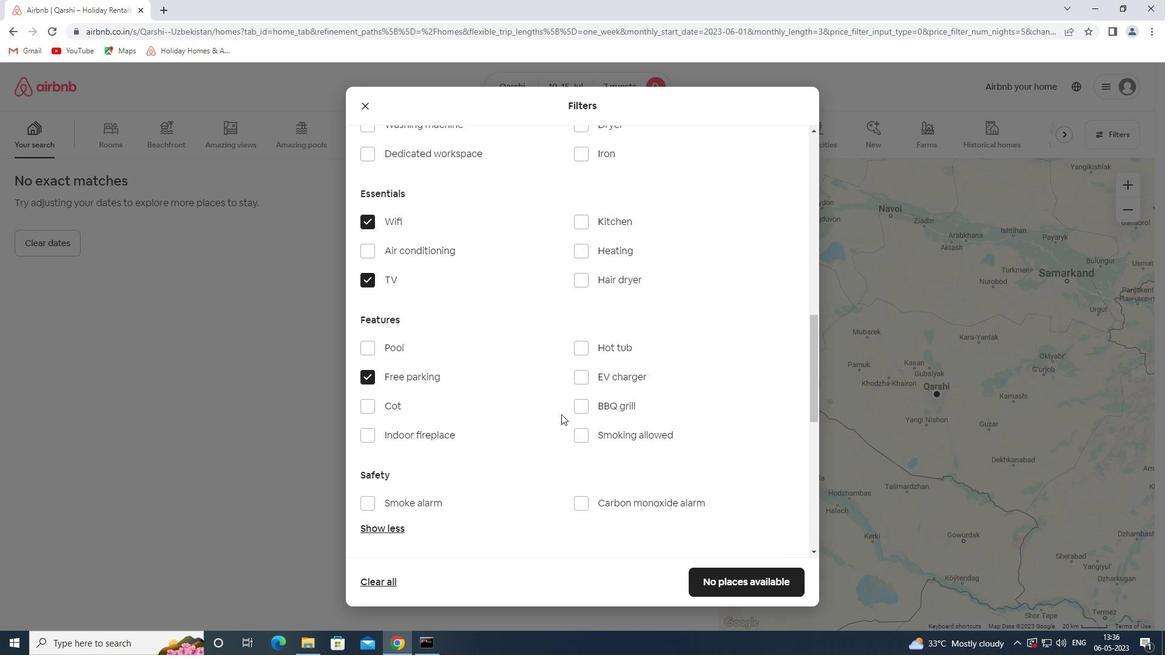 
Action: Mouse scrolled (570, 412) with delta (0, 0)
Screenshot: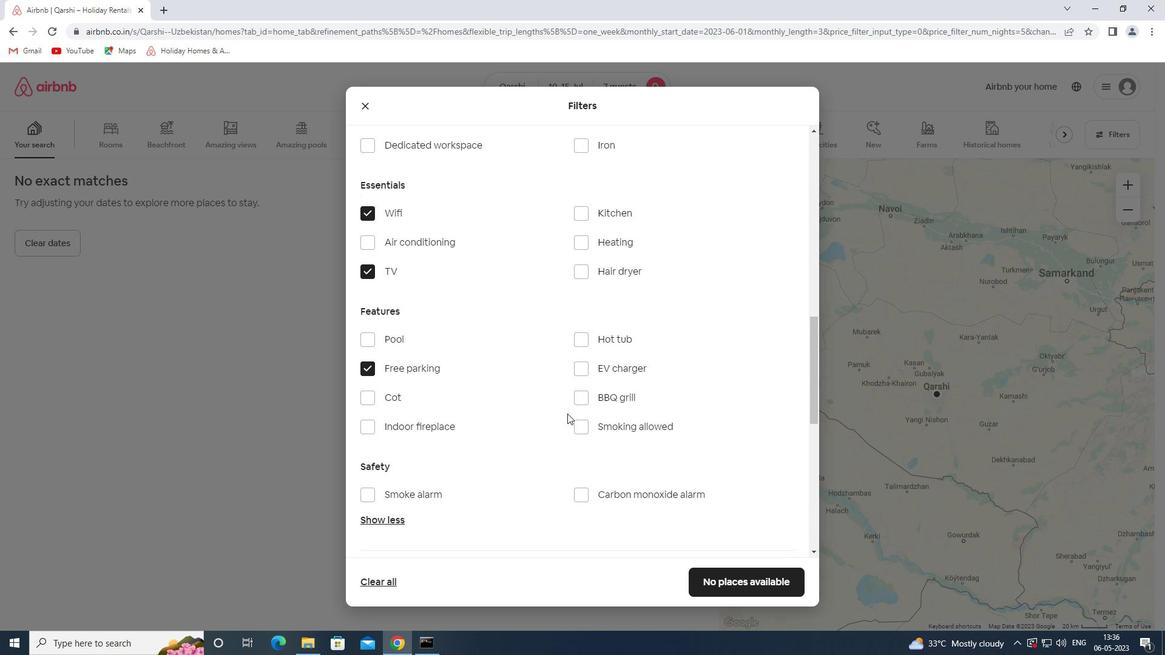 
Action: Mouse scrolled (570, 412) with delta (0, 0)
Screenshot: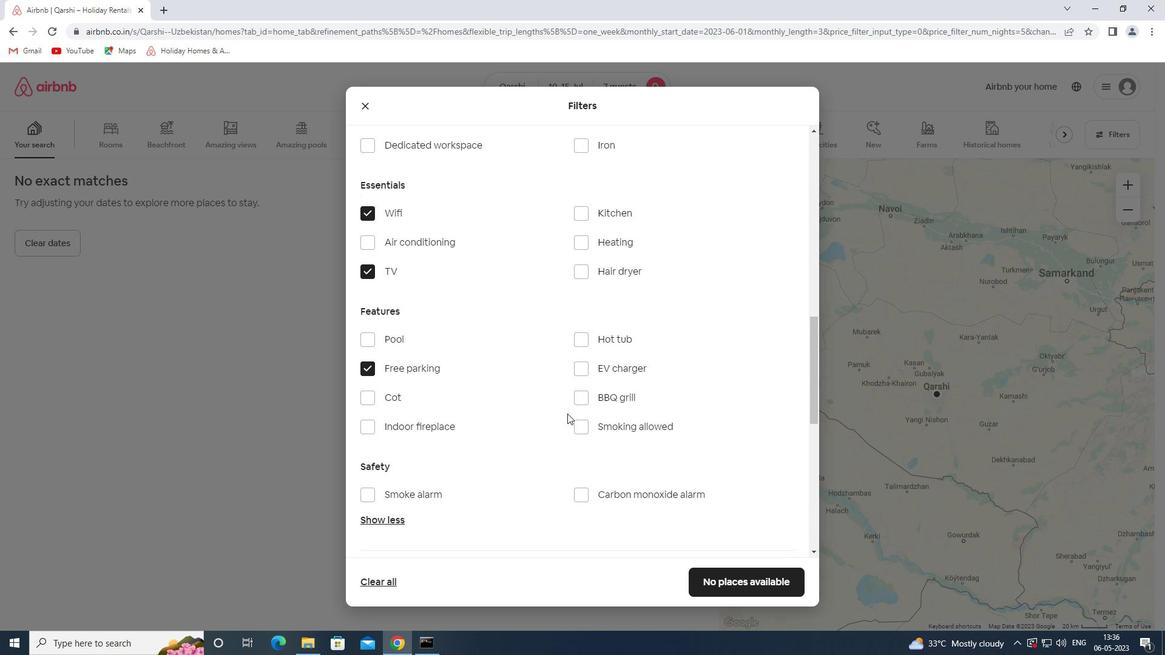 
Action: Mouse moved to (571, 412)
Screenshot: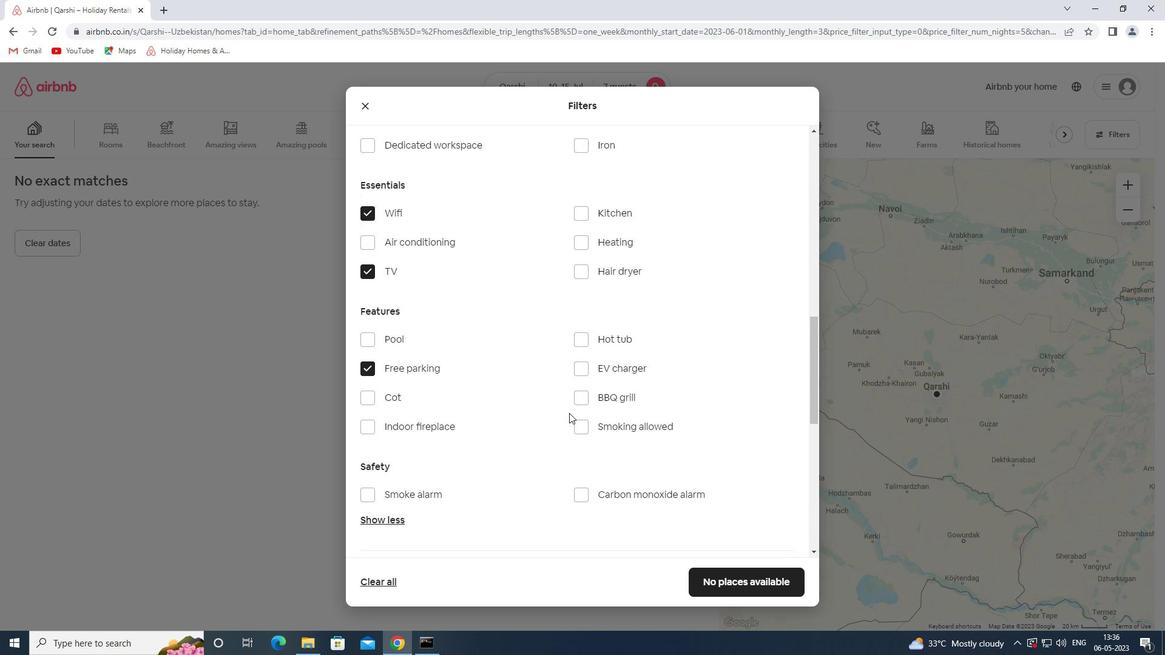 
Action: Mouse scrolled (571, 412) with delta (0, 0)
Screenshot: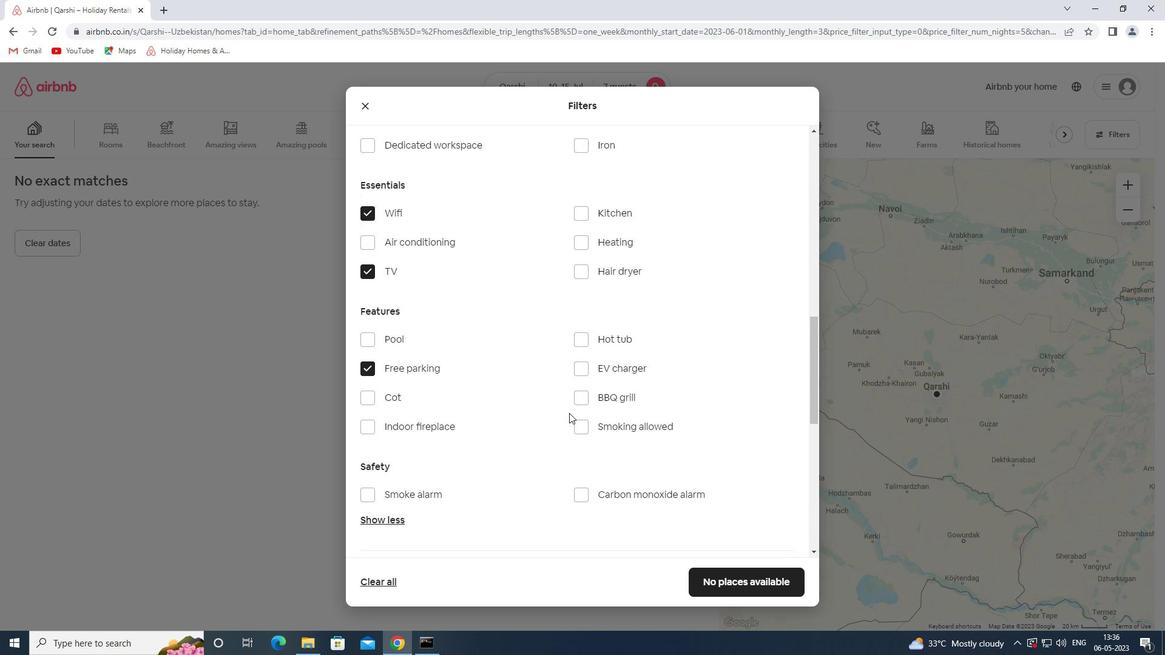 
Action: Mouse moved to (575, 412)
Screenshot: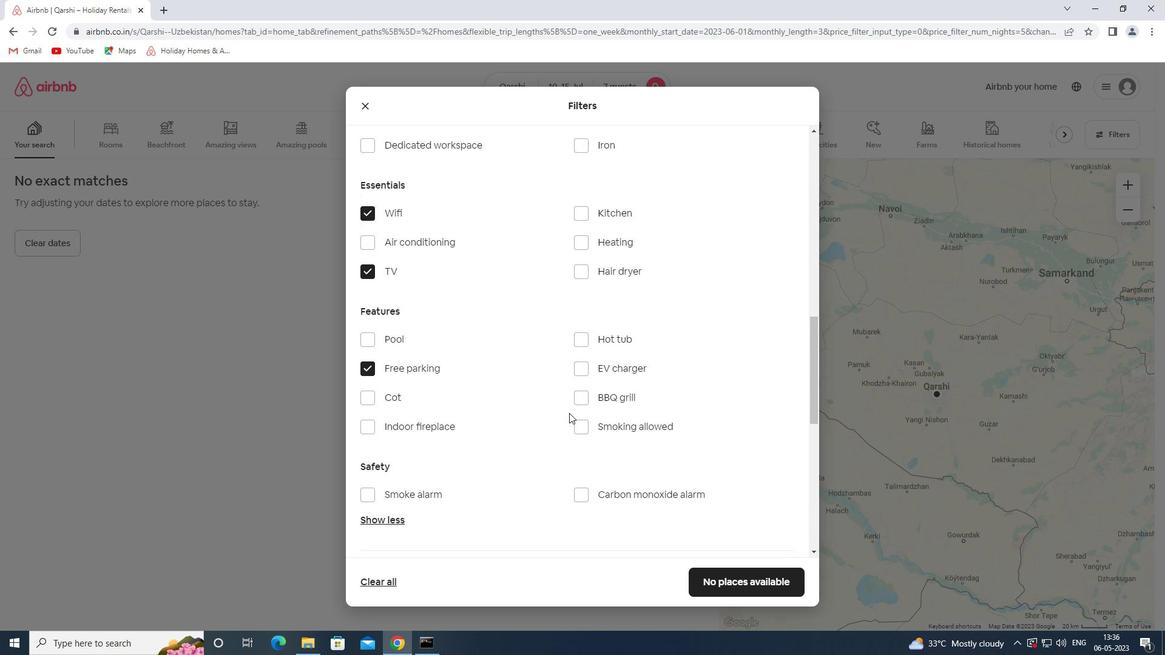 
Action: Mouse scrolled (575, 412) with delta (0, 0)
Screenshot: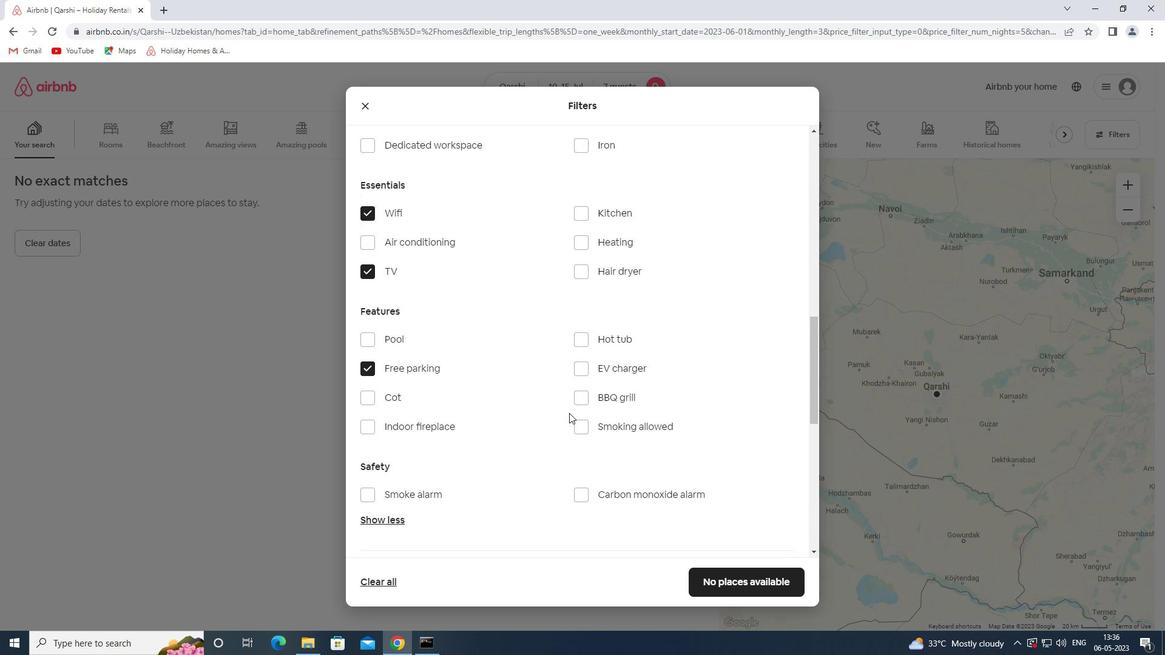 
Action: Mouse moved to (765, 361)
Screenshot: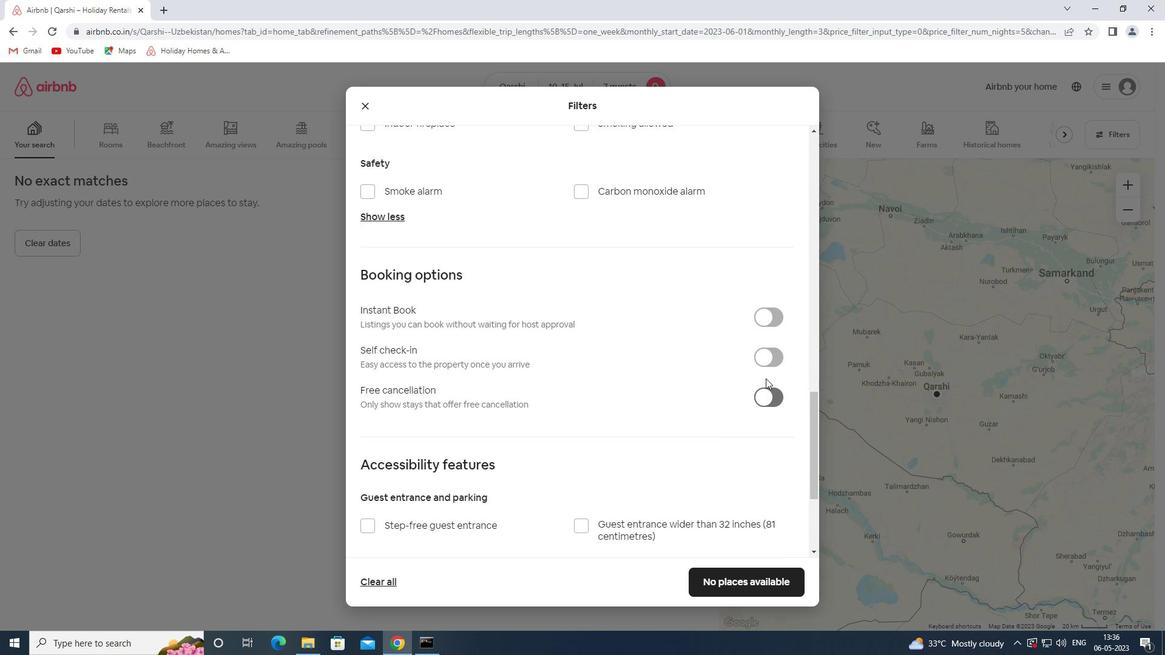 
Action: Mouse pressed left at (765, 361)
Screenshot: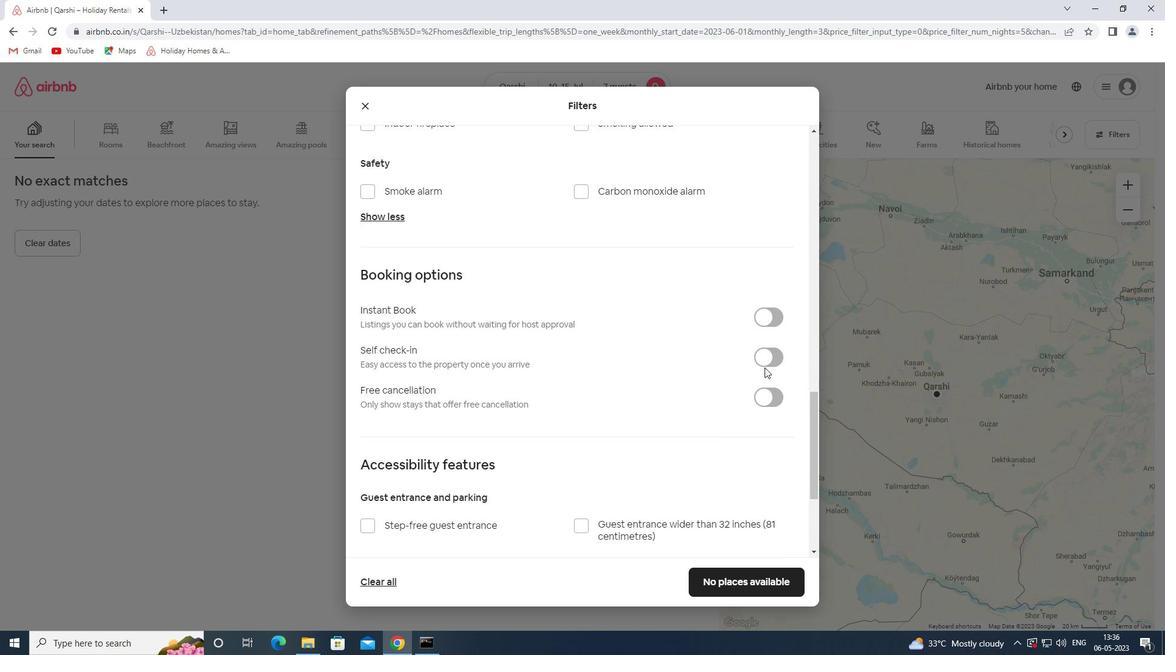 
Action: Mouse moved to (613, 397)
Screenshot: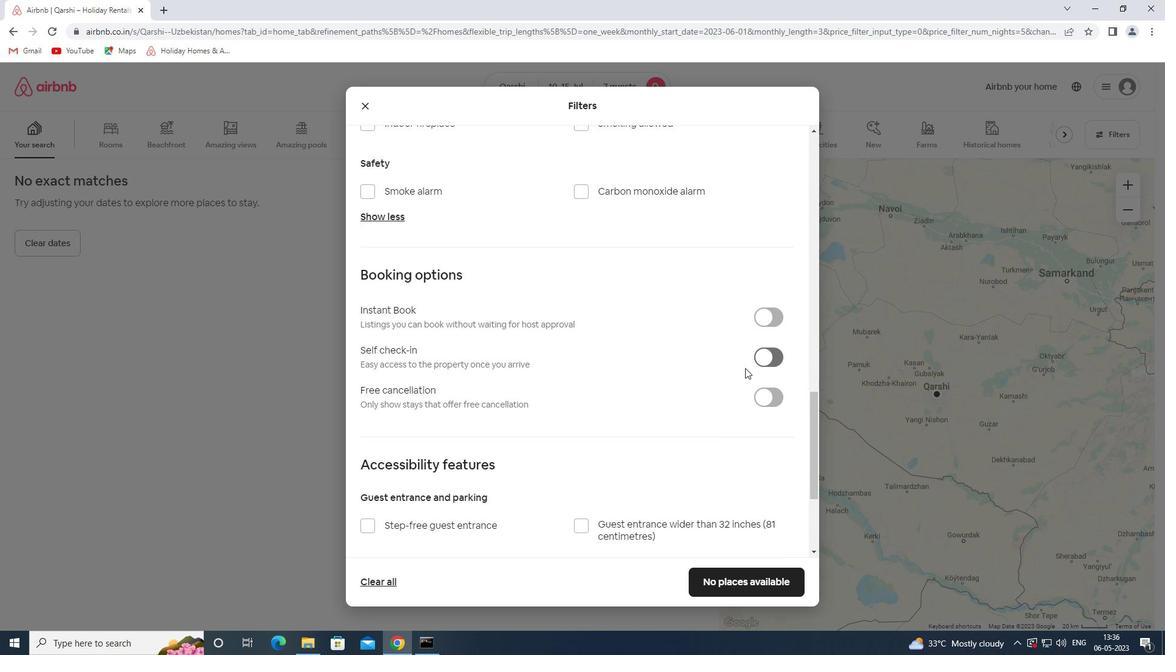 
Action: Mouse scrolled (613, 397) with delta (0, 0)
Screenshot: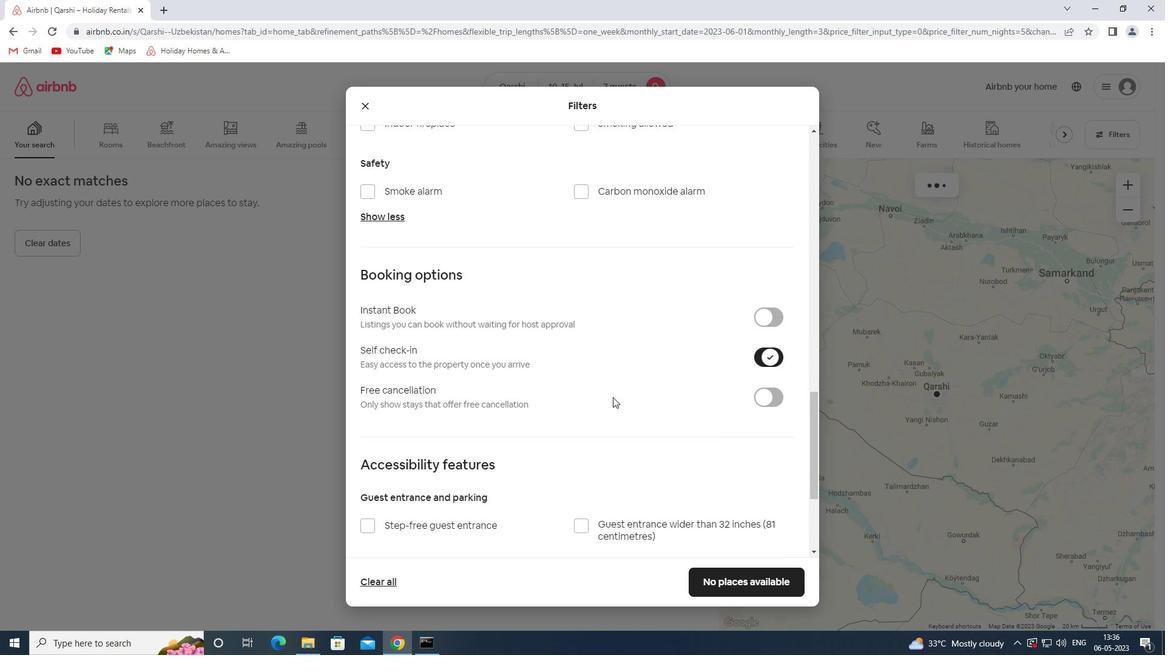 
Action: Mouse scrolled (613, 397) with delta (0, 0)
Screenshot: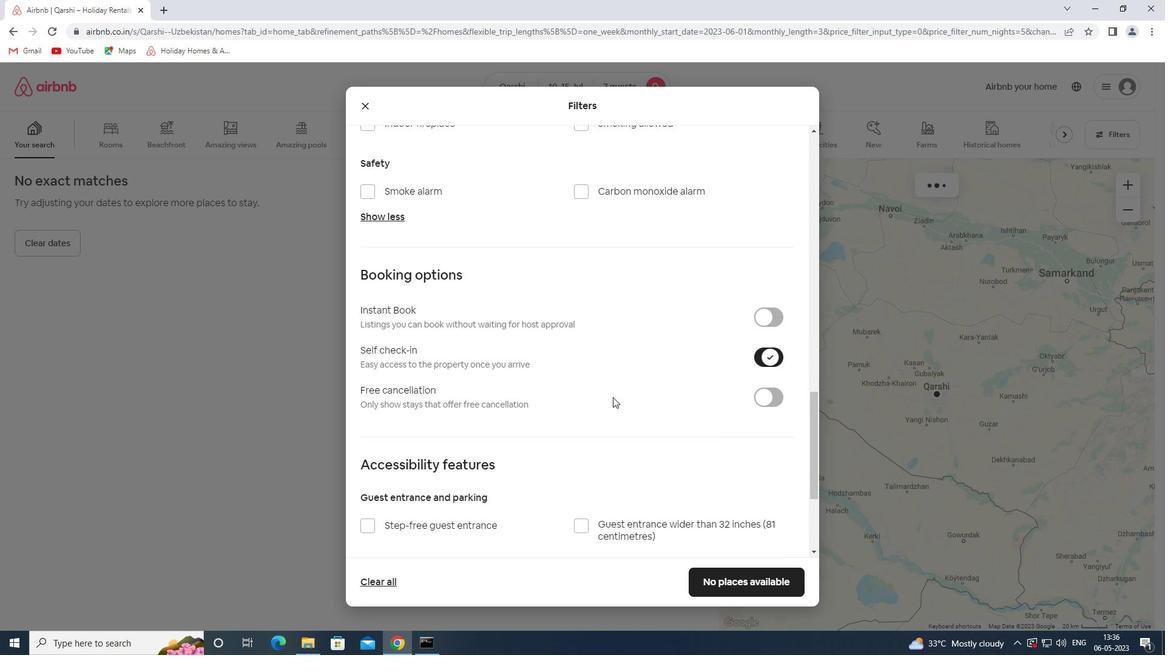 
Action: Mouse scrolled (613, 397) with delta (0, 0)
Screenshot: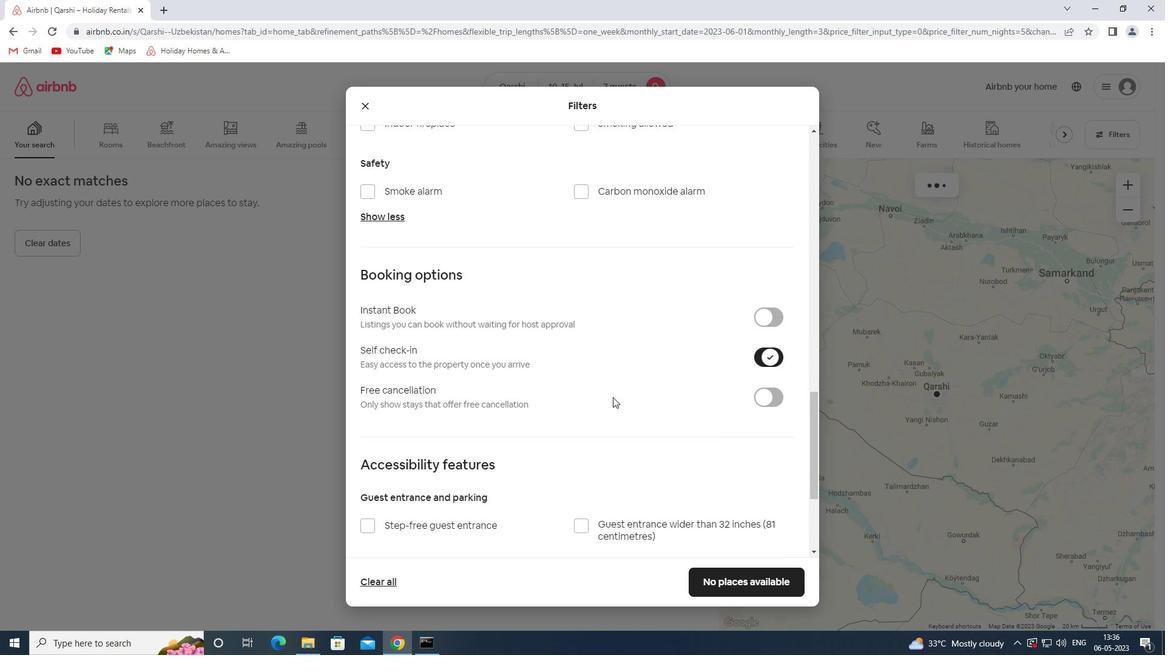 
Action: Mouse scrolled (613, 397) with delta (0, 0)
Screenshot: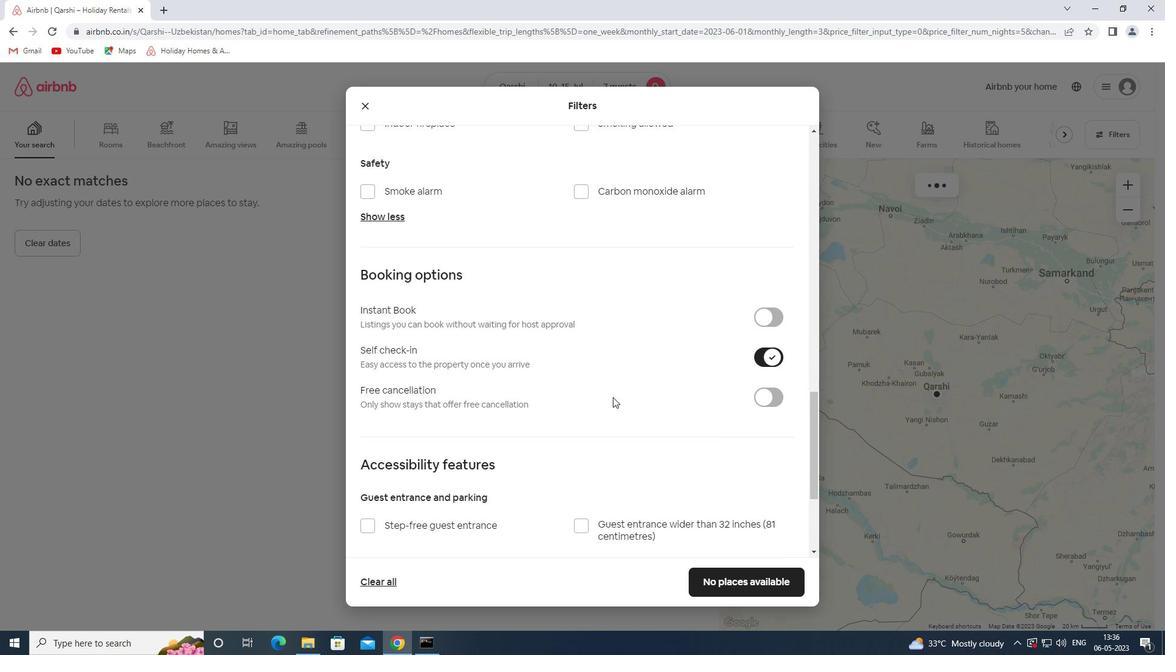 
Action: Mouse scrolled (613, 397) with delta (0, 0)
Screenshot: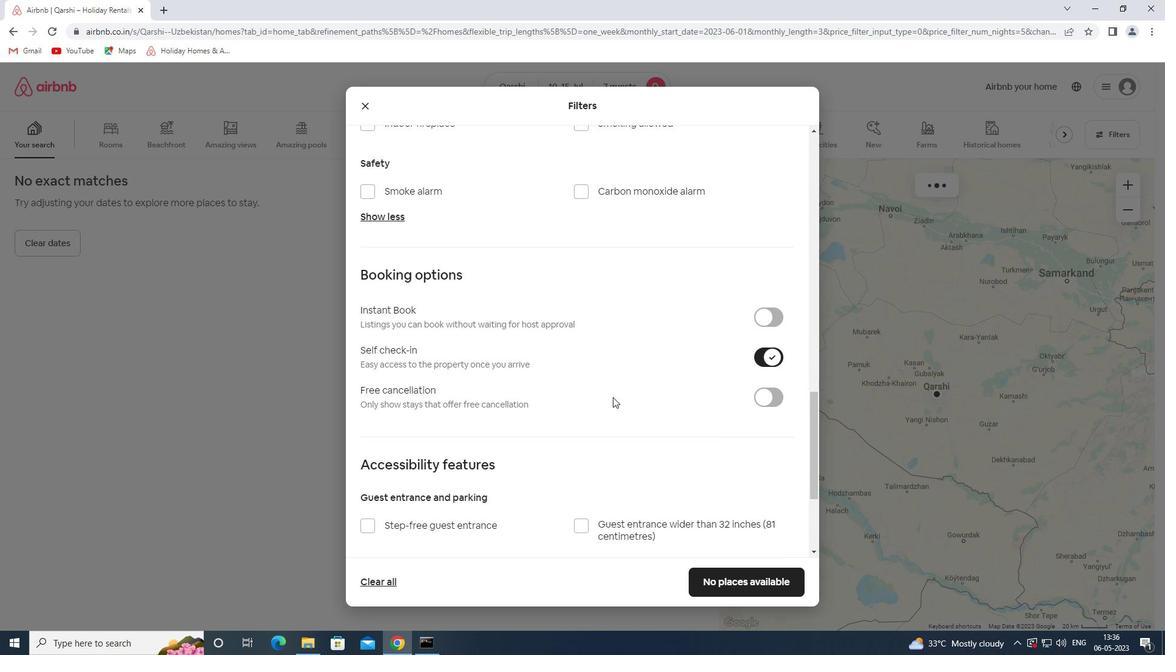 
Action: Mouse scrolled (613, 397) with delta (0, 0)
Screenshot: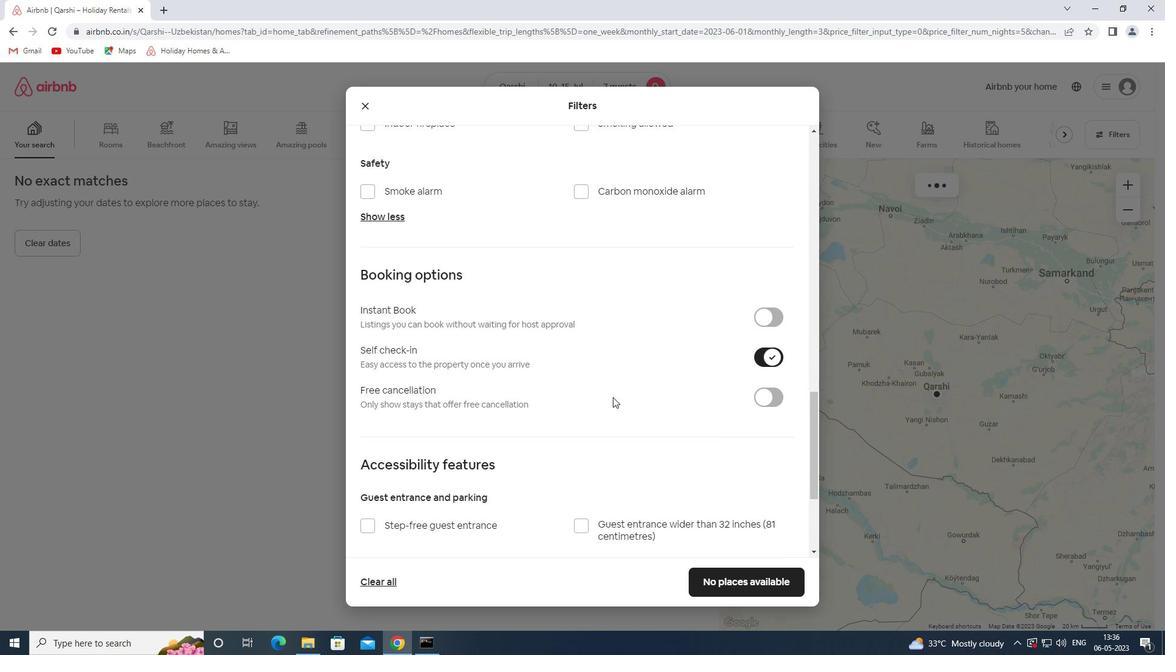 
Action: Mouse moved to (528, 422)
Screenshot: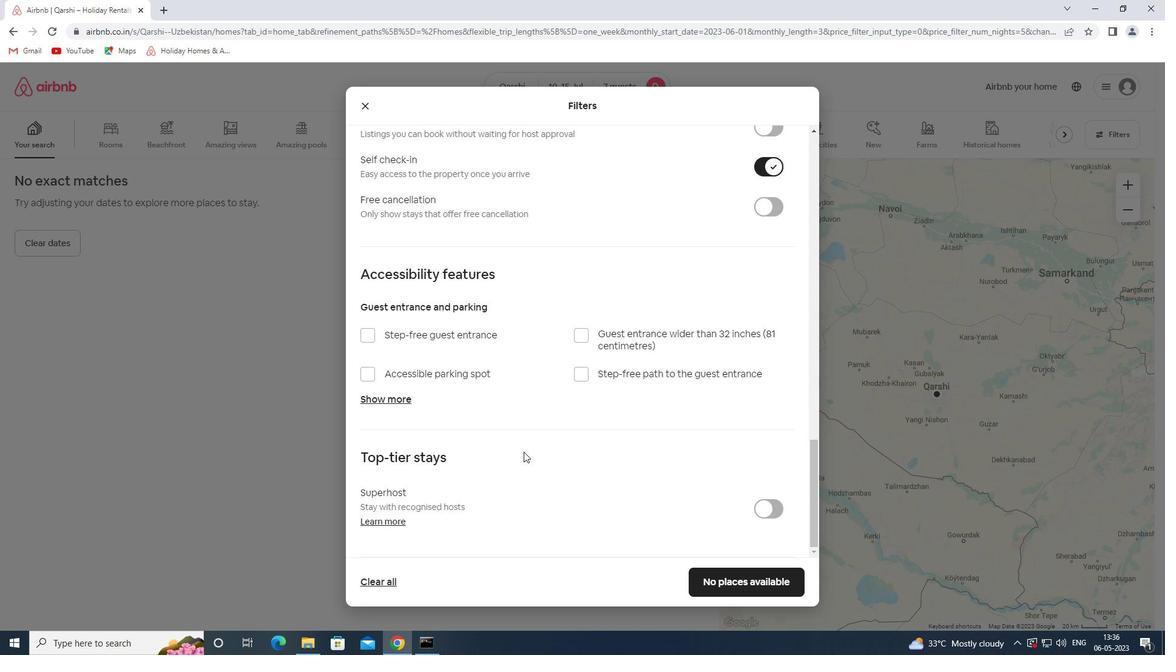 
Action: Mouse scrolled (528, 422) with delta (0, 0)
Screenshot: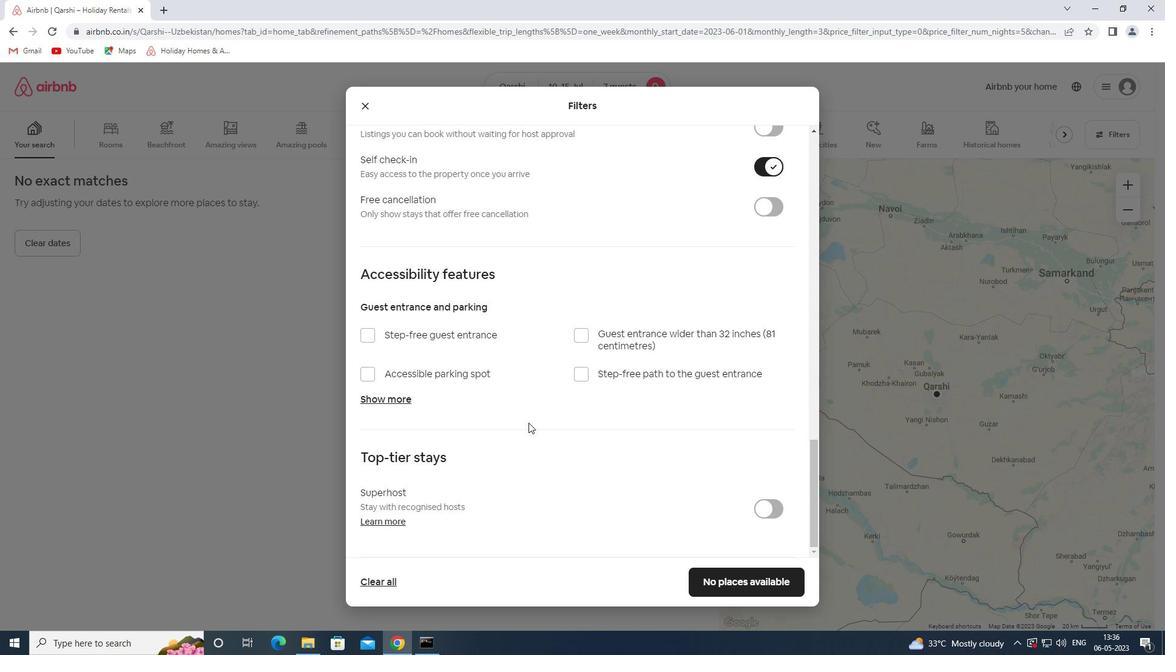 
Action: Mouse moved to (528, 422)
Screenshot: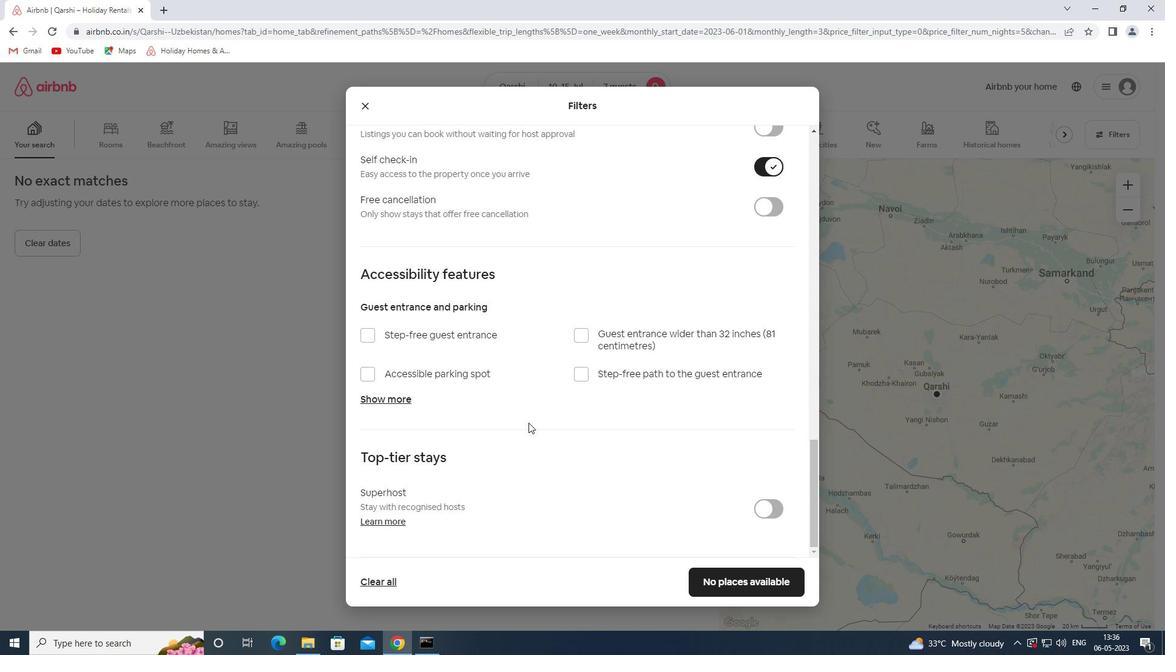 
Action: Mouse scrolled (528, 421) with delta (0, 0)
Screenshot: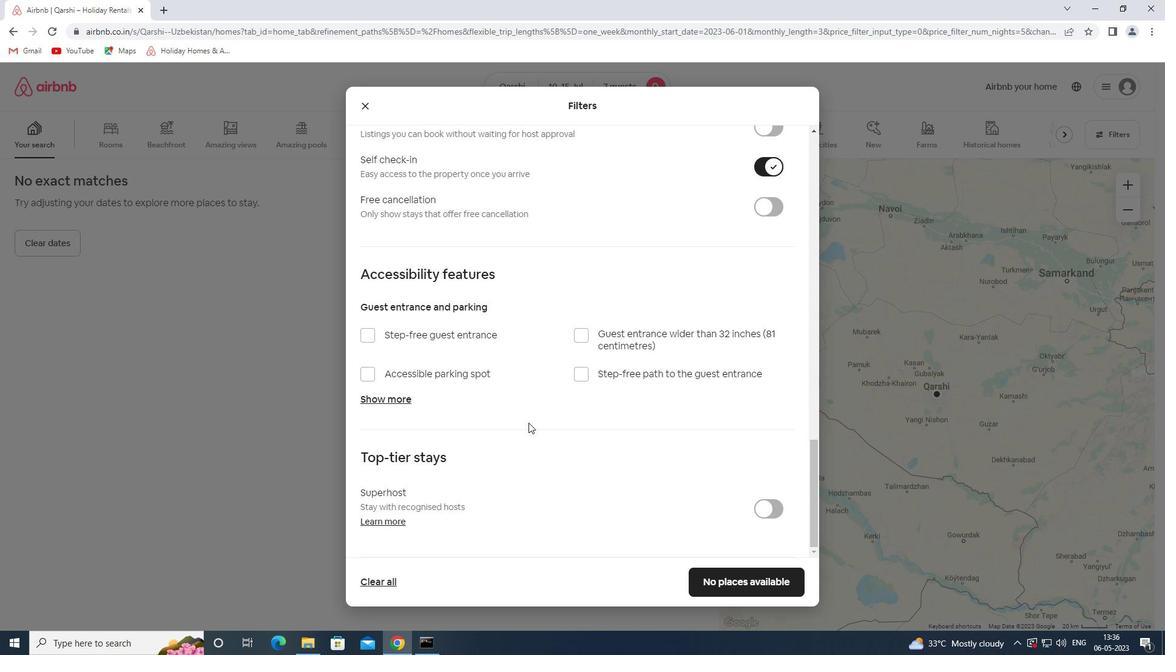 
Action: Mouse scrolled (528, 421) with delta (0, 0)
Screenshot: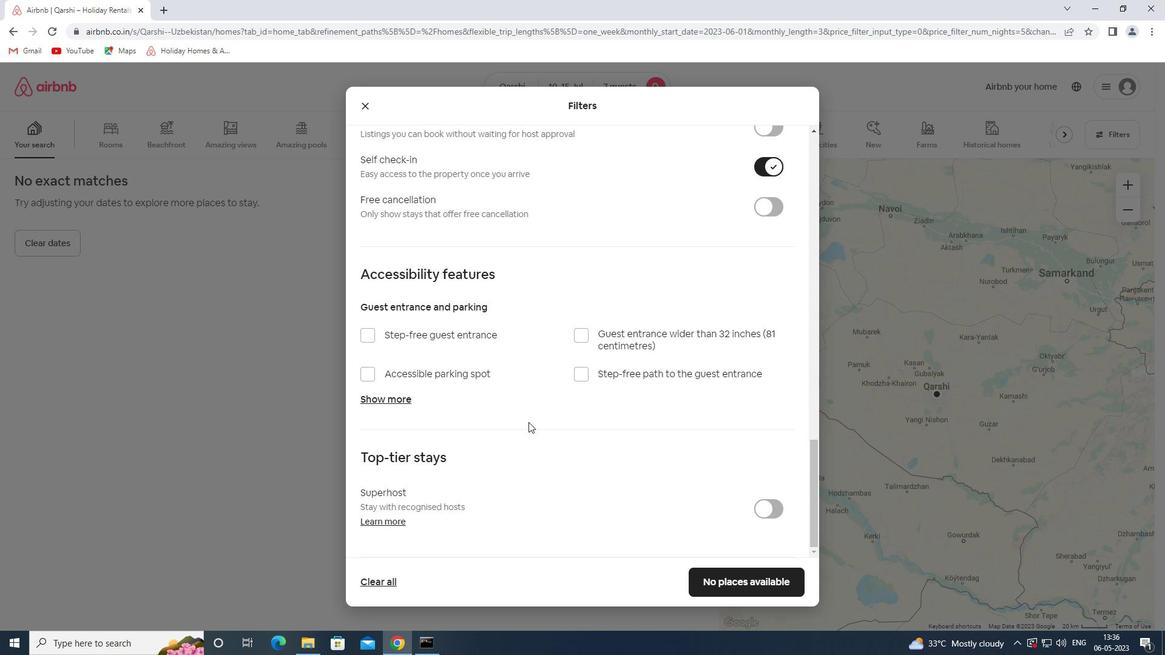 
Action: Mouse scrolled (528, 421) with delta (0, 0)
Screenshot: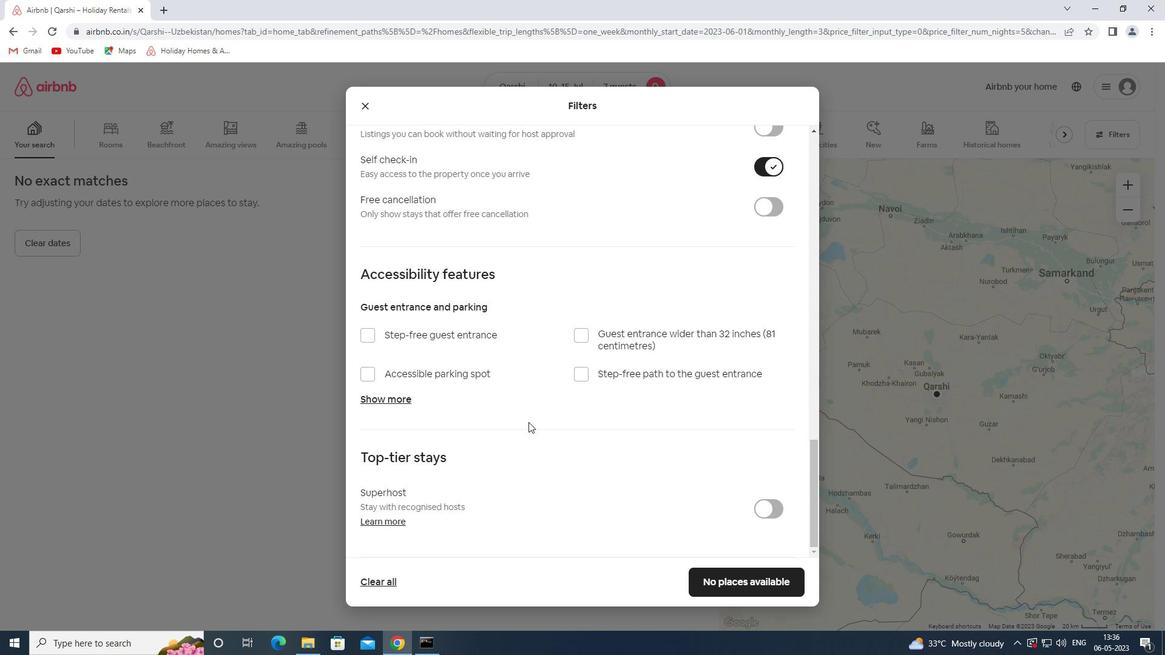 
Action: Mouse scrolled (528, 421) with delta (0, 0)
Screenshot: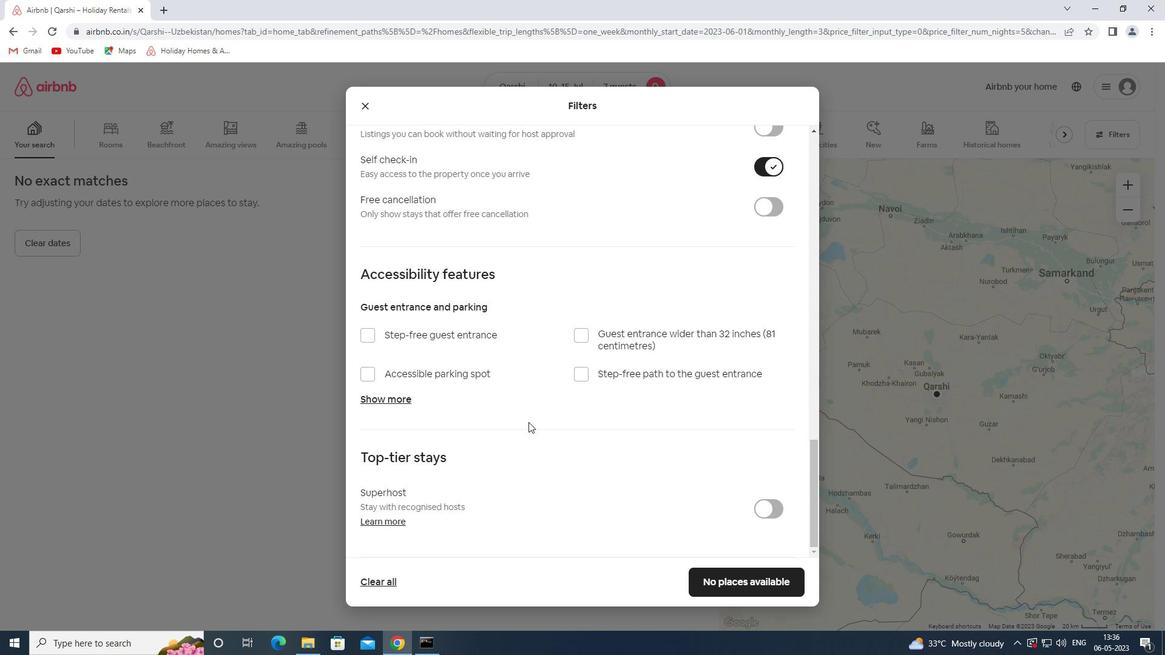 
Action: Mouse scrolled (528, 421) with delta (0, 0)
Screenshot: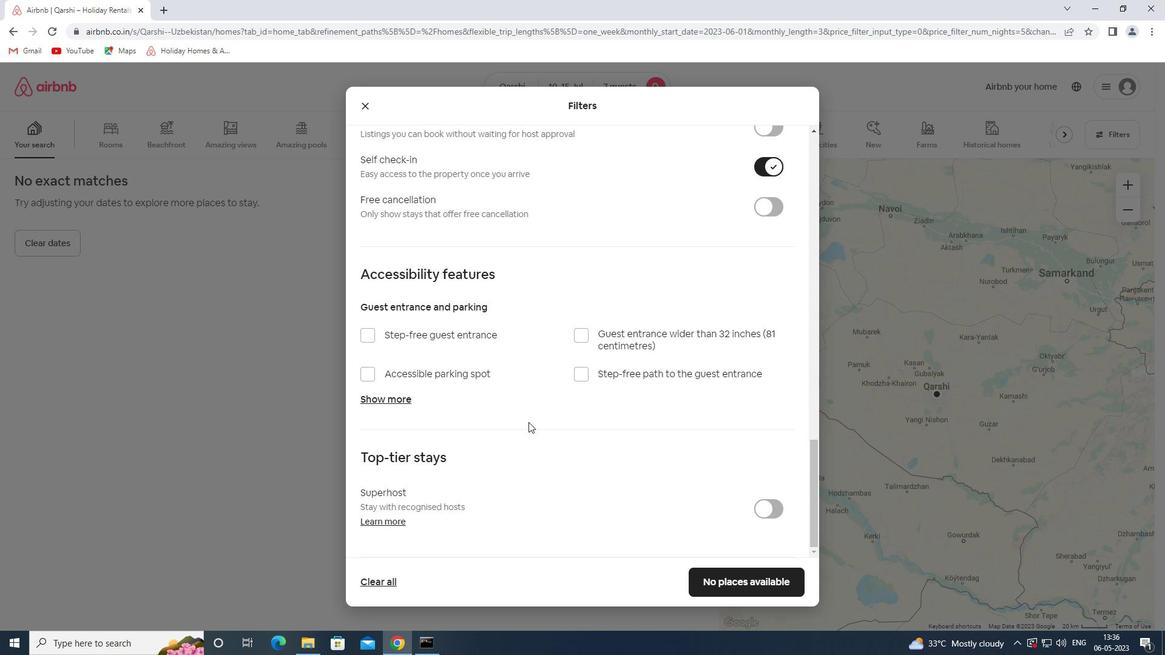 
Action: Mouse moved to (753, 573)
Screenshot: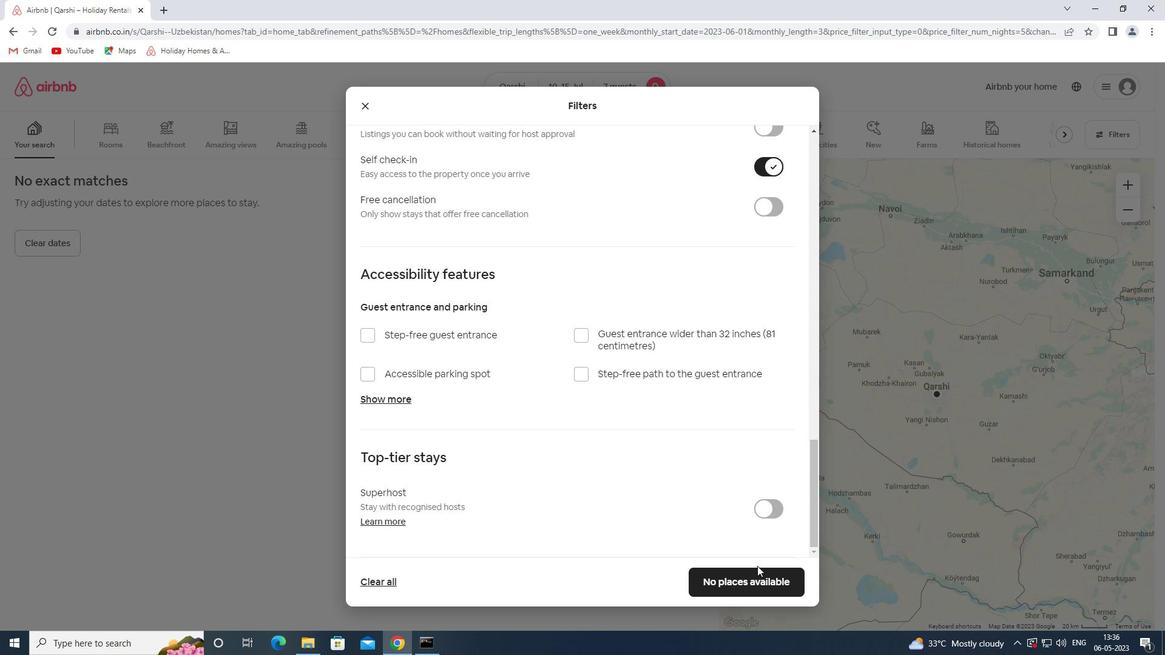 
Action: Mouse pressed left at (753, 573)
Screenshot: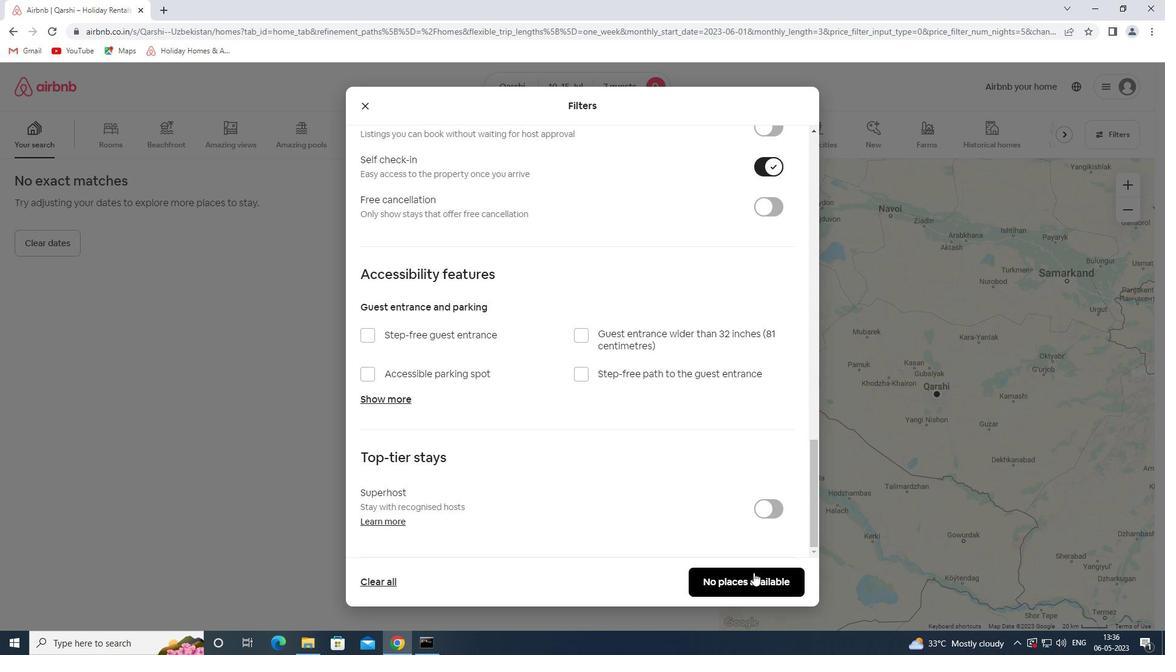 
